 Task: Buy 5 Basting Brushes from Grilling & Barbecue Utensils section under best seller category for shipping address: Karina Martinez, 1477 Vineyard Drive, Independence, Ohio 44131, Cell Number 4403901431. Pay from credit card ending with 9757, CVV 798
Action: Mouse moved to (159, 78)
Screenshot: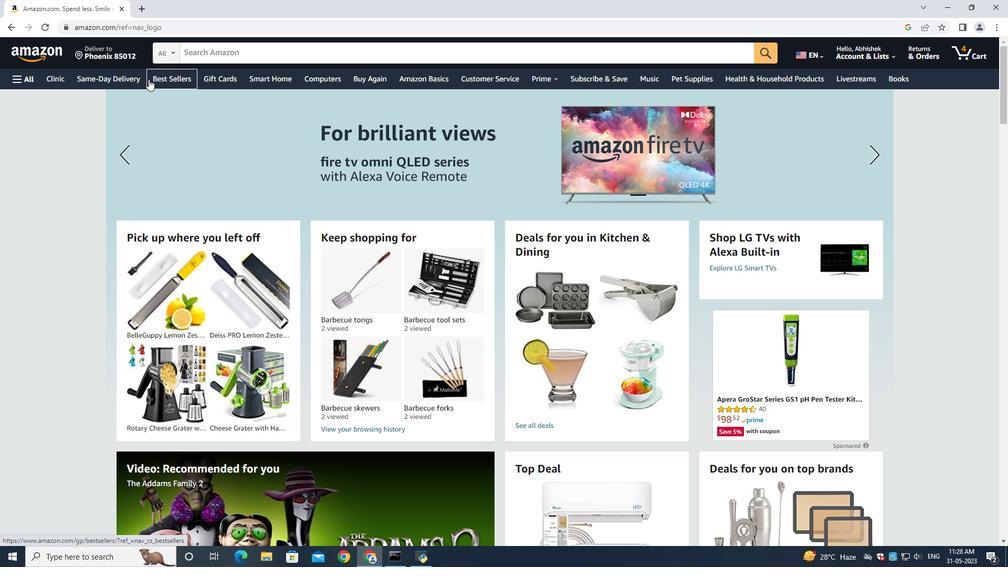 
Action: Mouse pressed left at (159, 78)
Screenshot: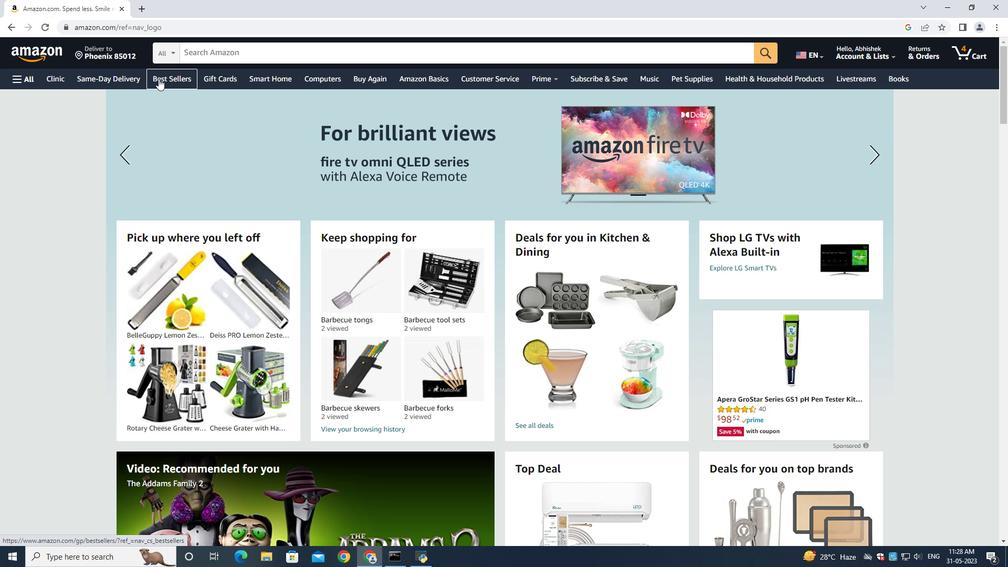 
Action: Mouse moved to (225, 55)
Screenshot: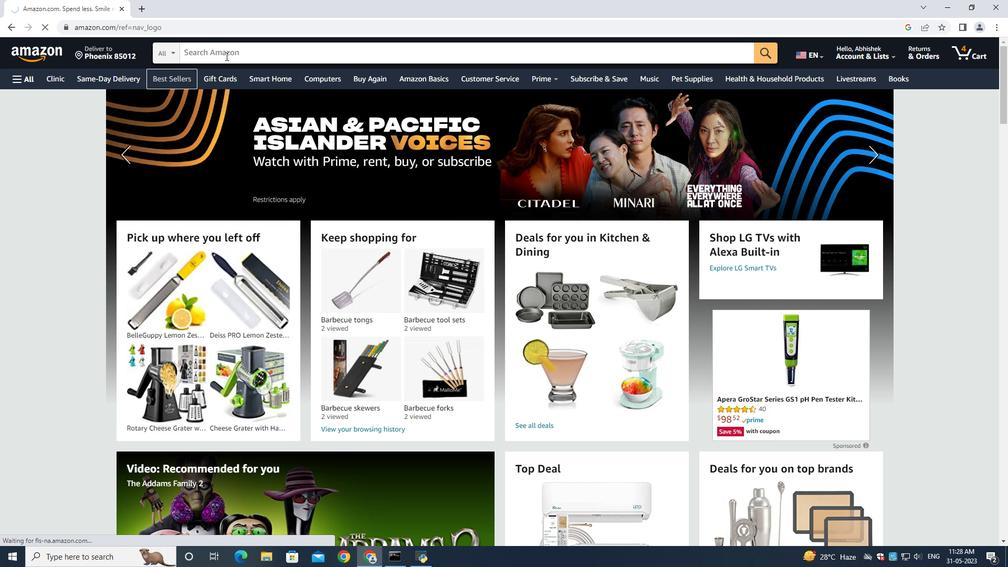 
Action: Mouse pressed left at (225, 55)
Screenshot: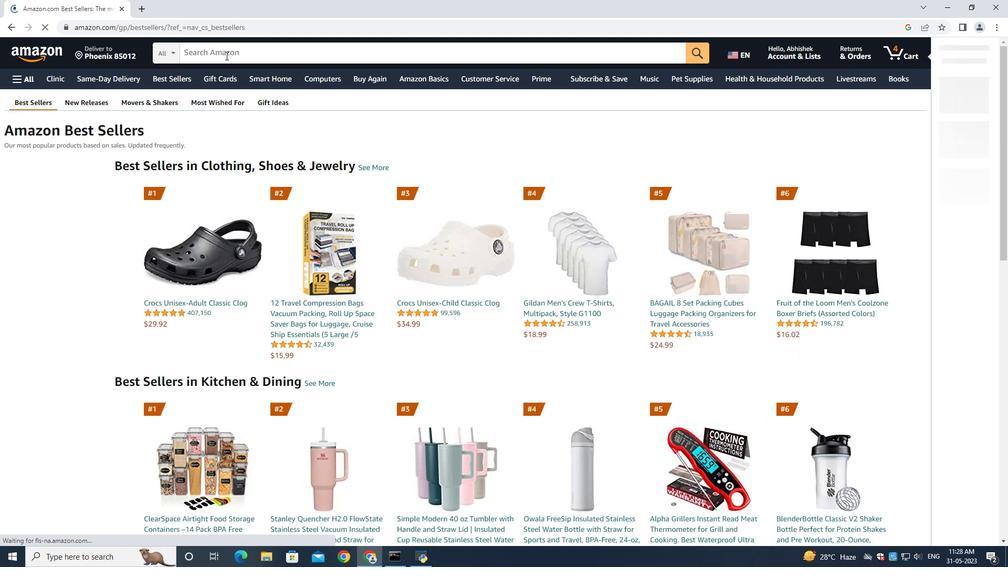 
Action: Key pressed <Key.shift>Basting<Key.space><Key.shift>Brushes<Key.enter>
Screenshot: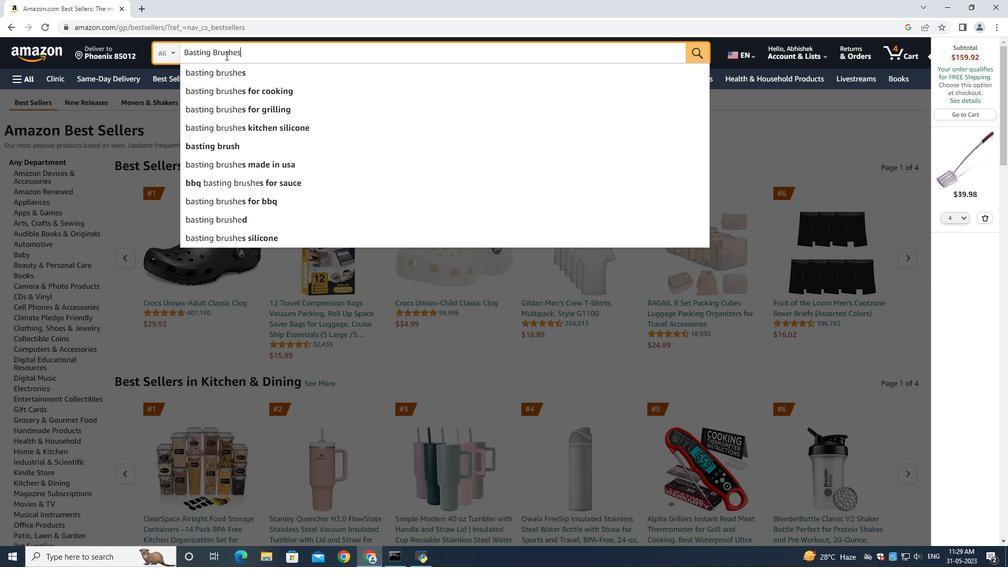 
Action: Mouse moved to (980, 218)
Screenshot: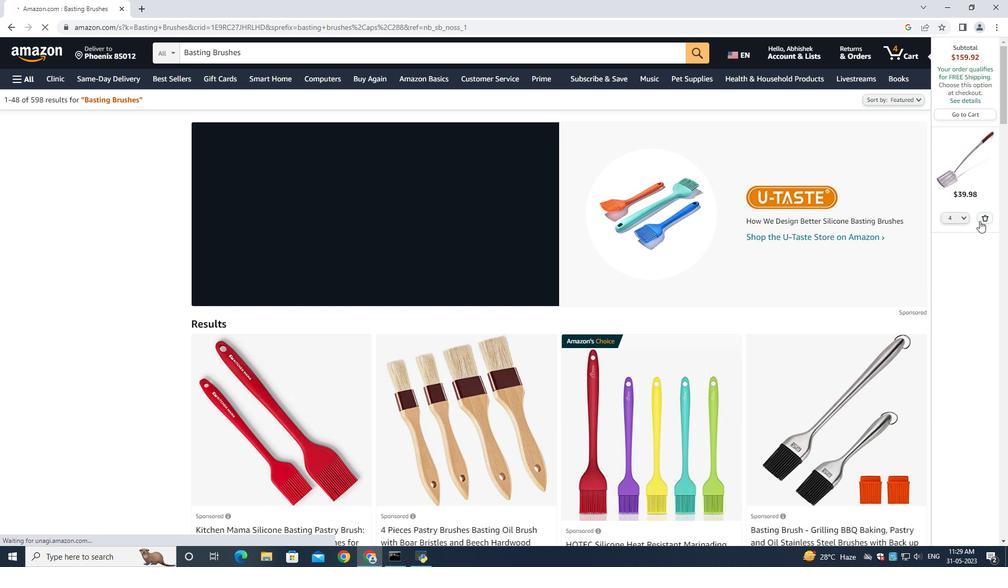 
Action: Mouse pressed left at (980, 218)
Screenshot: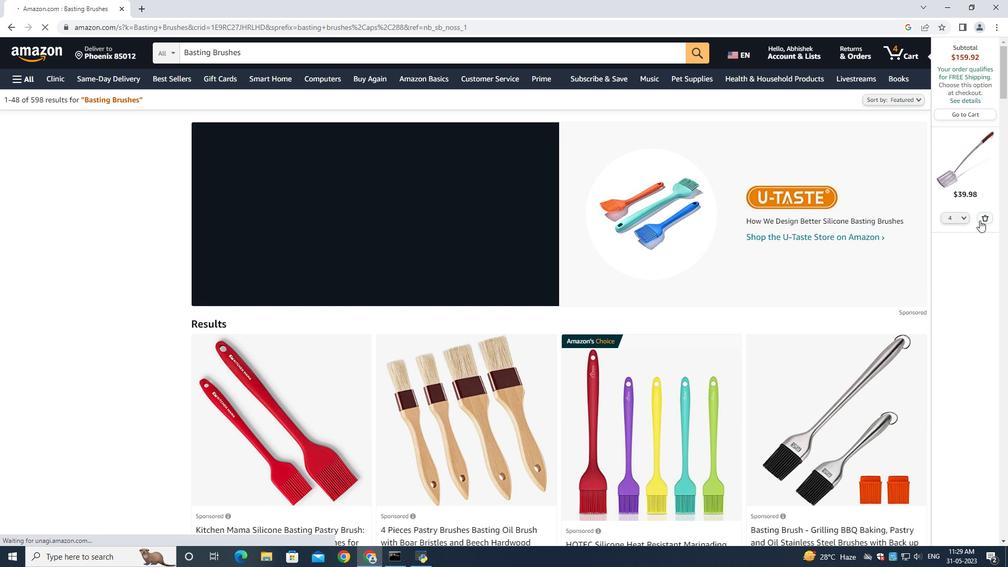 
Action: Mouse moved to (69, 249)
Screenshot: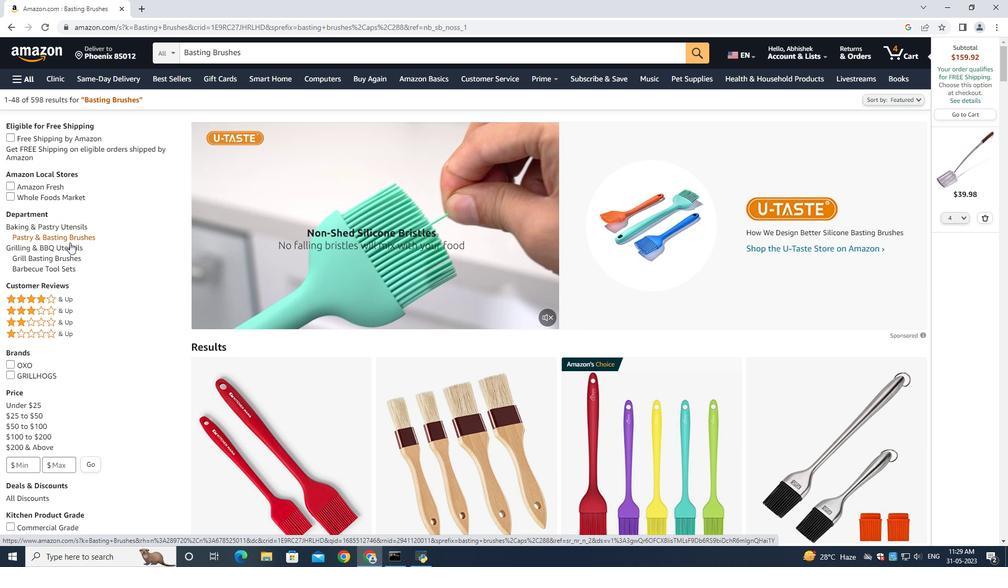 
Action: Mouse pressed left at (69, 249)
Screenshot: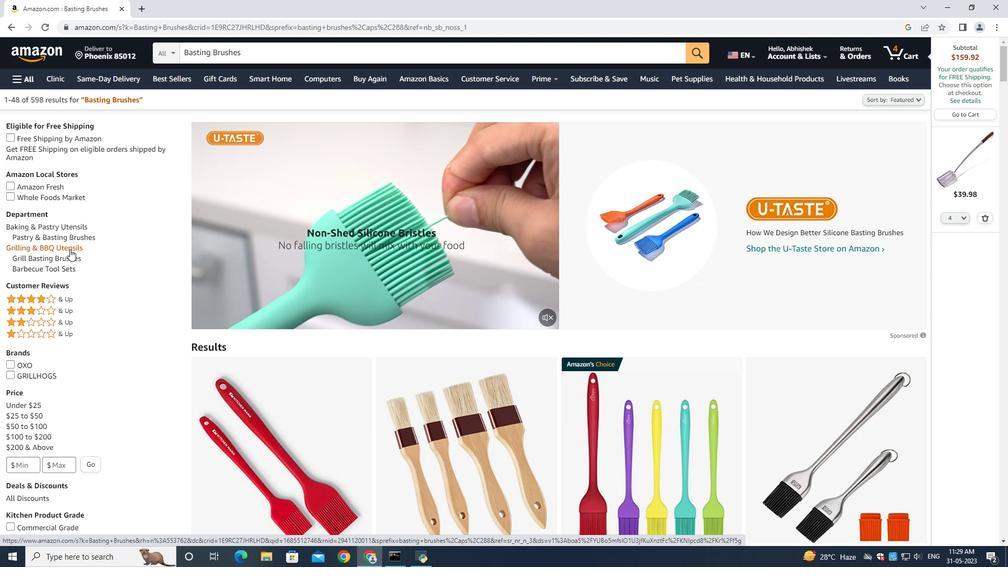 
Action: Mouse moved to (989, 211)
Screenshot: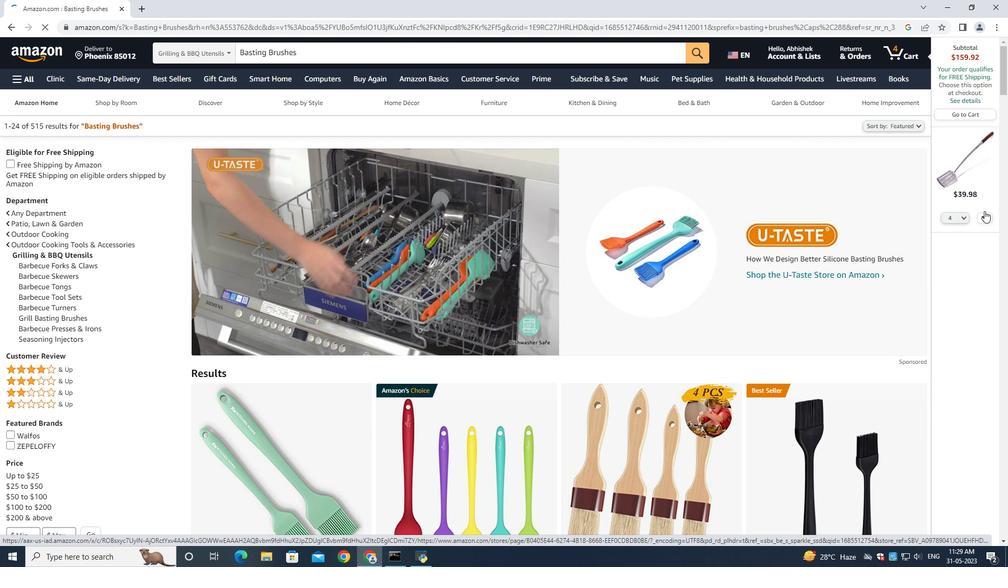 
Action: Mouse pressed left at (989, 211)
Screenshot: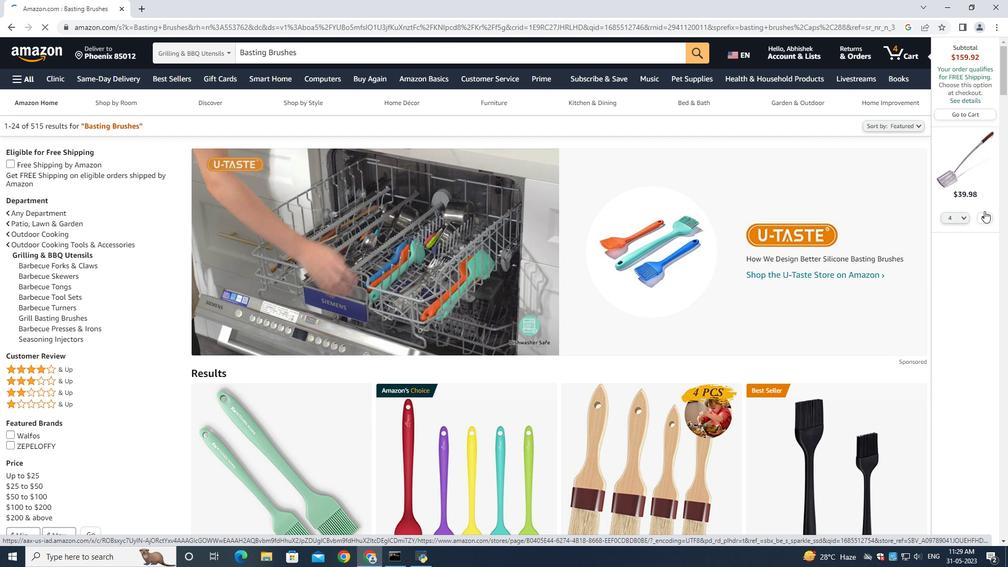 
Action: Mouse moved to (987, 217)
Screenshot: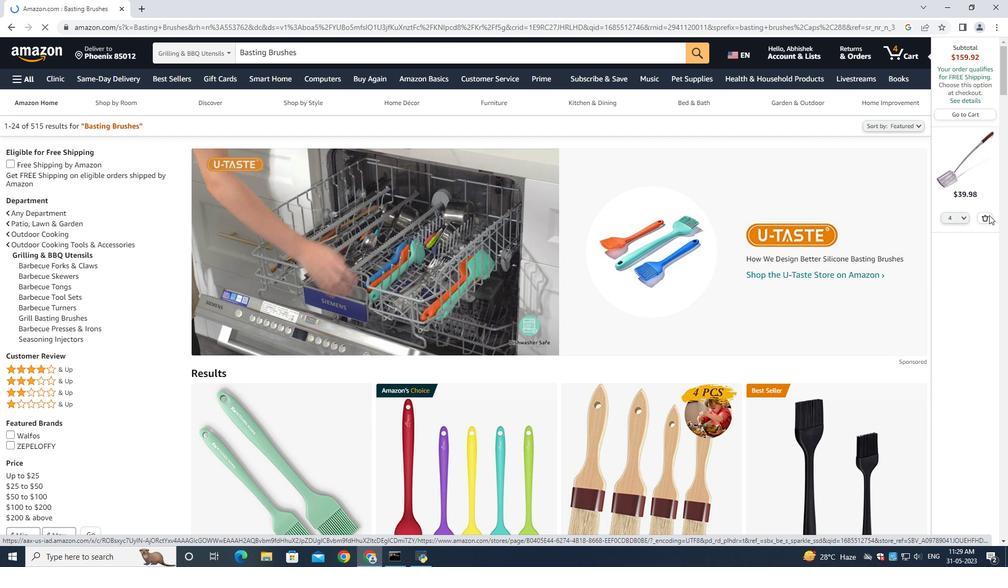 
Action: Mouse pressed left at (987, 217)
Screenshot: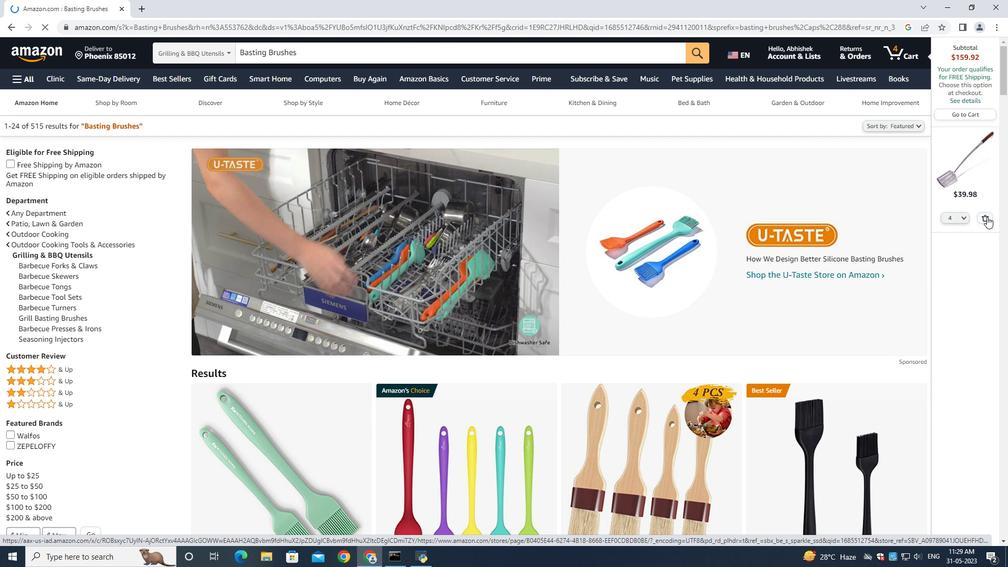 
Action: Mouse moved to (603, 359)
Screenshot: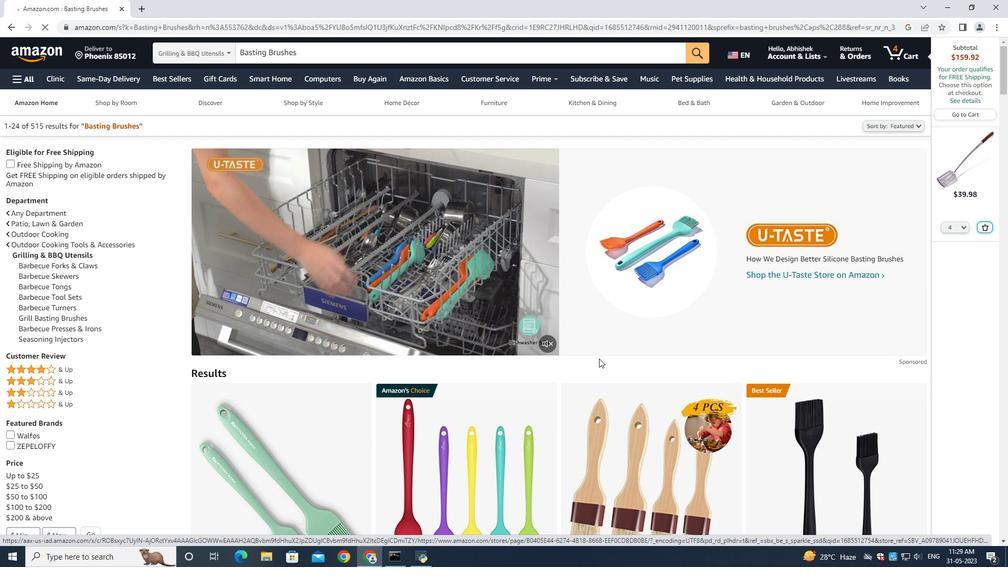 
Action: Mouse scrolled (603, 358) with delta (0, 0)
Screenshot: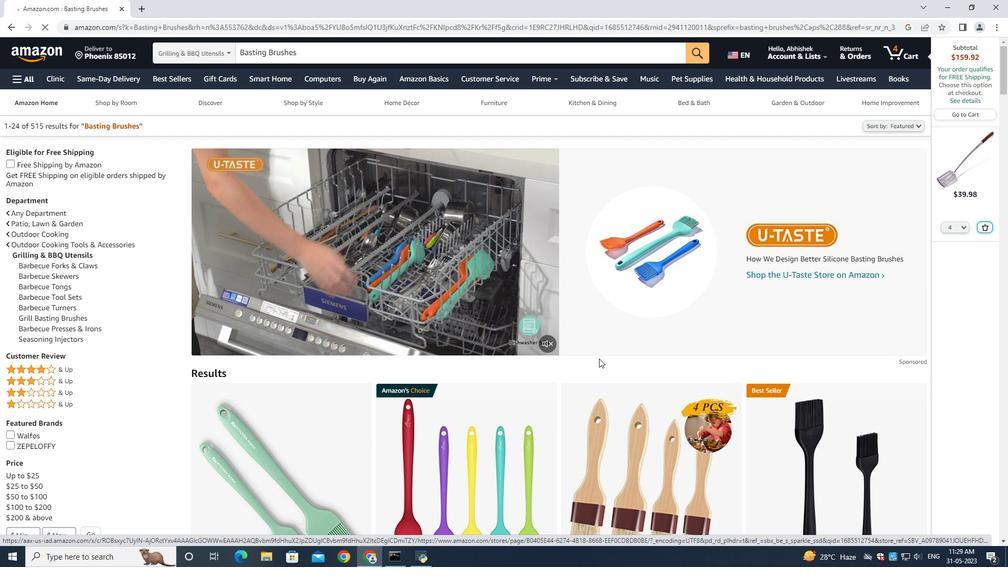
Action: Mouse moved to (606, 362)
Screenshot: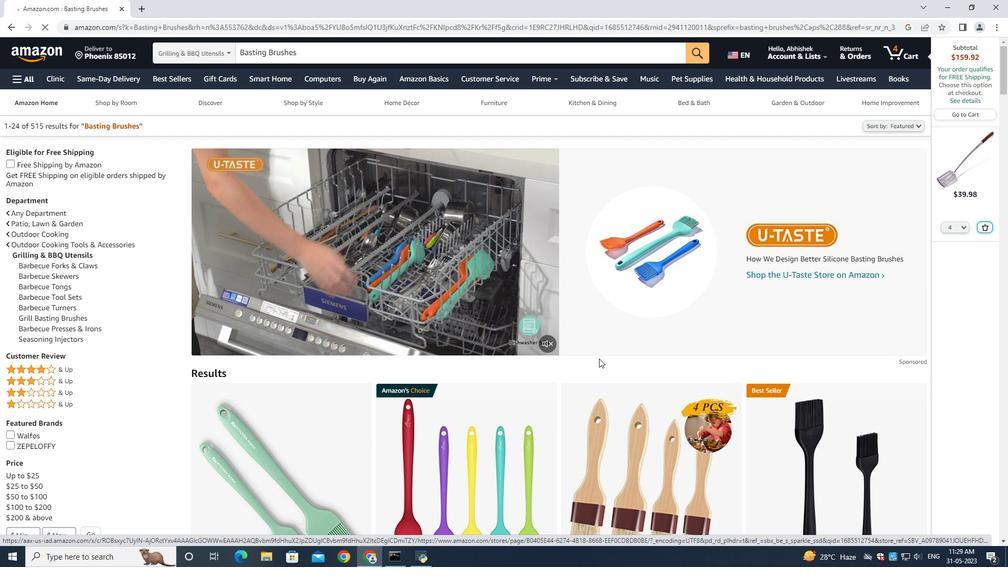 
Action: Mouse scrolled (606, 361) with delta (0, 0)
Screenshot: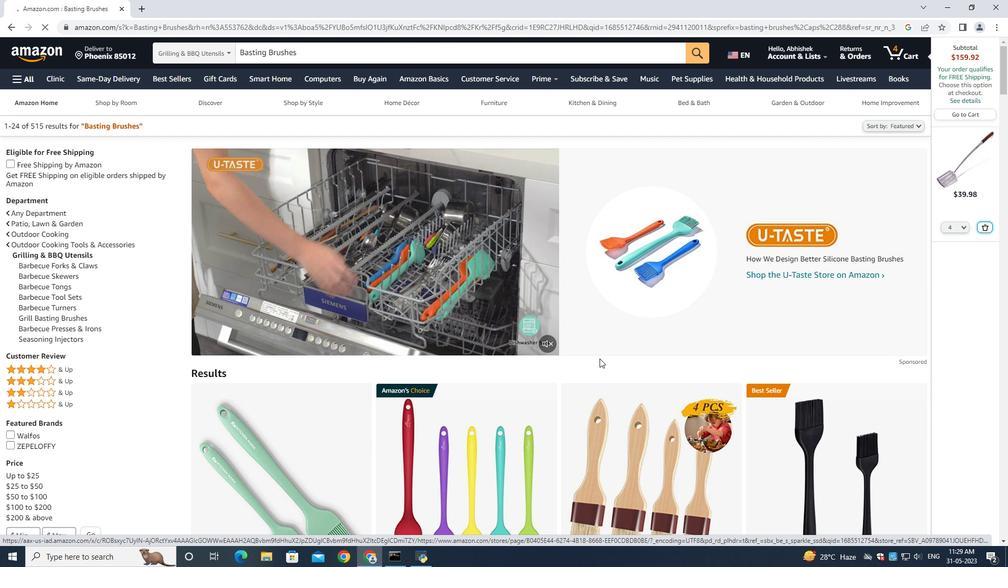 
Action: Mouse scrolled (606, 362) with delta (0, 0)
Screenshot: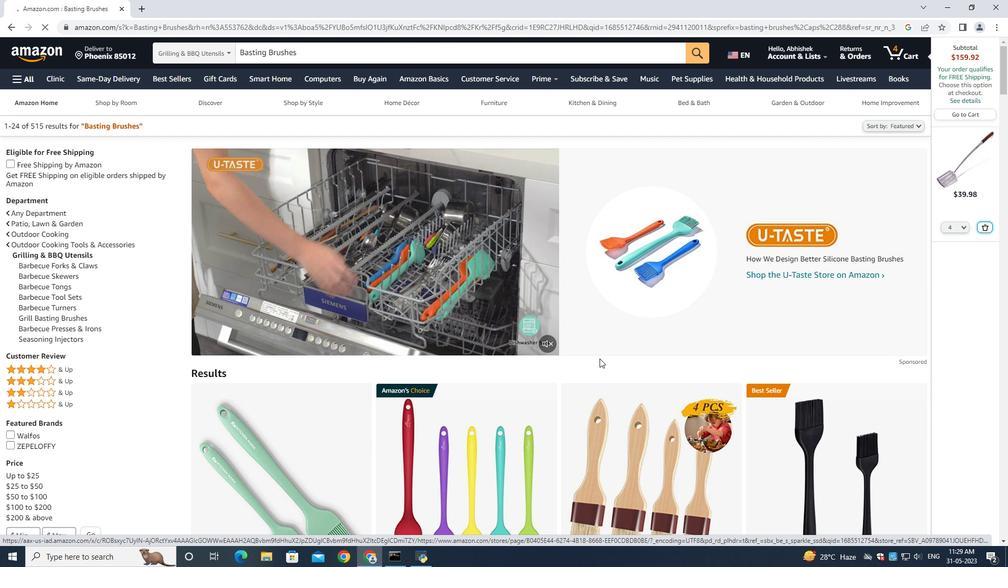 
Action: Mouse scrolled (606, 362) with delta (0, 0)
Screenshot: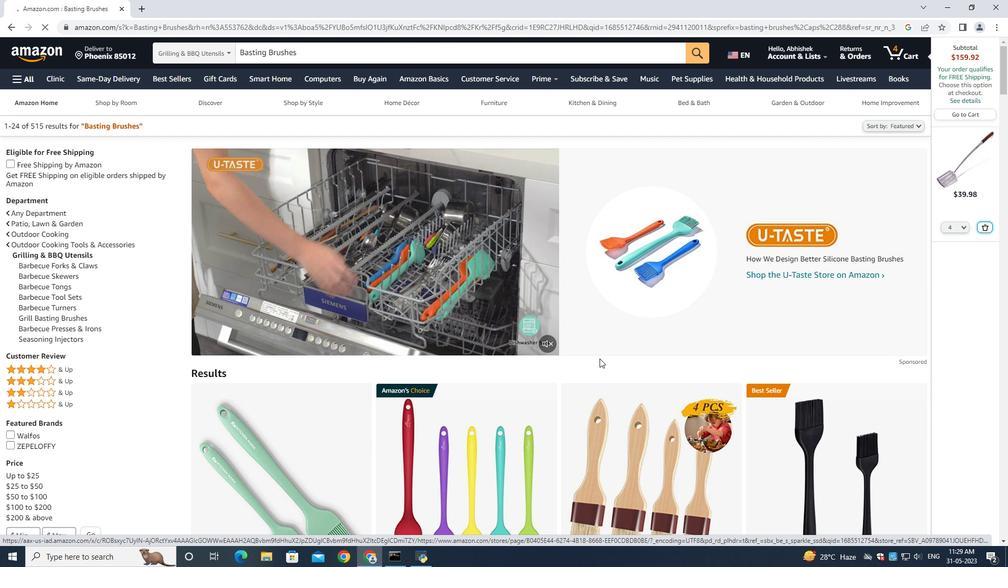 
Action: Mouse moved to (606, 363)
Screenshot: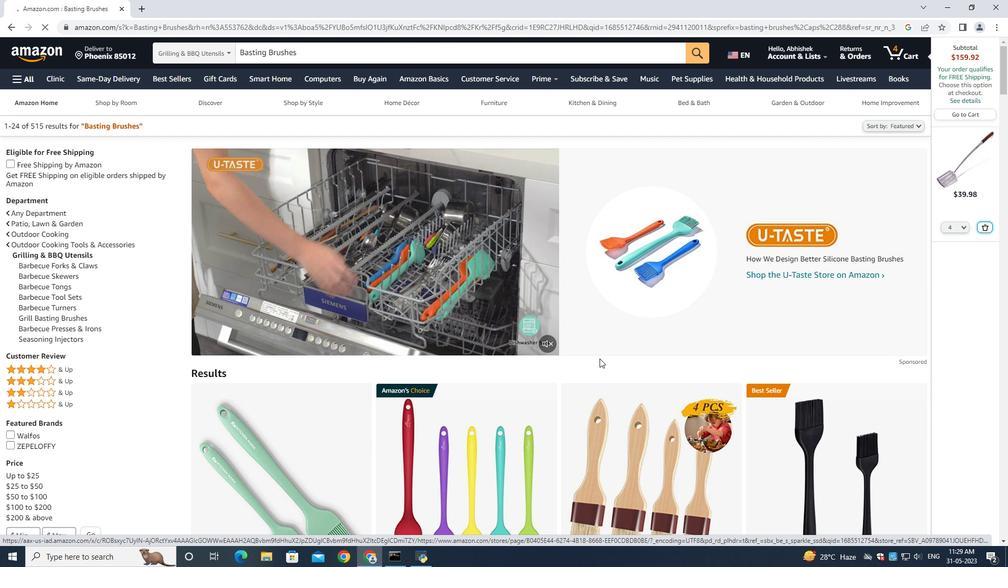 
Action: Mouse scrolled (606, 362) with delta (0, 0)
Screenshot: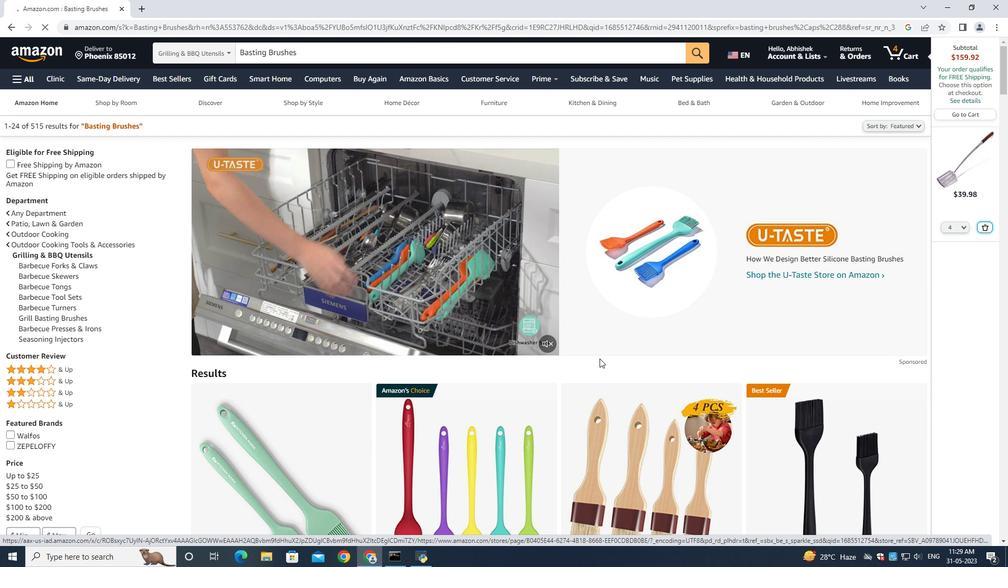 
Action: Mouse moved to (628, 343)
Screenshot: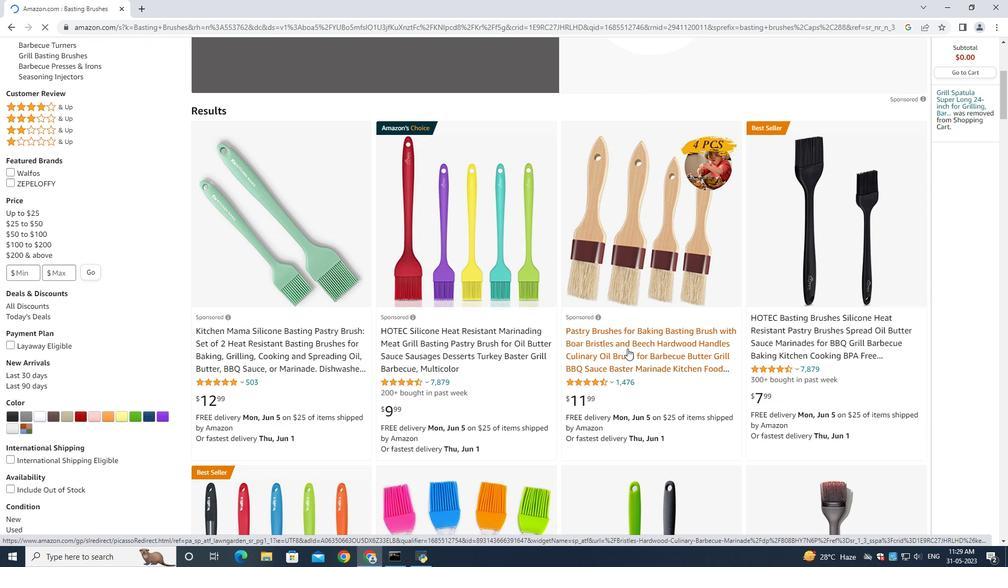 
Action: Mouse pressed left at (628, 343)
Screenshot: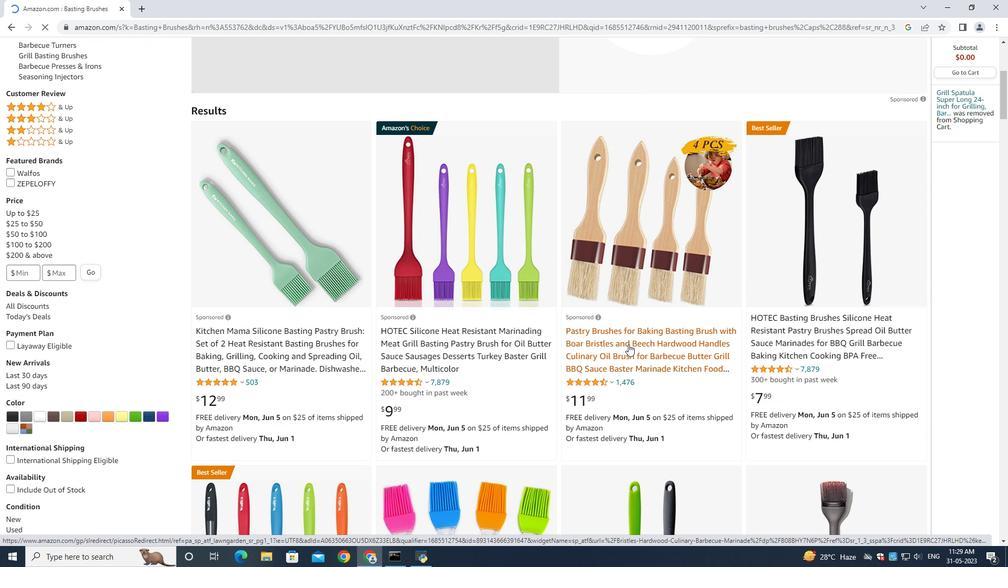 
Action: Mouse moved to (372, 467)
Screenshot: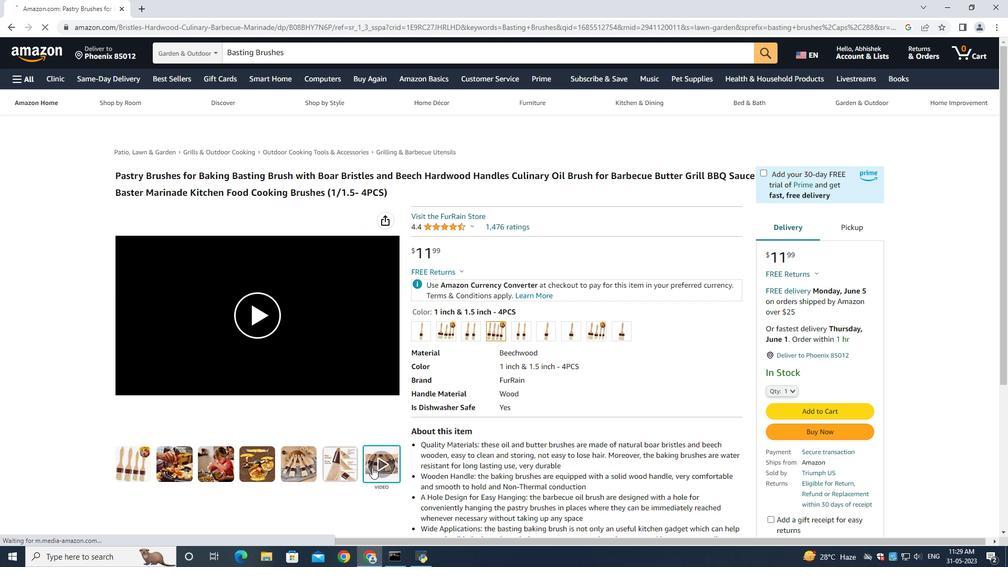 
Action: Mouse pressed left at (372, 467)
Screenshot: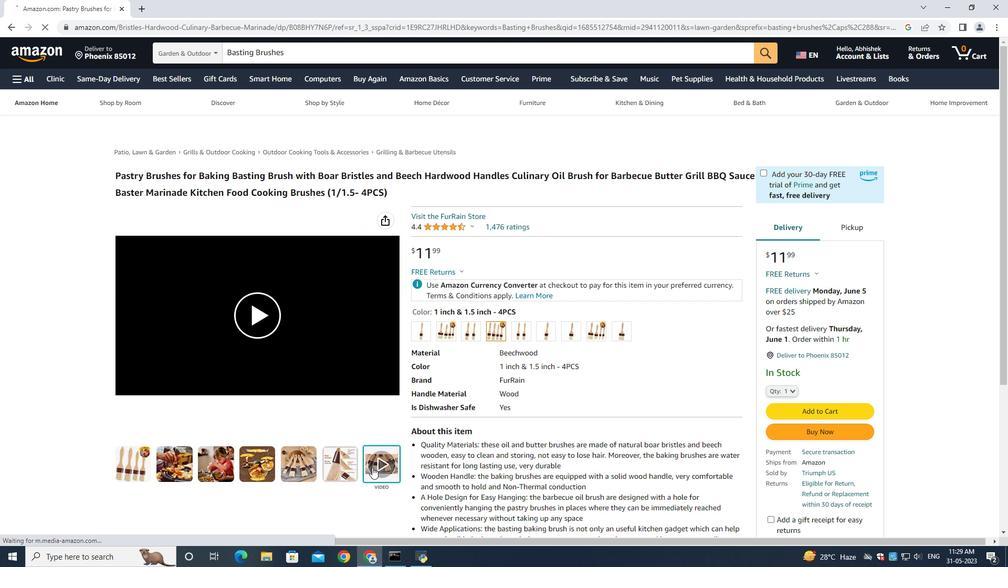 
Action: Mouse moved to (972, 95)
Screenshot: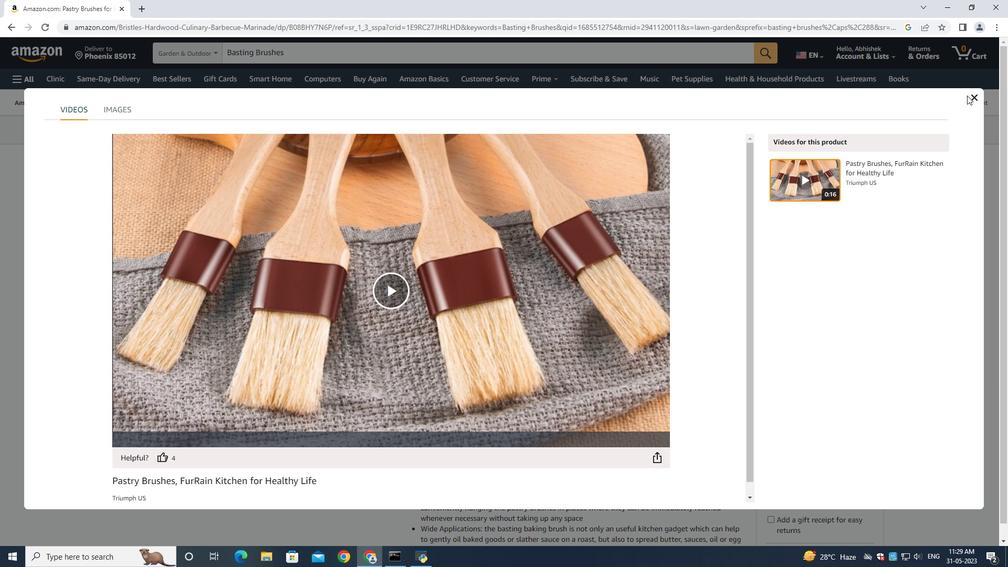 
Action: Mouse pressed left at (972, 95)
Screenshot: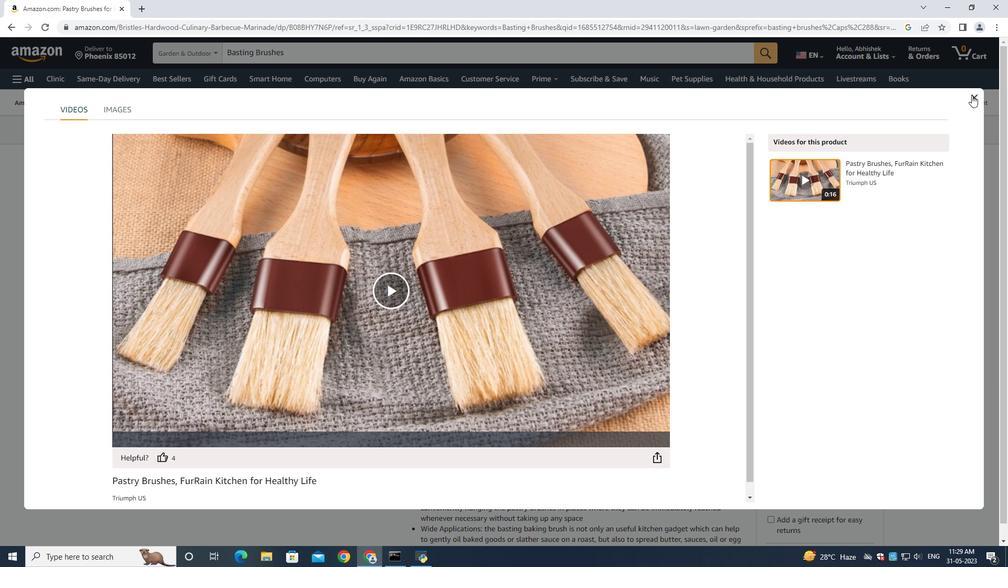 
Action: Mouse moved to (785, 389)
Screenshot: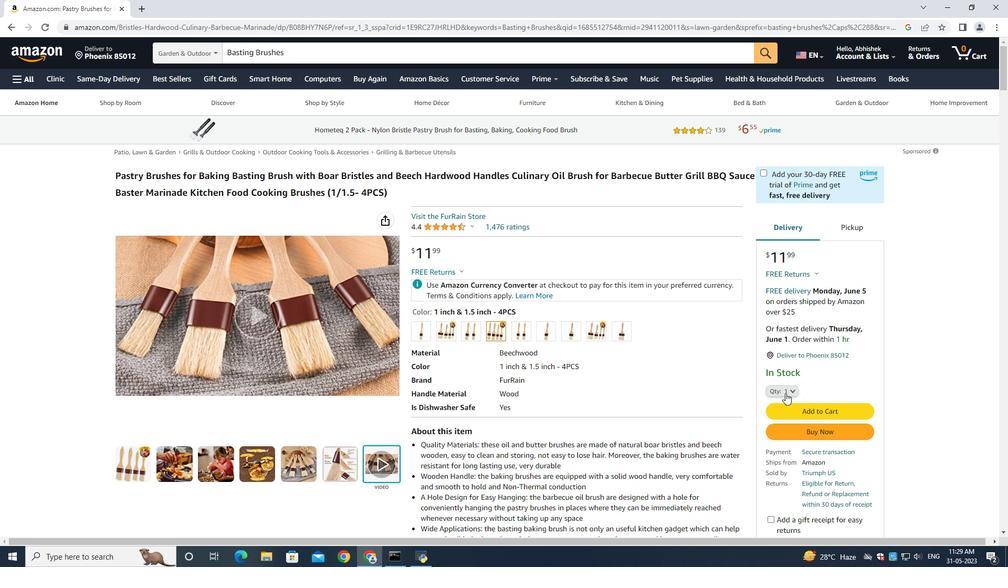 
Action: Mouse pressed left at (785, 389)
Screenshot: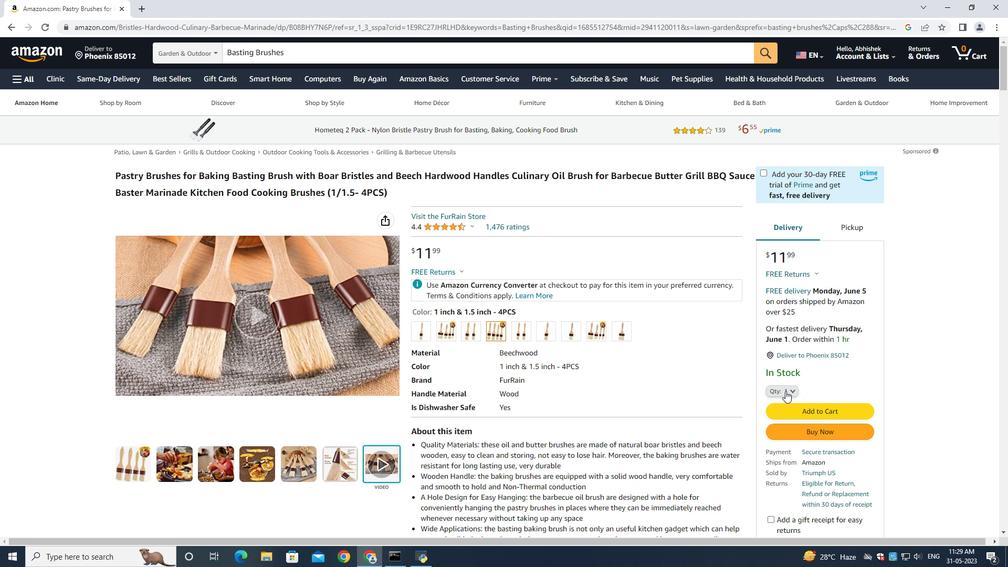 
Action: Mouse moved to (776, 117)
Screenshot: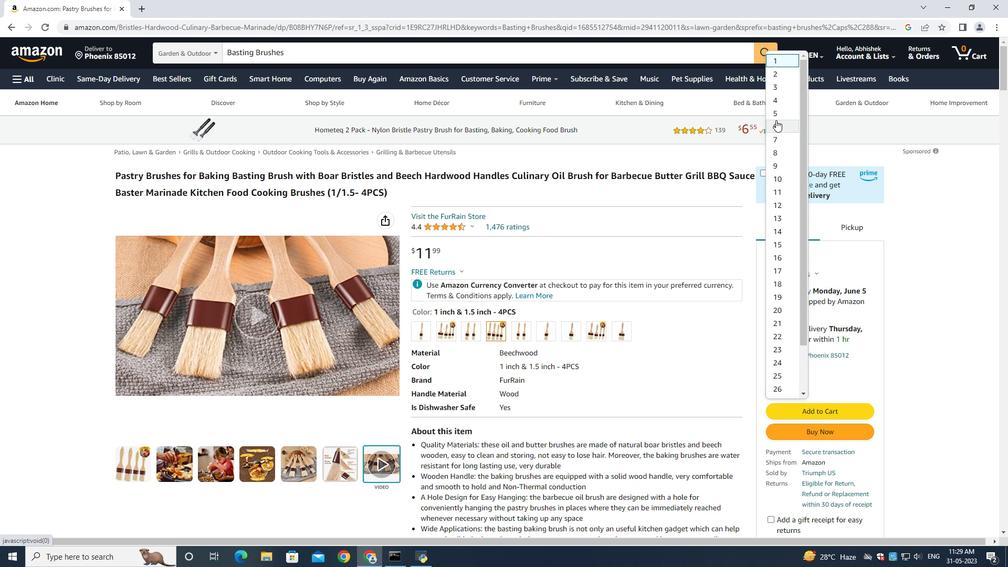 
Action: Mouse pressed left at (776, 117)
Screenshot: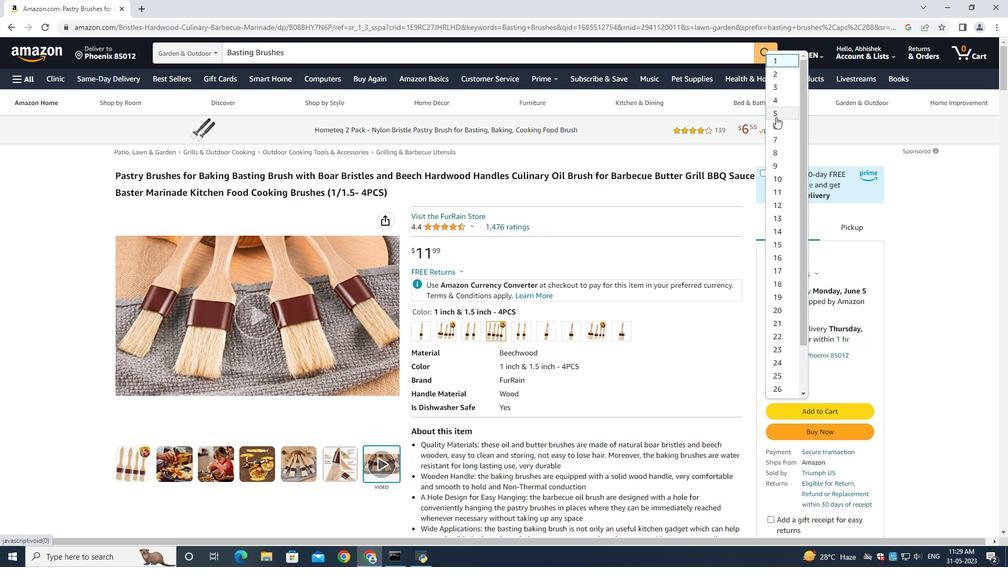 
Action: Mouse moved to (816, 408)
Screenshot: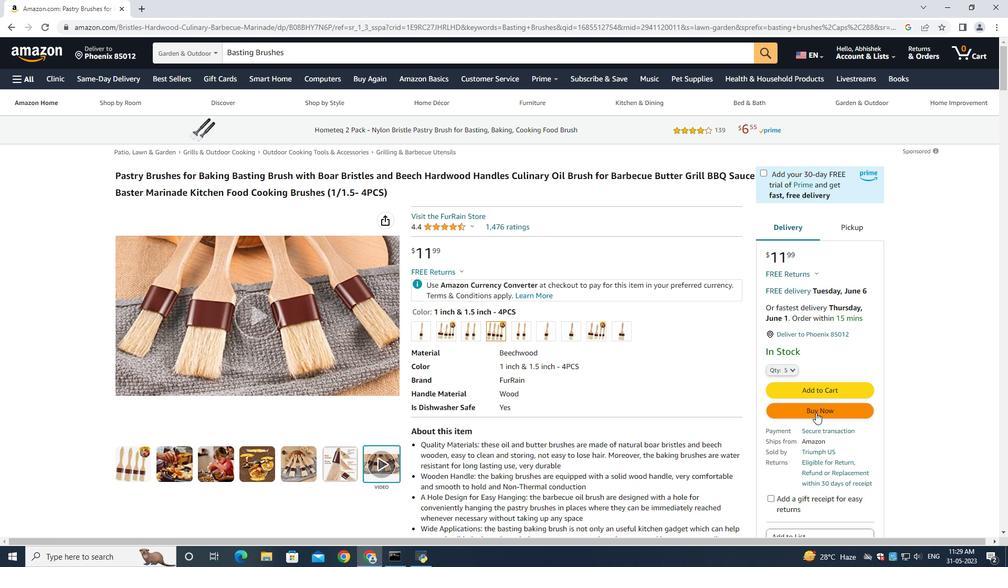 
Action: Mouse pressed left at (816, 408)
Screenshot: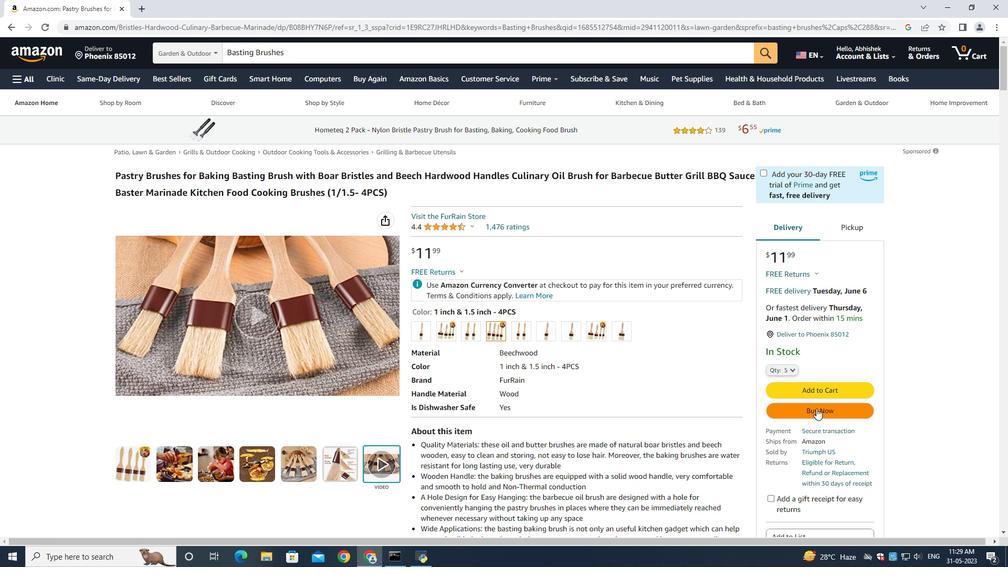 
Action: Mouse moved to (371, 291)
Screenshot: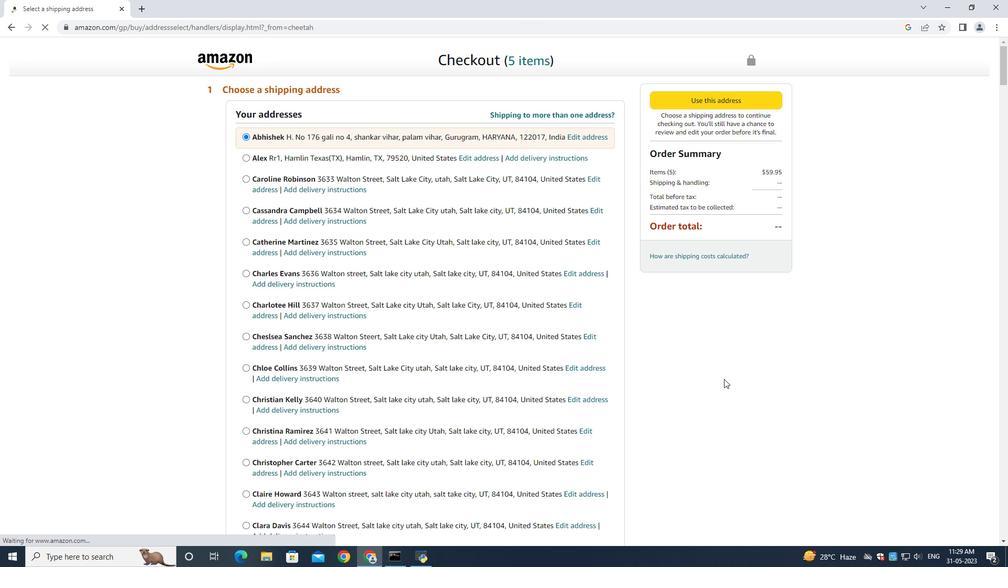 
Action: Mouse scrolled (371, 291) with delta (0, 0)
Screenshot: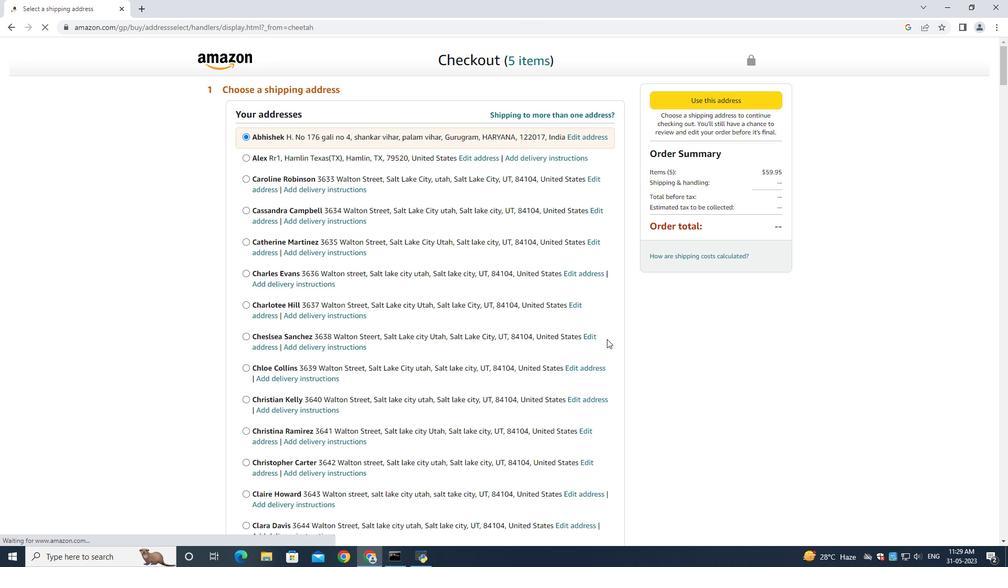 
Action: Mouse scrolled (371, 291) with delta (0, 0)
Screenshot: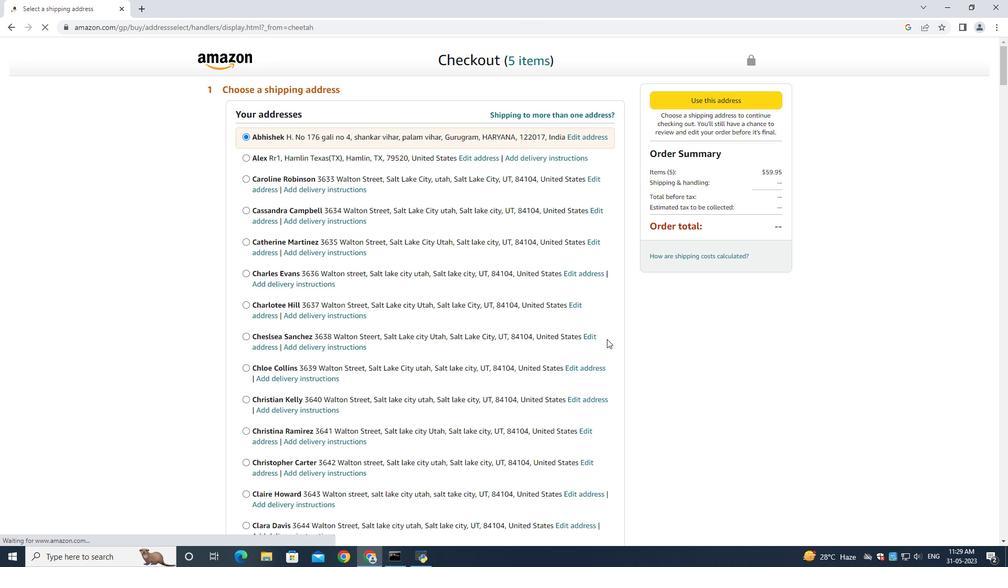 
Action: Mouse scrolled (371, 291) with delta (0, 0)
Screenshot: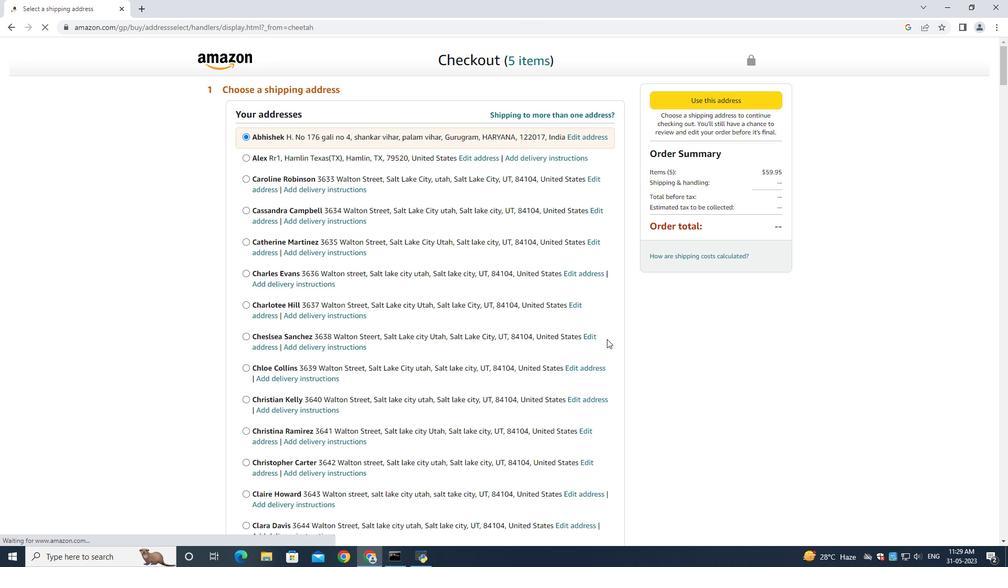
Action: Mouse scrolled (371, 291) with delta (0, 0)
Screenshot: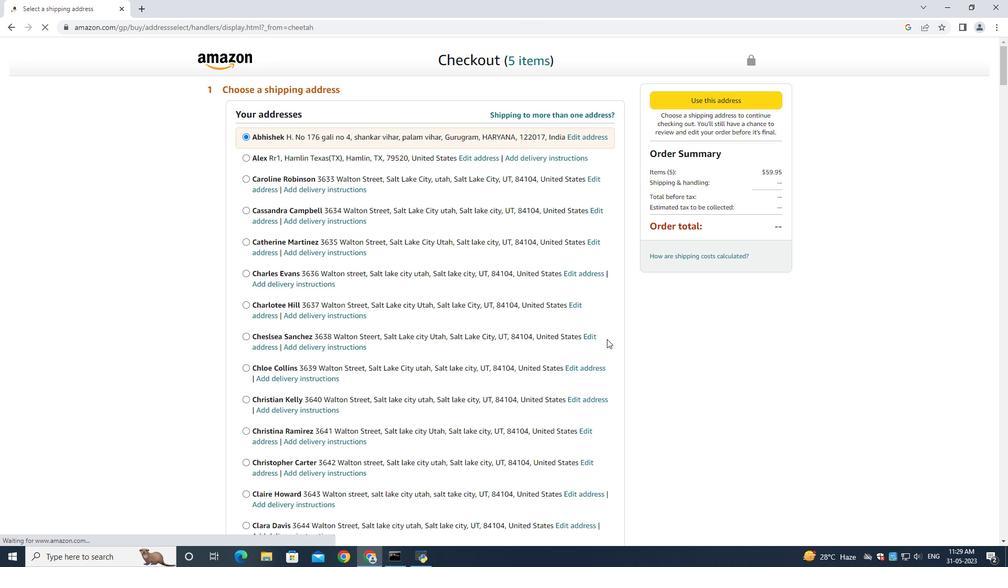 
Action: Mouse moved to (371, 290)
Screenshot: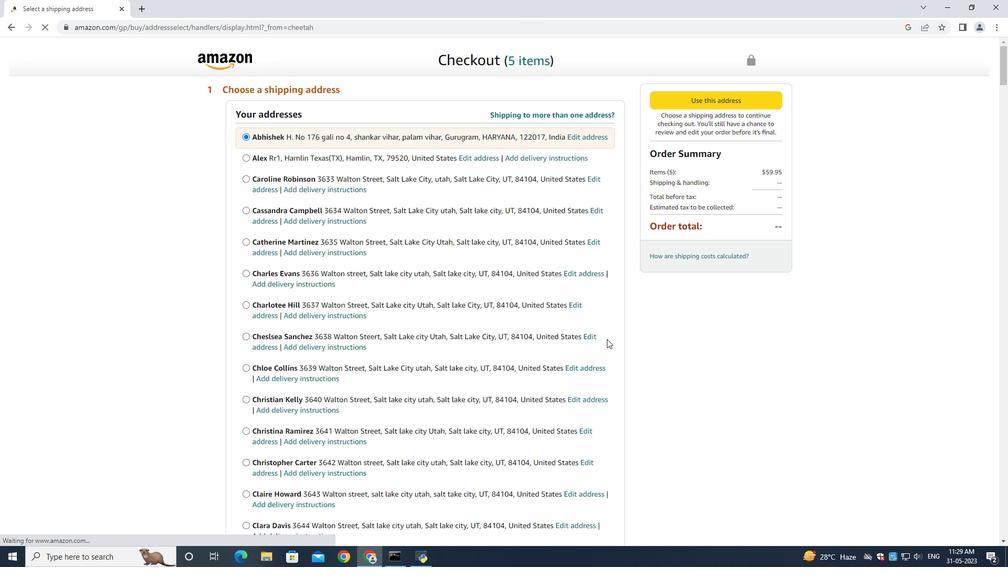 
Action: Mouse scrolled (371, 291) with delta (0, 0)
Screenshot: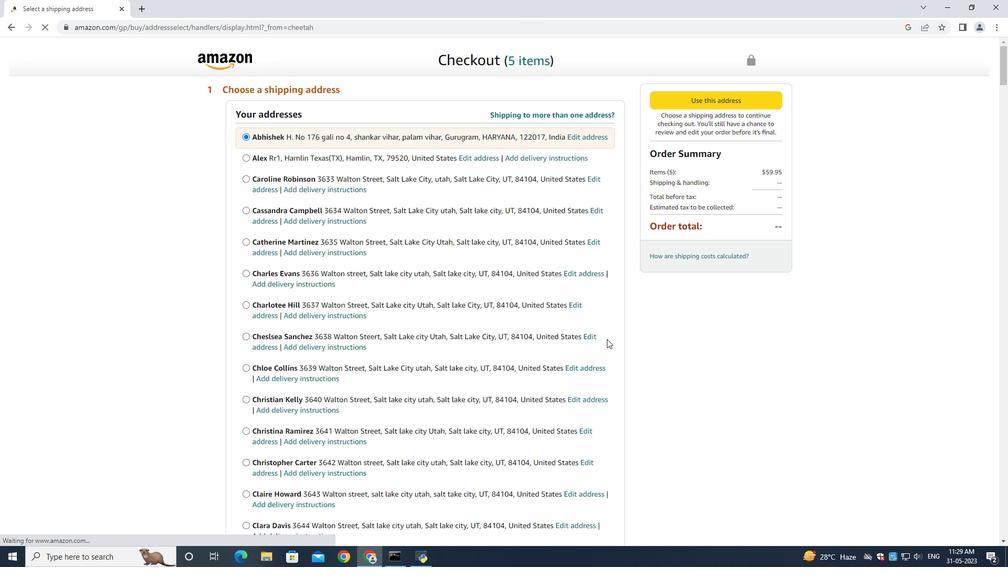 
Action: Mouse moved to (371, 288)
Screenshot: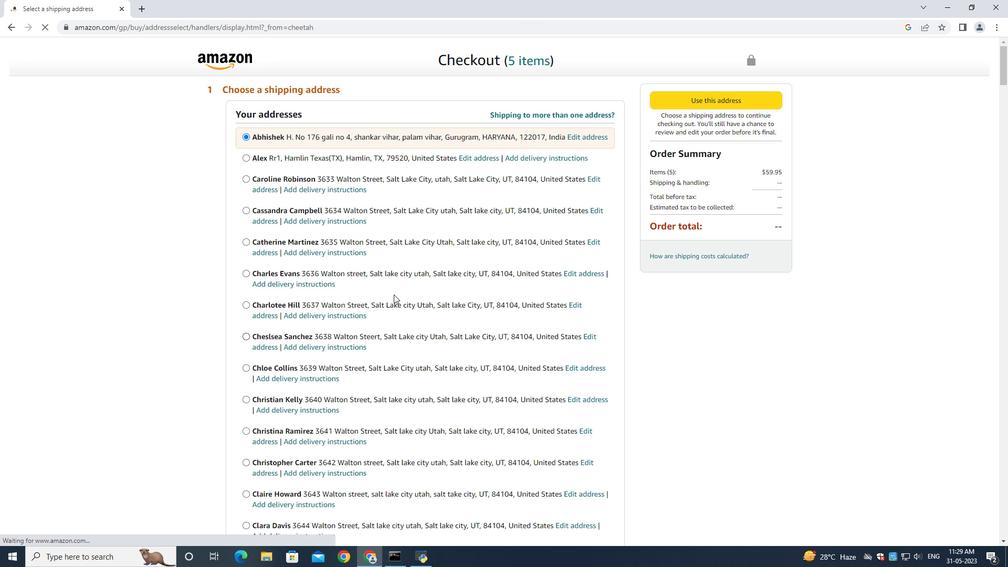 
Action: Mouse scrolled (371, 289) with delta (0, 0)
Screenshot: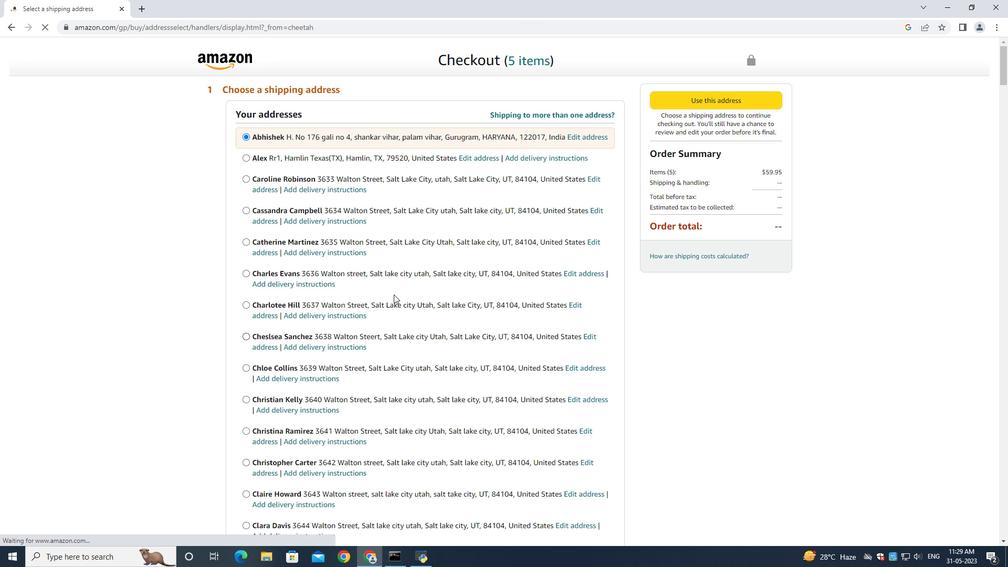 
Action: Mouse moved to (371, 287)
Screenshot: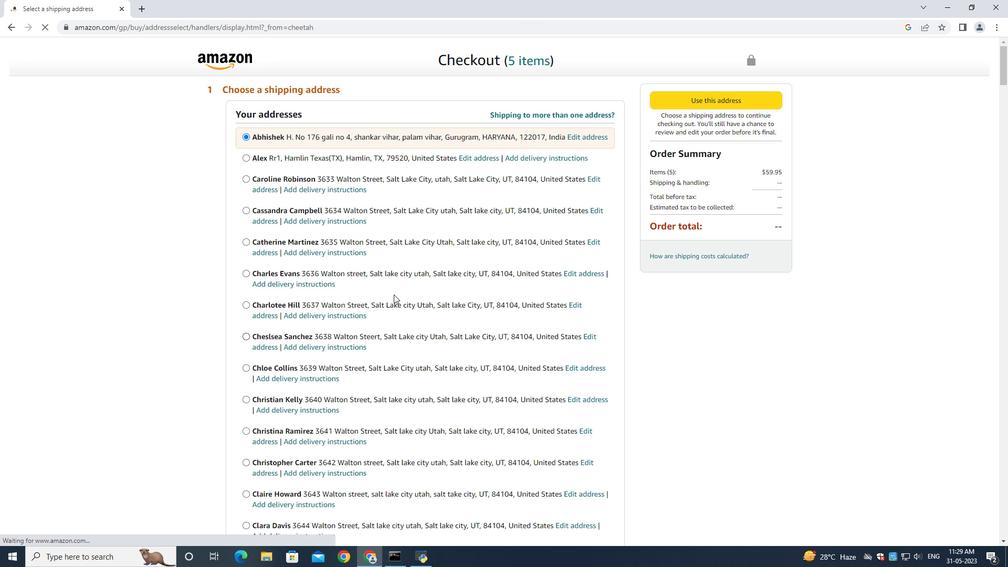 
Action: Mouse scrolled (371, 287) with delta (0, 0)
Screenshot: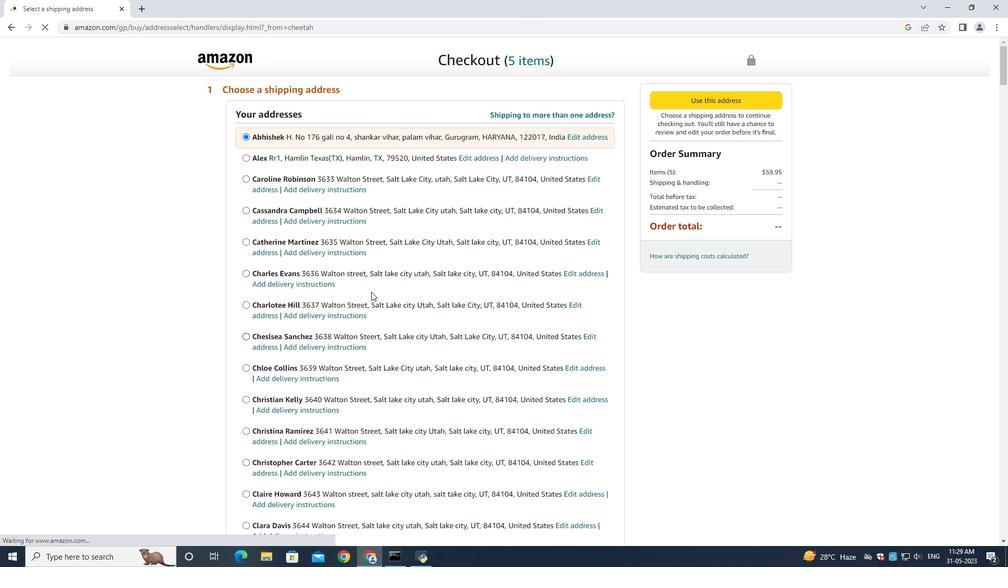 
Action: Mouse moved to (371, 287)
Screenshot: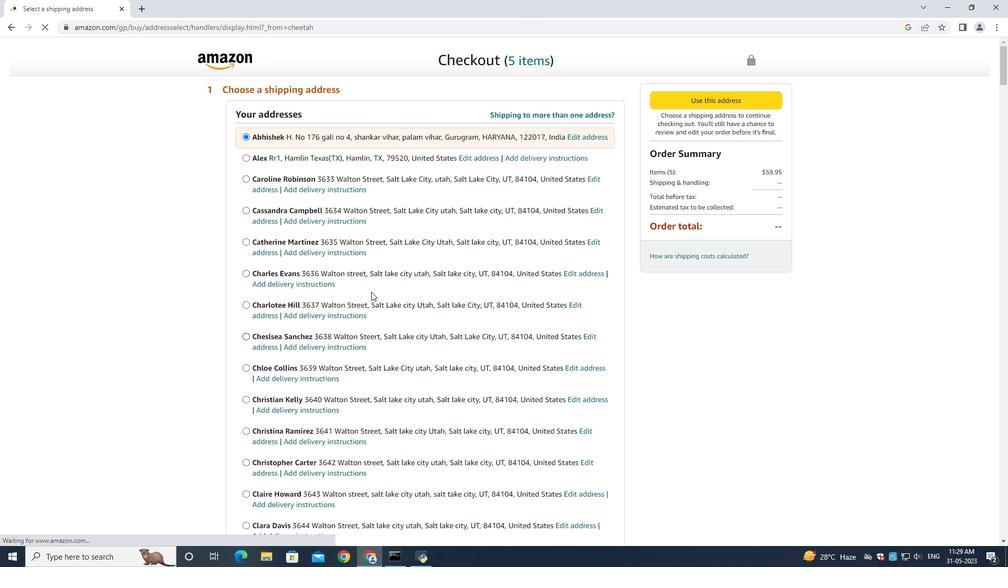 
Action: Mouse scrolled (371, 287) with delta (0, 0)
Screenshot: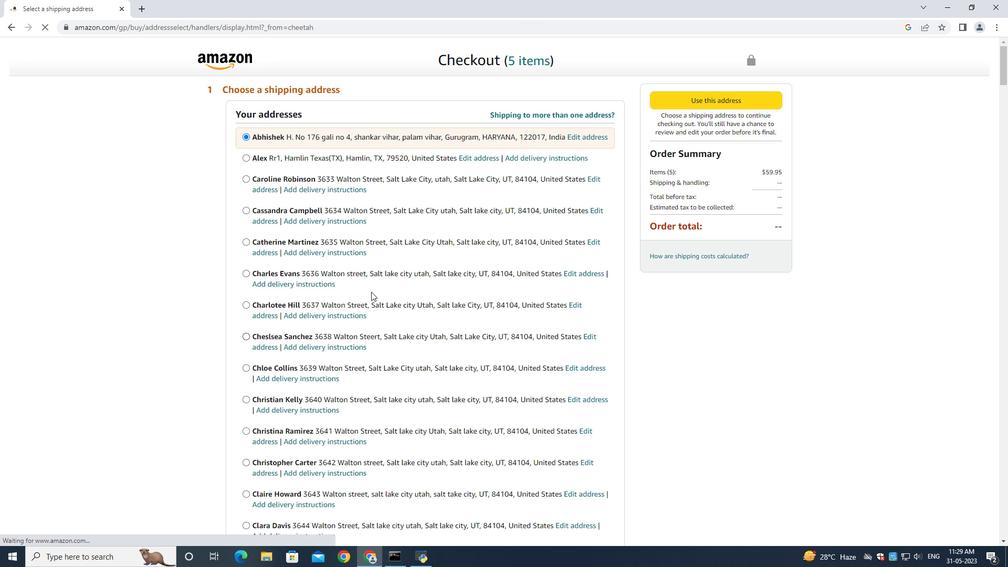 
Action: Mouse moved to (372, 284)
Screenshot: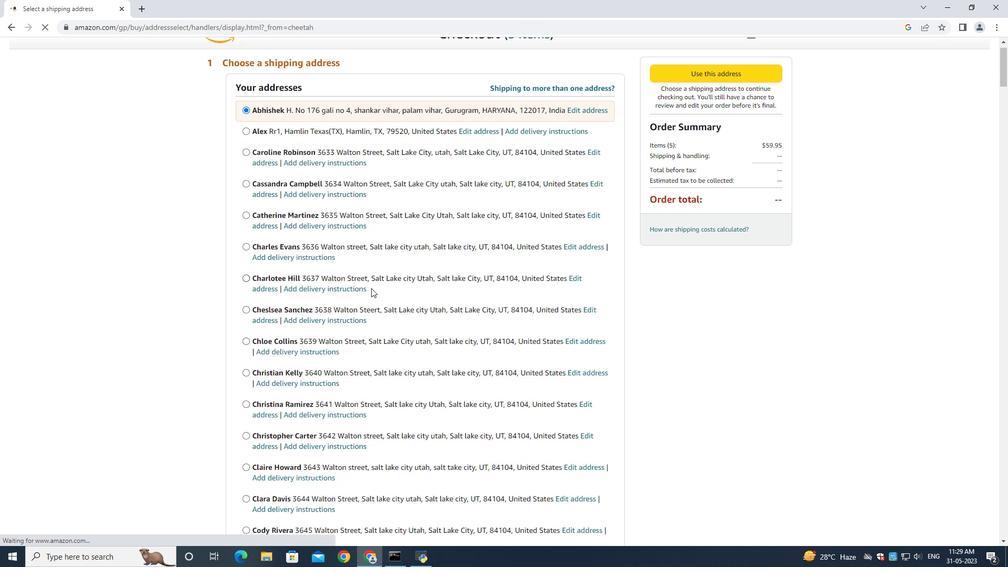 
Action: Mouse scrolled (372, 284) with delta (0, 0)
Screenshot: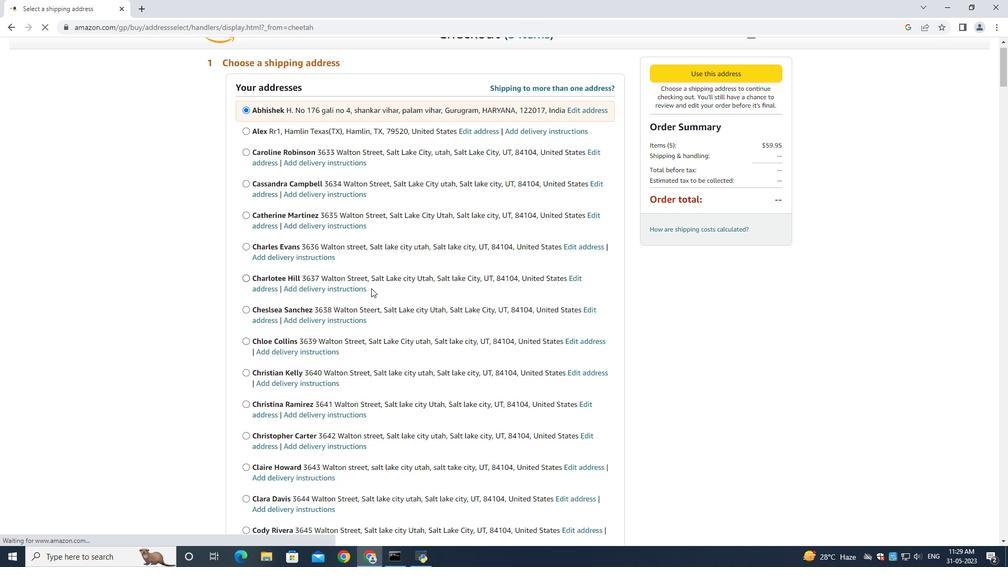 
Action: Mouse moved to (372, 284)
Screenshot: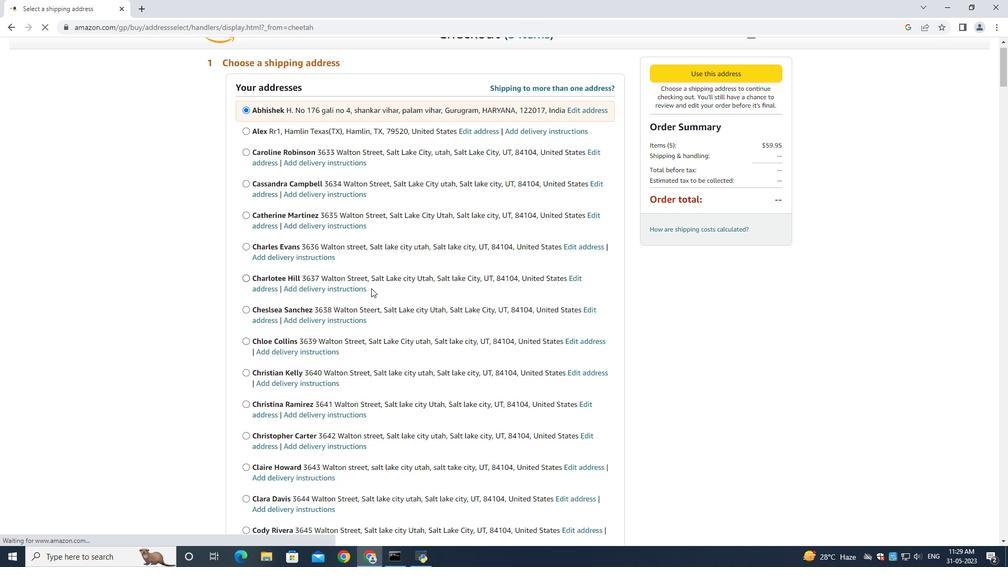 
Action: Mouse scrolled (372, 284) with delta (0, 0)
Screenshot: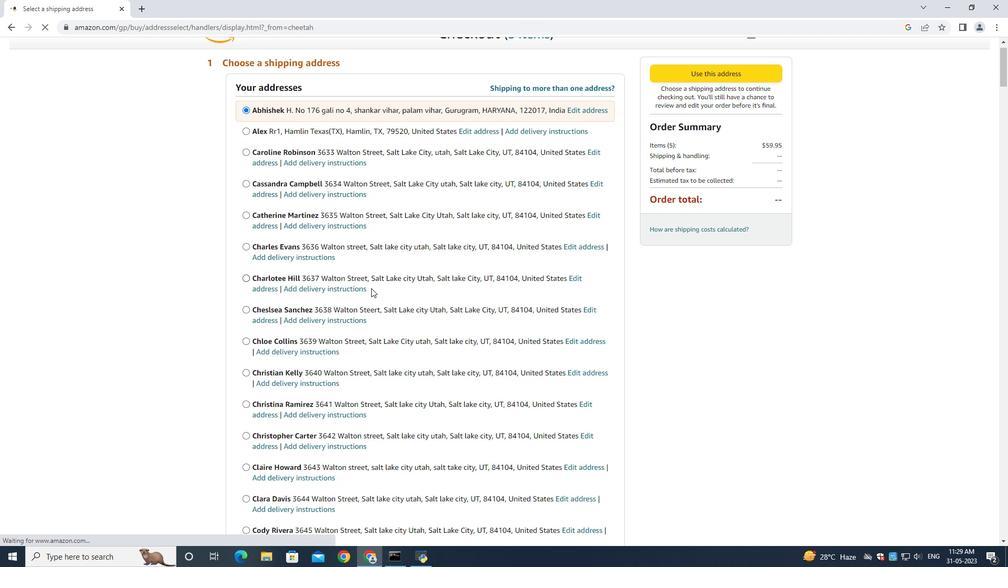 
Action: Mouse moved to (372, 284)
Screenshot: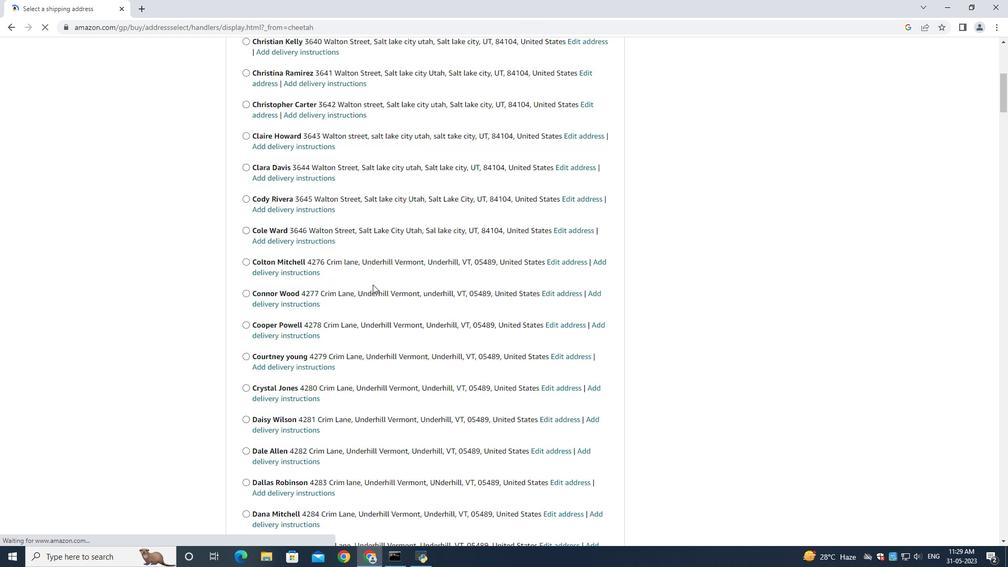 
Action: Mouse scrolled (372, 283) with delta (0, -1)
Screenshot: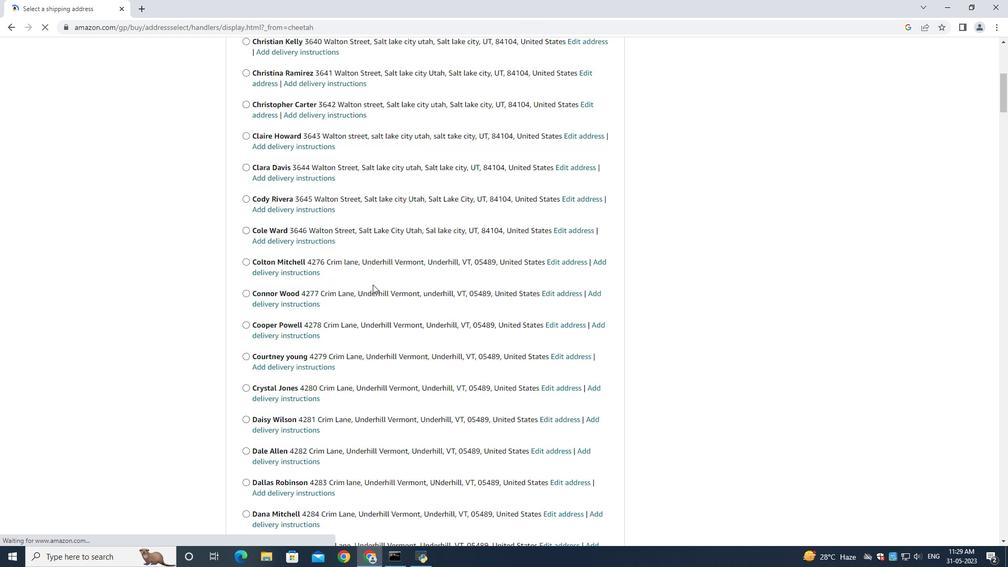 
Action: Mouse moved to (372, 282)
Screenshot: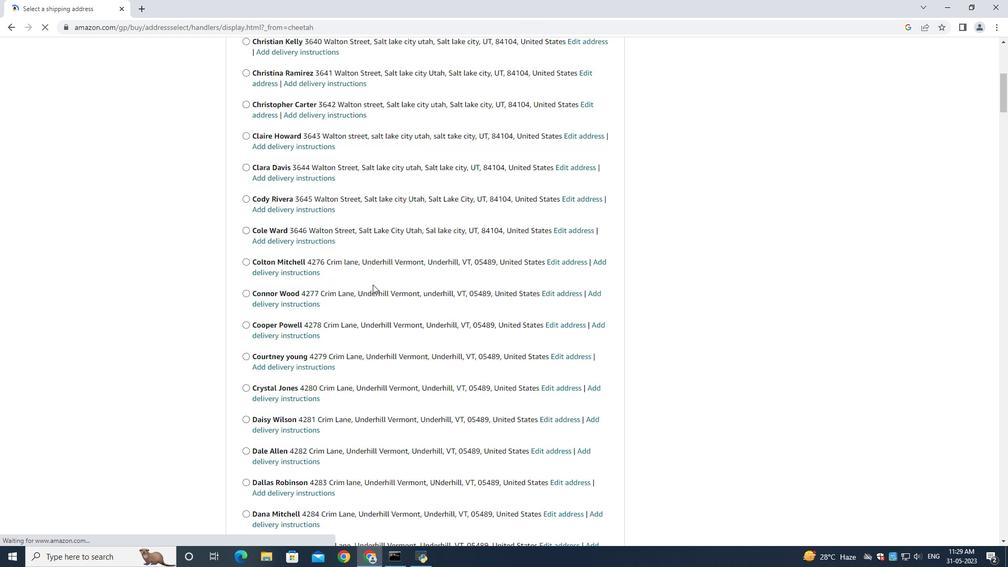 
Action: Mouse scrolled (372, 284) with delta (0, 0)
Screenshot: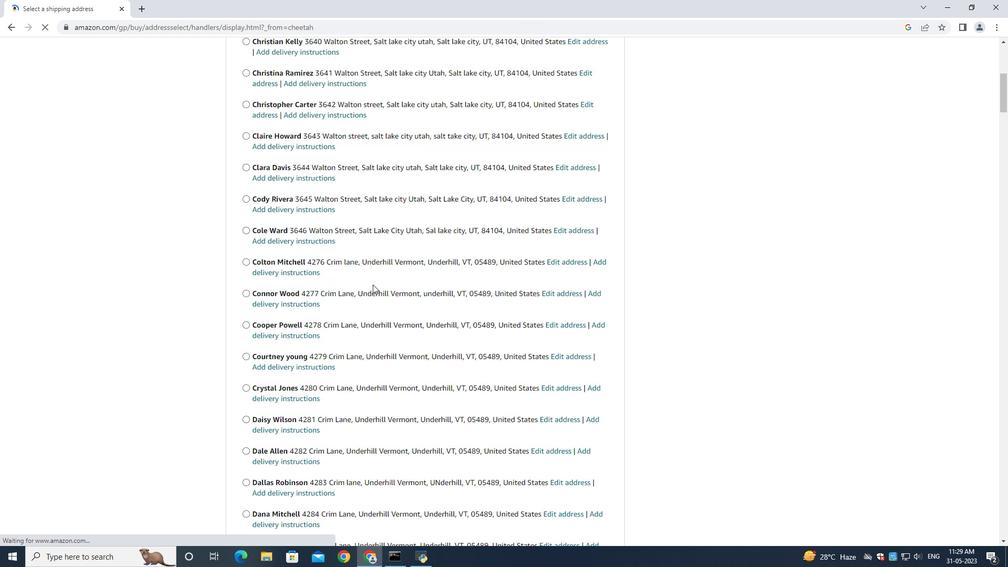 
Action: Mouse scrolled (372, 284) with delta (0, 0)
Screenshot: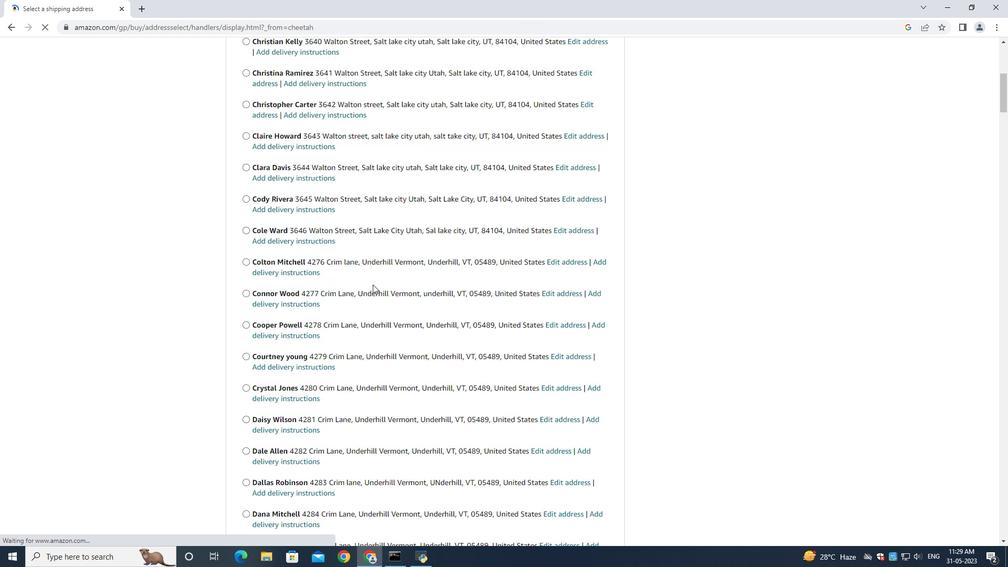 
Action: Mouse scrolled (372, 284) with delta (0, 0)
Screenshot: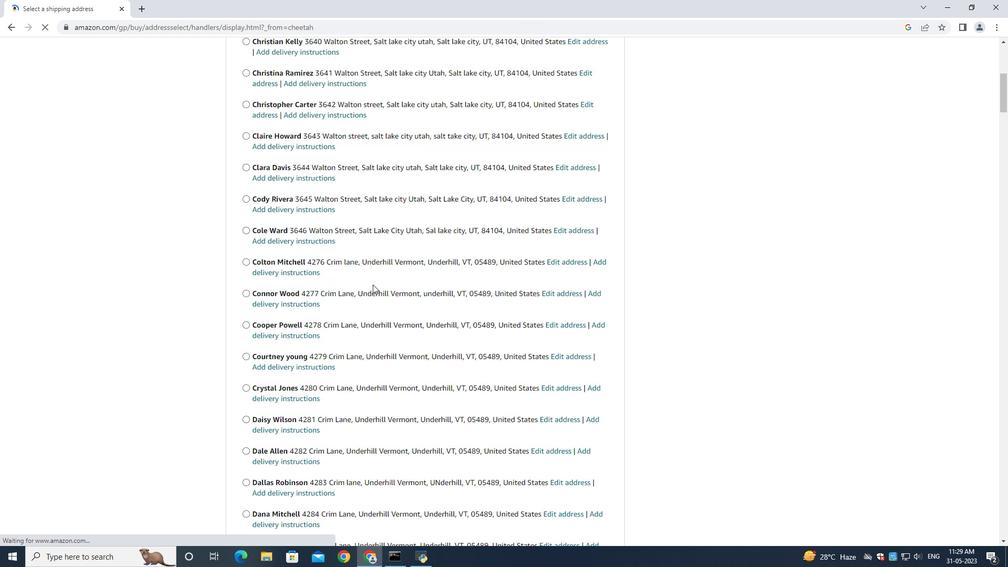 
Action: Mouse scrolled (372, 281) with delta (0, 0)
Screenshot: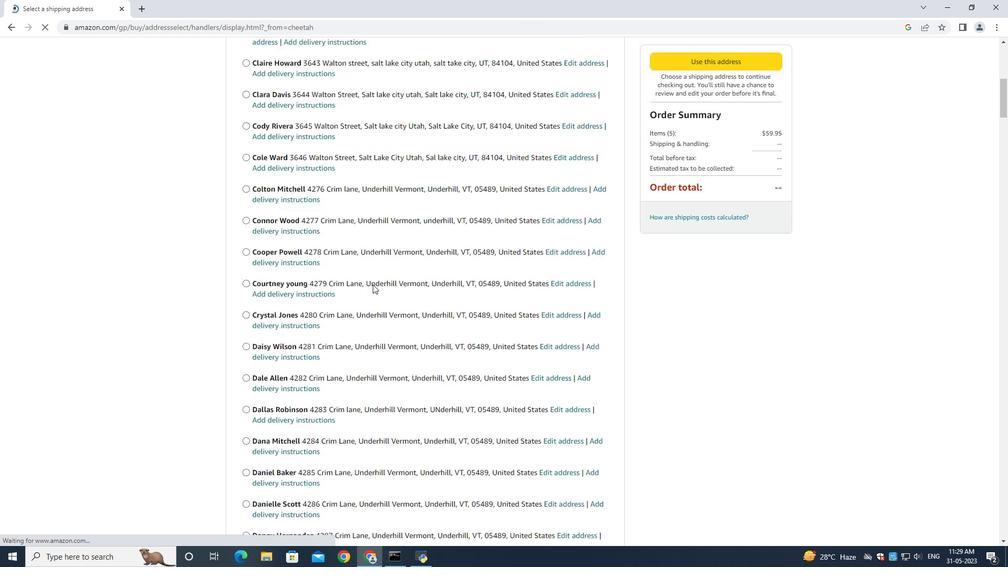 
Action: Mouse scrolled (372, 281) with delta (0, 0)
Screenshot: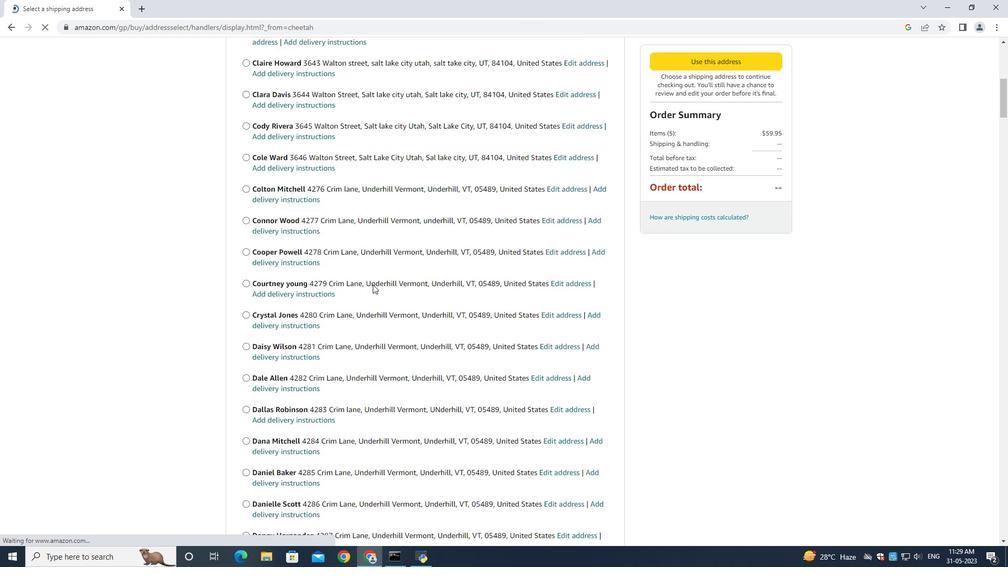 
Action: Mouse scrolled (372, 281) with delta (0, 0)
Screenshot: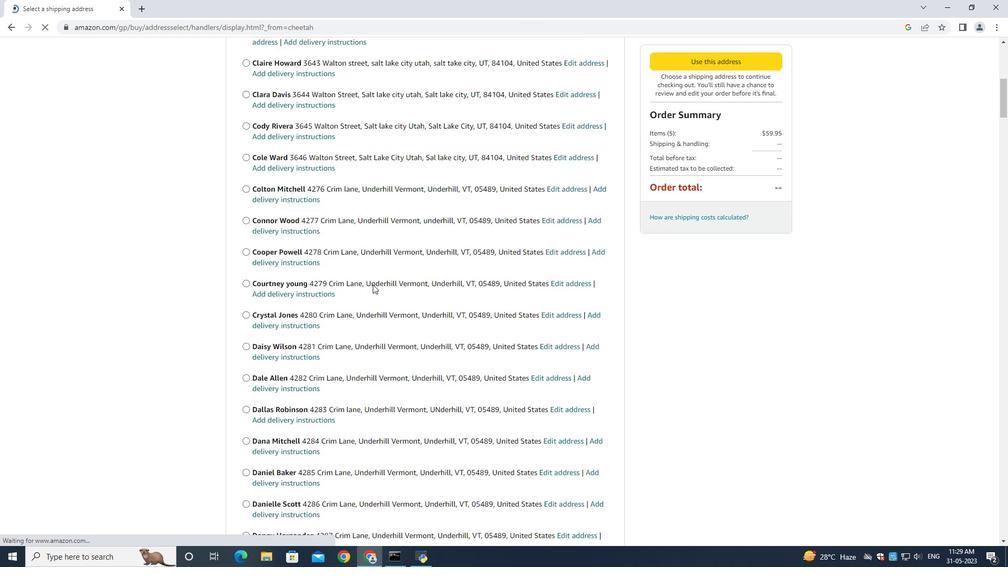 
Action: Mouse scrolled (372, 281) with delta (0, 0)
Screenshot: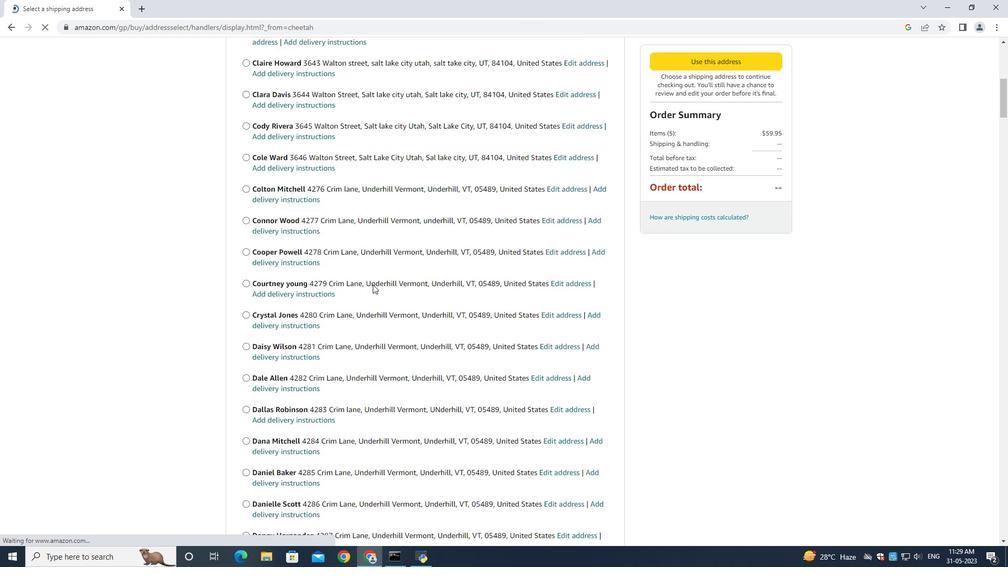 
Action: Mouse scrolled (372, 281) with delta (0, 0)
Screenshot: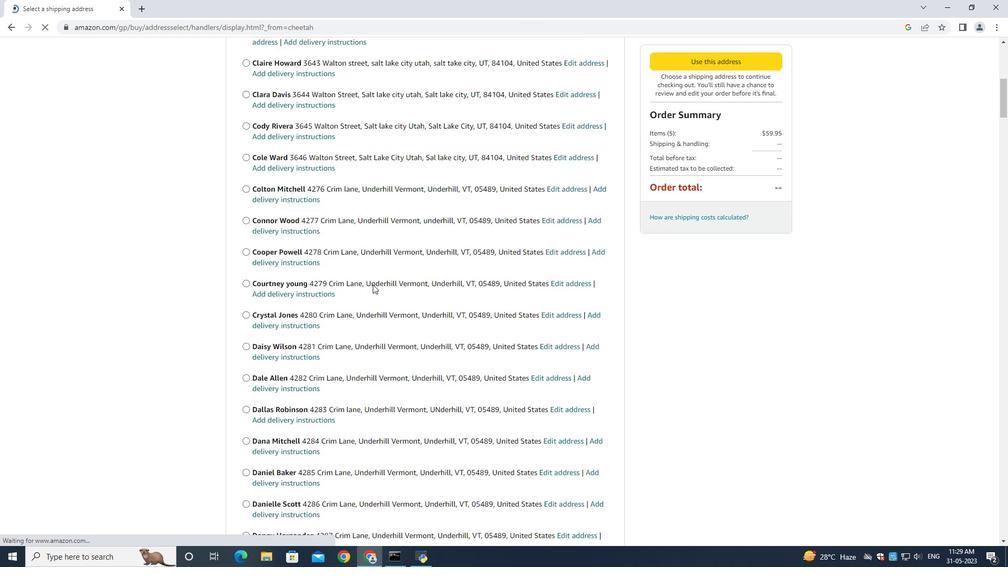 
Action: Mouse scrolled (372, 281) with delta (0, 0)
Screenshot: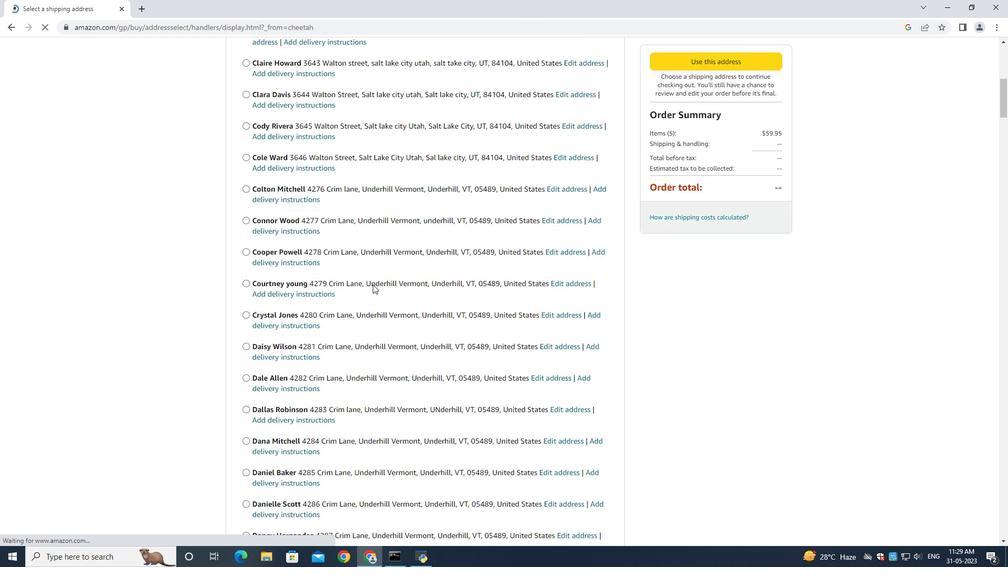 
Action: Mouse moved to (372, 280)
Screenshot: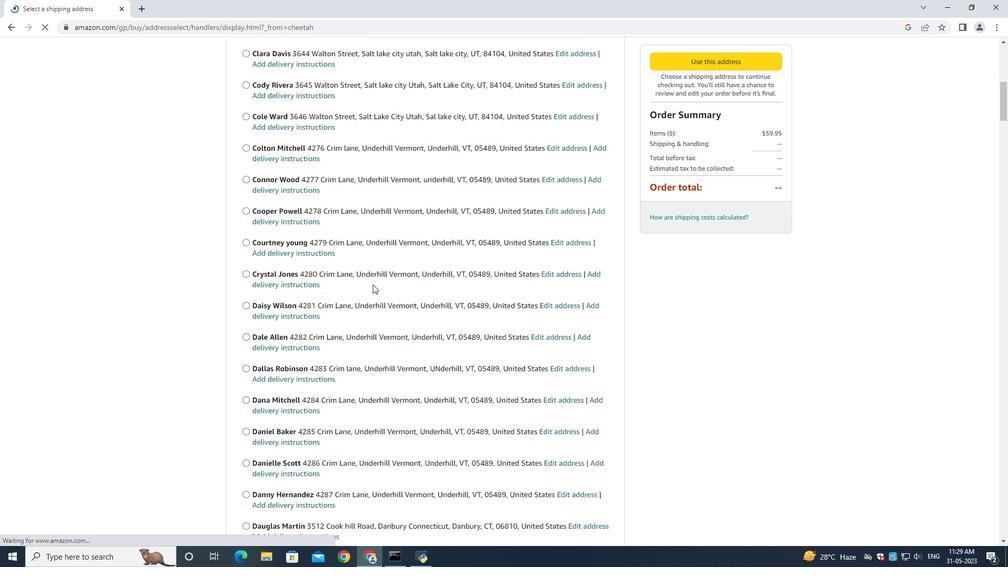 
Action: Mouse scrolled (372, 281) with delta (0, 0)
Screenshot: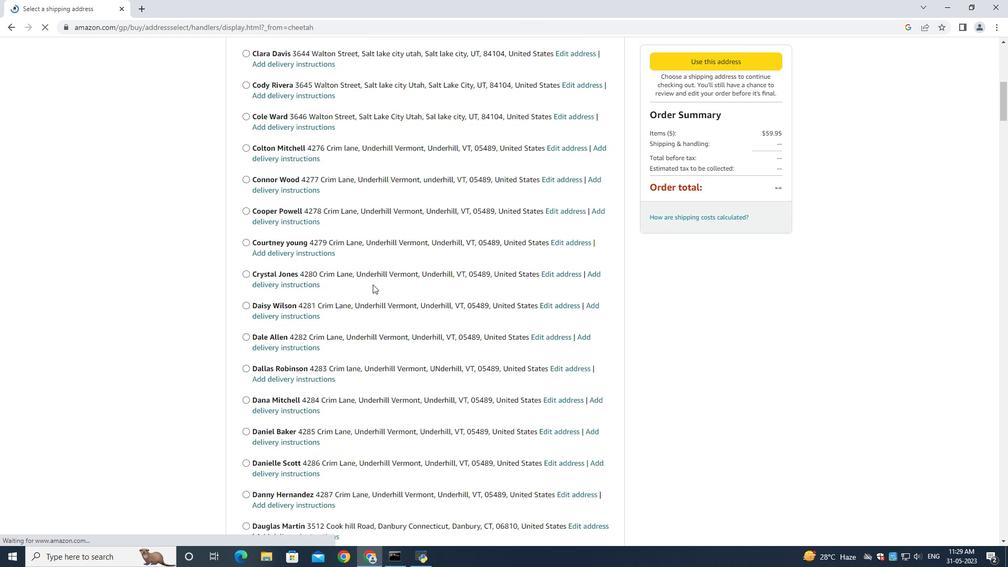 
Action: Mouse moved to (372, 280)
Screenshot: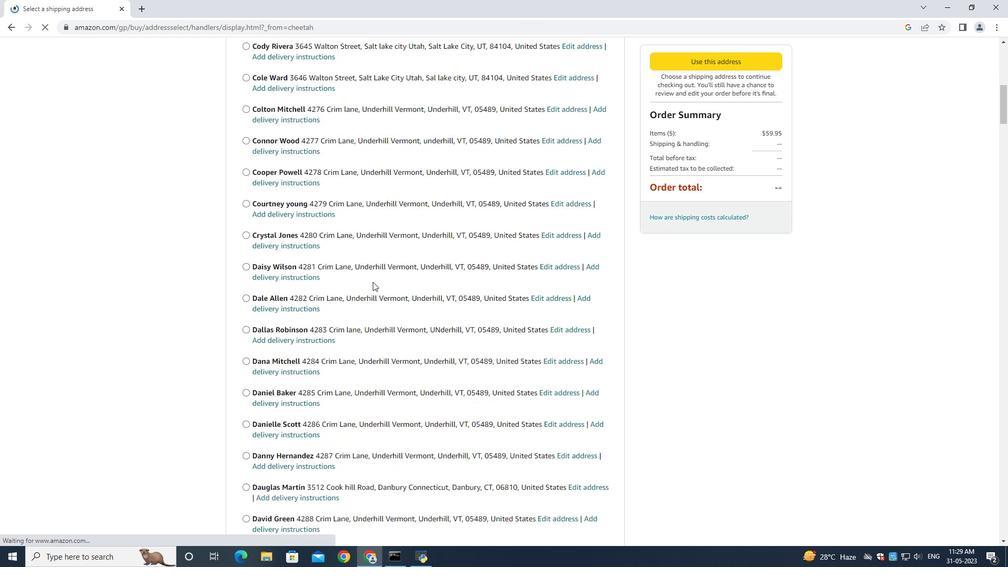 
Action: Mouse scrolled (372, 279) with delta (0, 0)
Screenshot: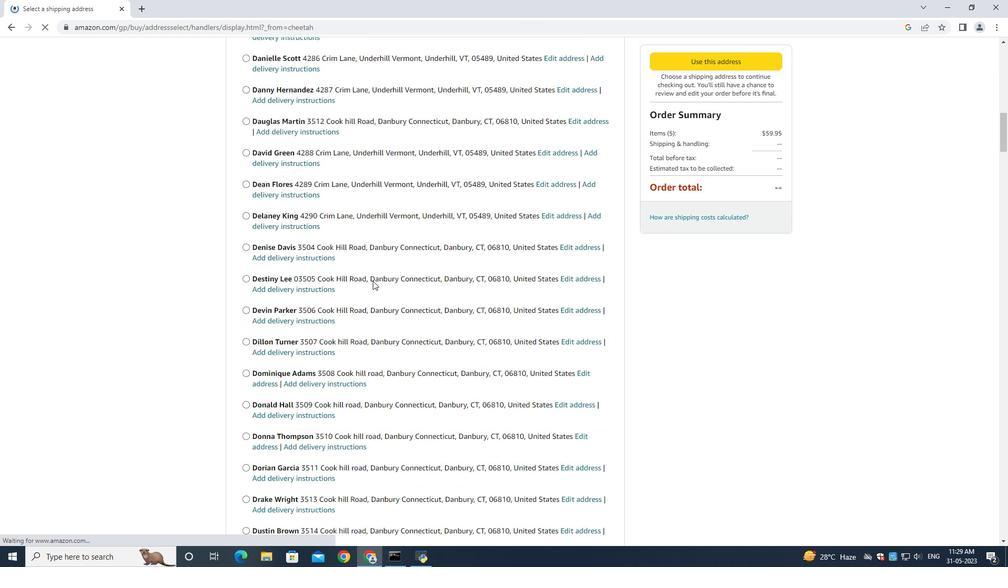 
Action: Mouse scrolled (372, 279) with delta (0, 0)
Screenshot: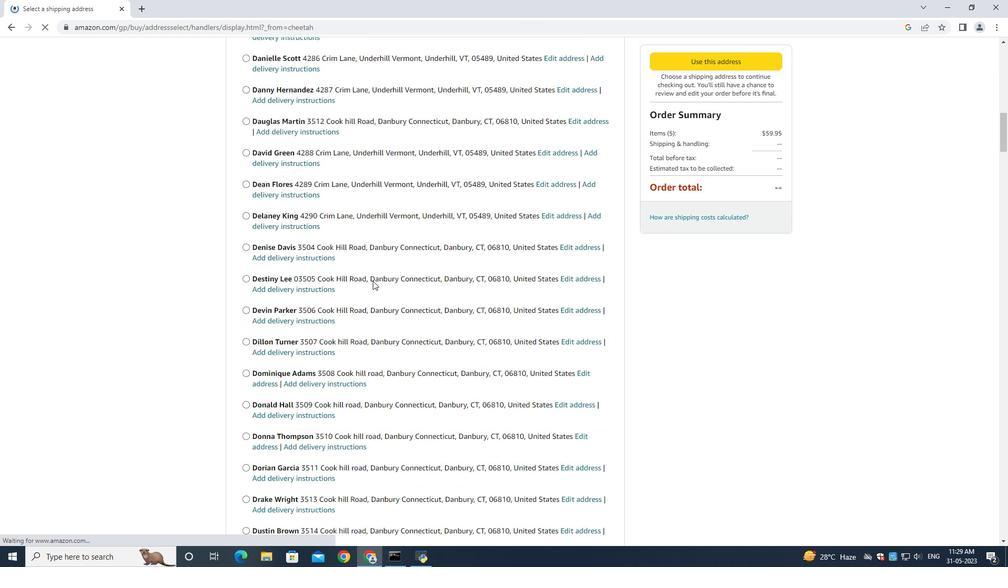 
Action: Mouse scrolled (372, 279) with delta (0, 0)
Screenshot: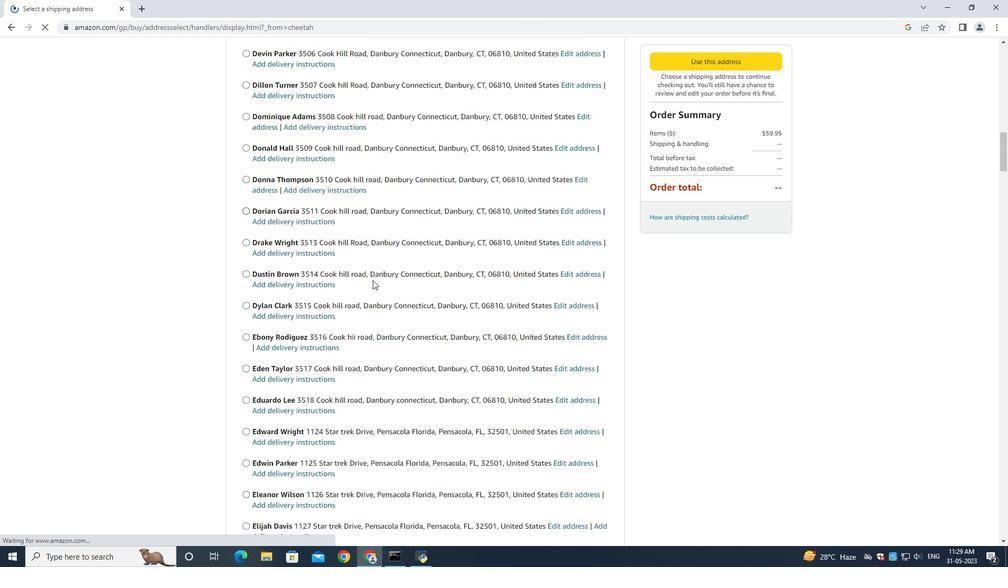 
Action: Mouse scrolled (372, 279) with delta (0, 0)
Screenshot: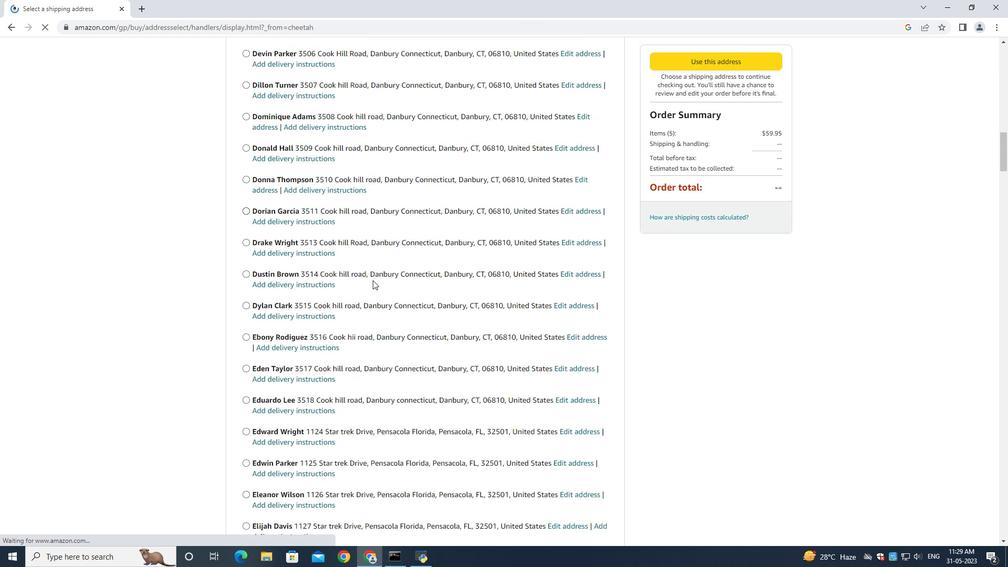 
Action: Mouse scrolled (372, 279) with delta (0, 0)
Screenshot: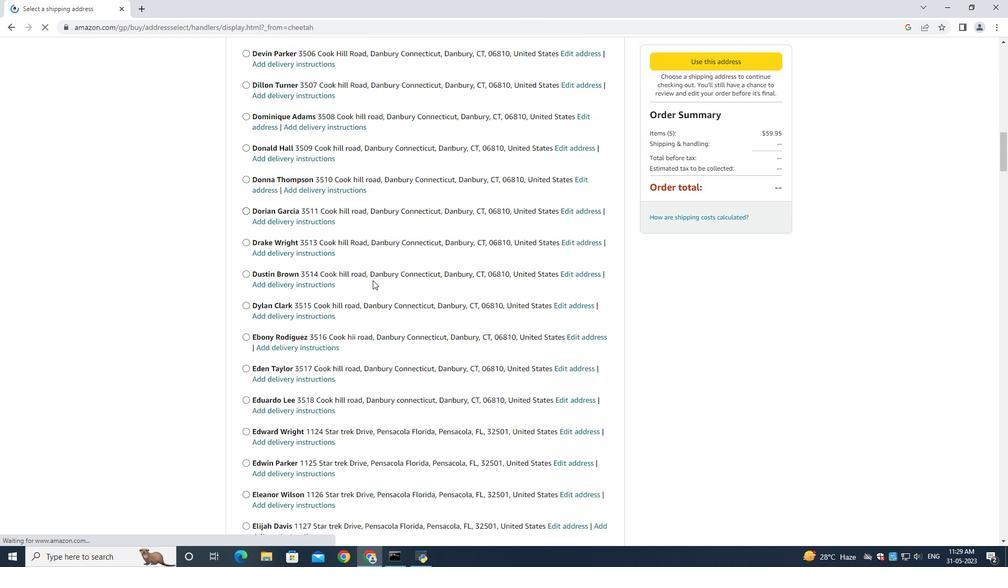 
Action: Mouse scrolled (372, 279) with delta (0, 0)
Screenshot: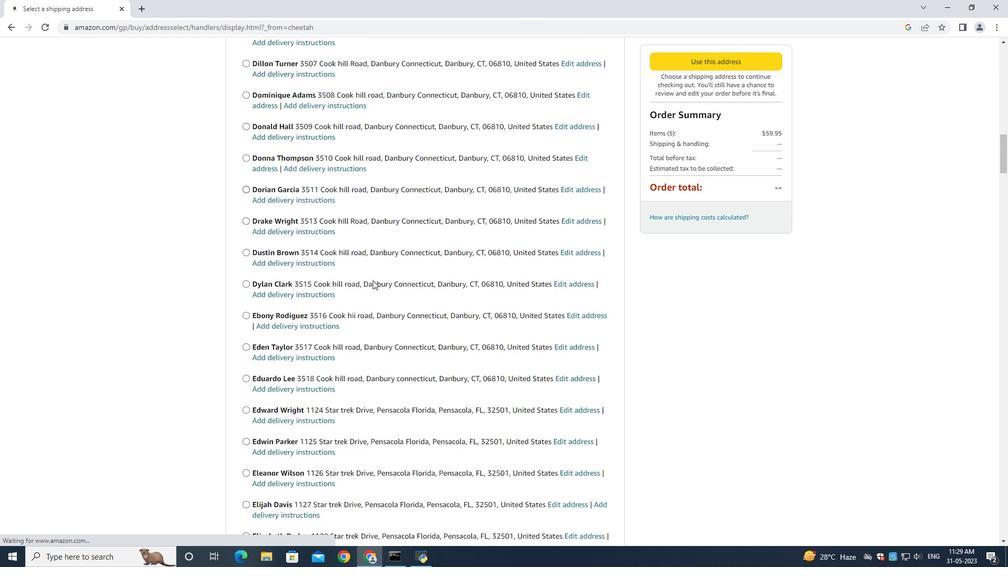 
Action: Mouse scrolled (372, 279) with delta (0, 0)
Screenshot: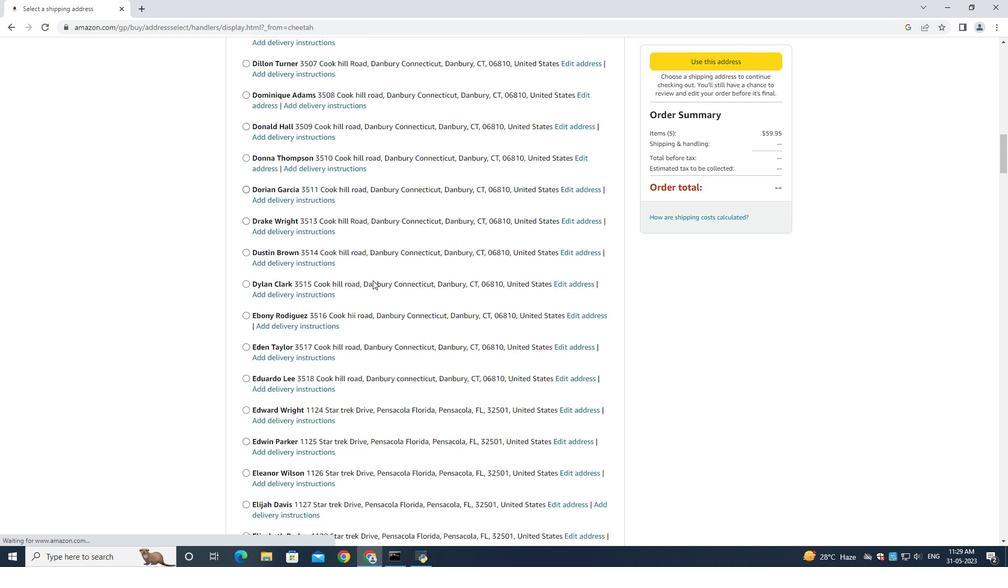 
Action: Mouse scrolled (372, 279) with delta (0, 0)
Screenshot: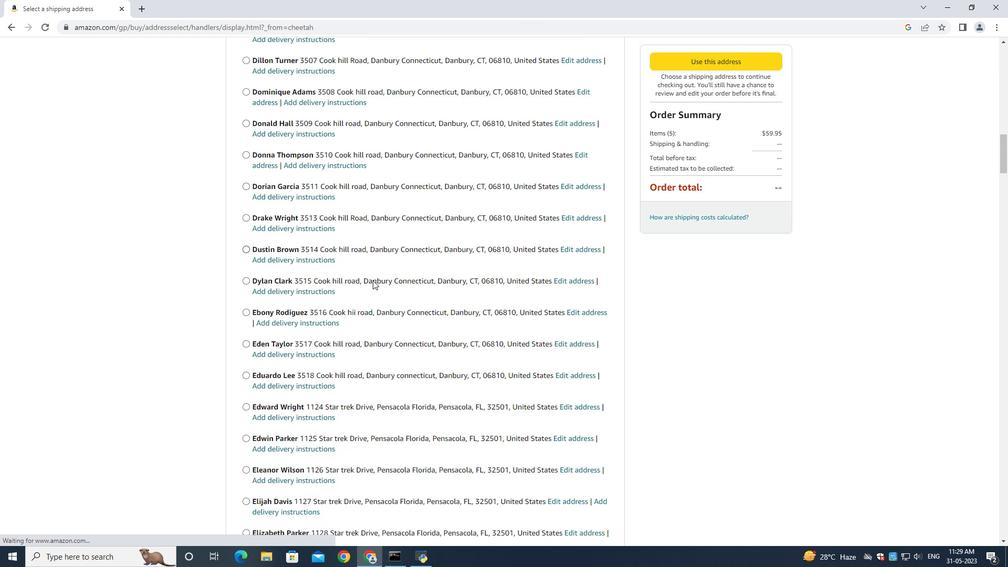 
Action: Mouse scrolled (372, 279) with delta (0, 0)
Screenshot: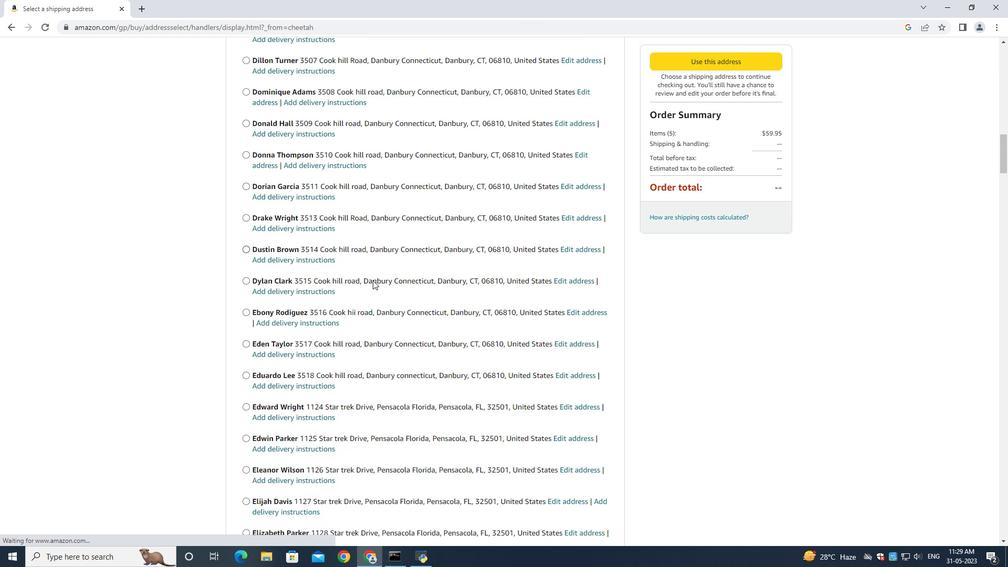 
Action: Mouse scrolled (372, 279) with delta (0, 0)
Screenshot: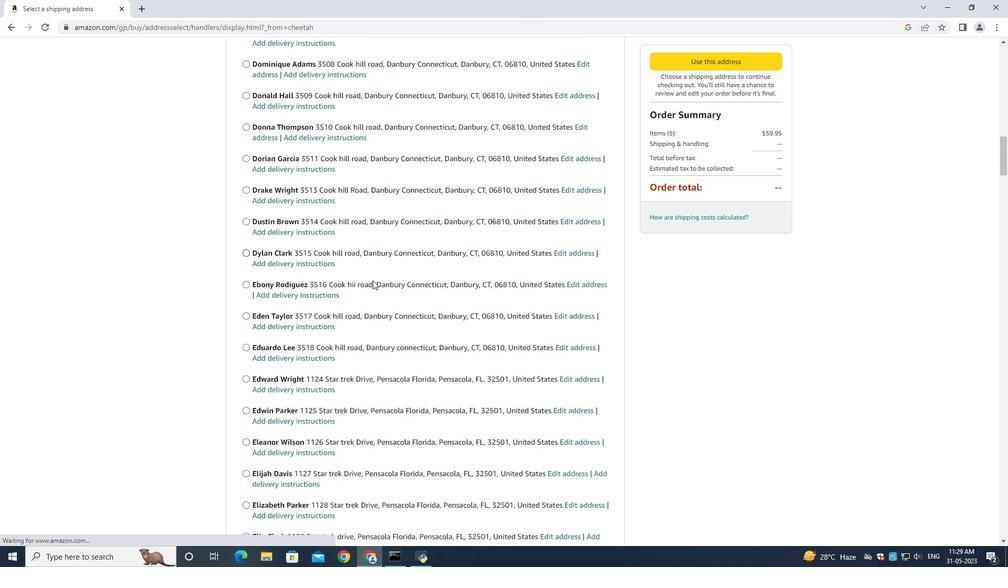
Action: Mouse scrolled (372, 279) with delta (0, 0)
Screenshot: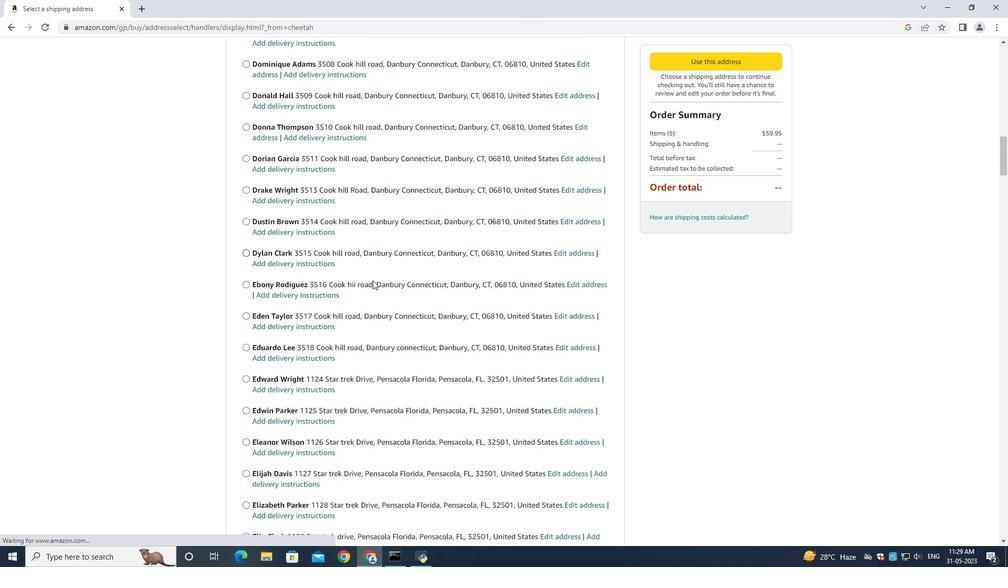
Action: Mouse scrolled (372, 279) with delta (0, 0)
Screenshot: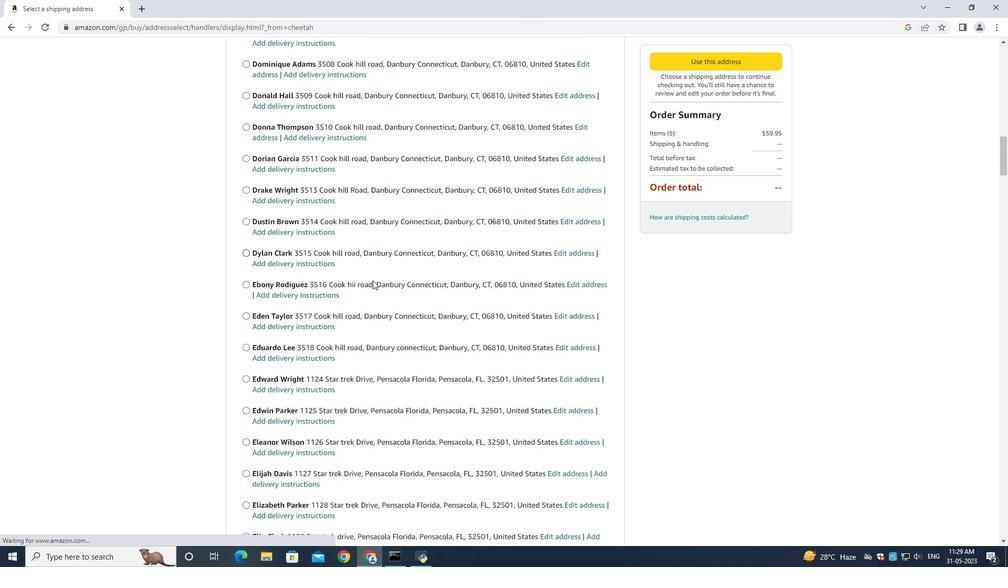 
Action: Mouse scrolled (372, 279) with delta (0, 0)
Screenshot: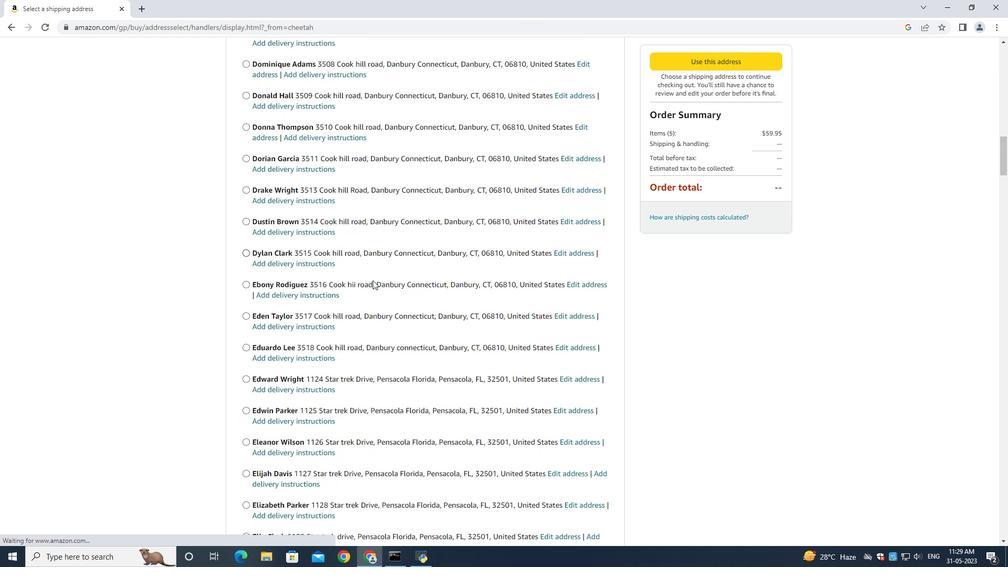 
Action: Mouse scrolled (372, 279) with delta (0, 0)
Screenshot: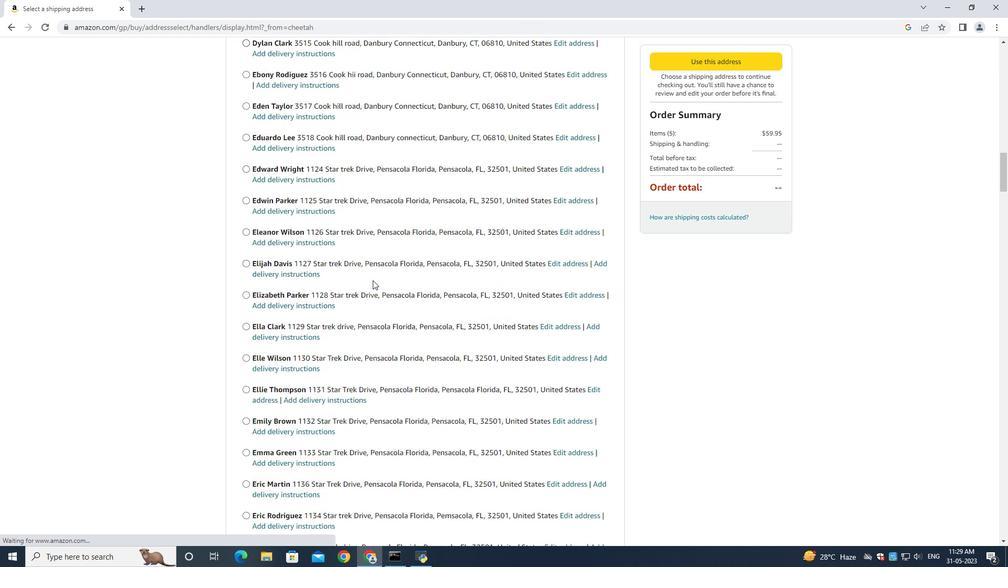
Action: Mouse scrolled (372, 279) with delta (0, 0)
Screenshot: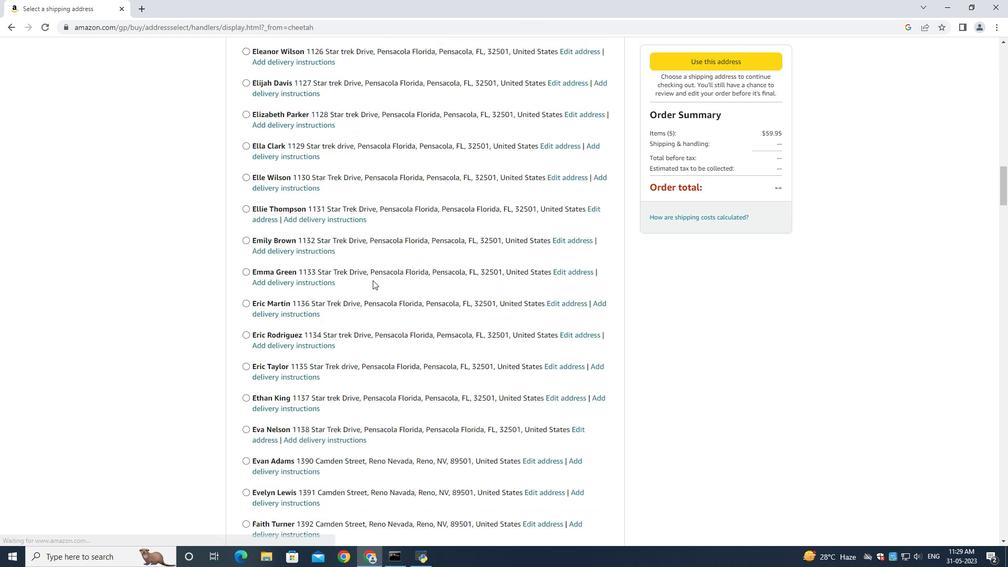
Action: Mouse scrolled (372, 279) with delta (0, 0)
Screenshot: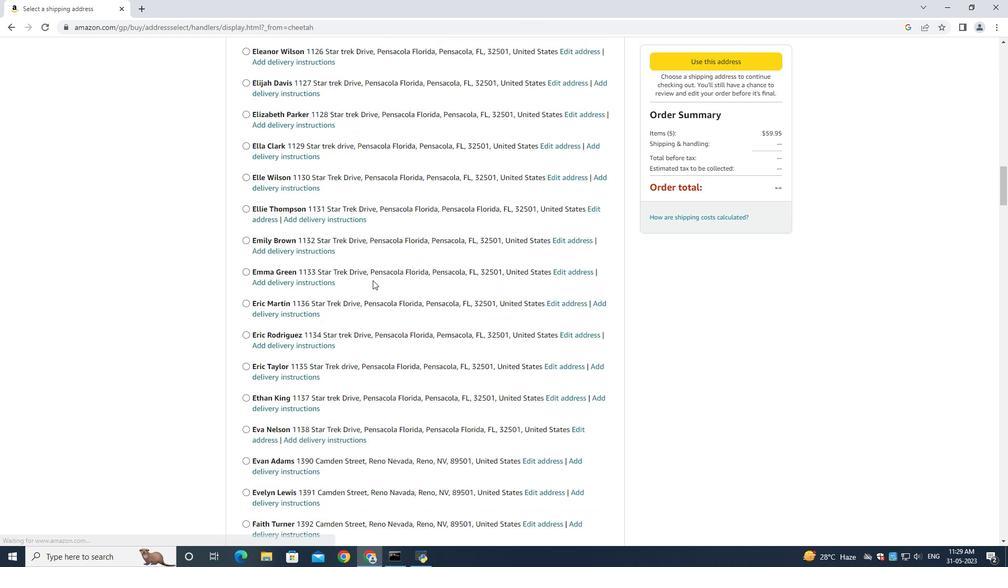 
Action: Mouse scrolled (372, 279) with delta (0, 0)
Screenshot: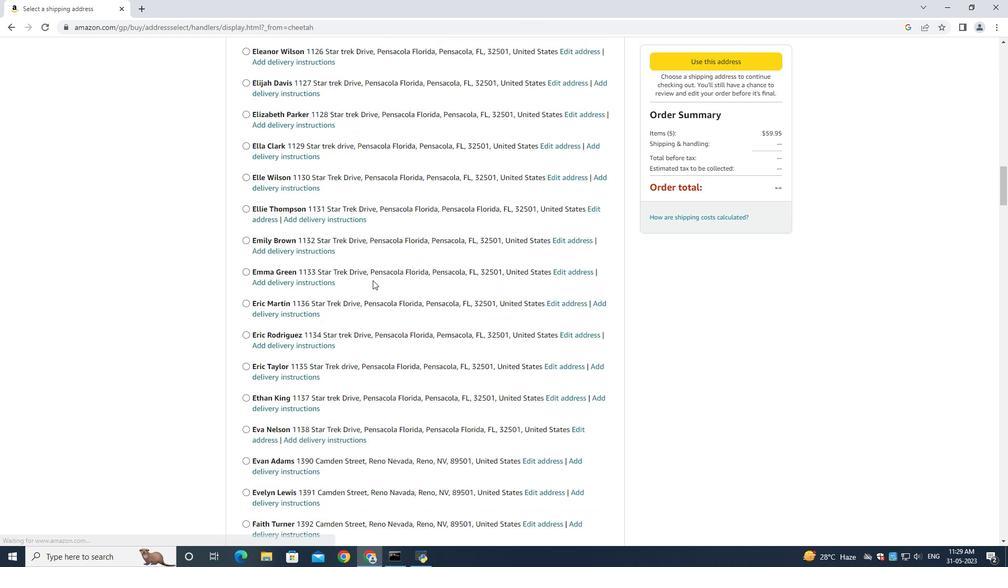 
Action: Mouse scrolled (372, 279) with delta (0, 0)
Screenshot: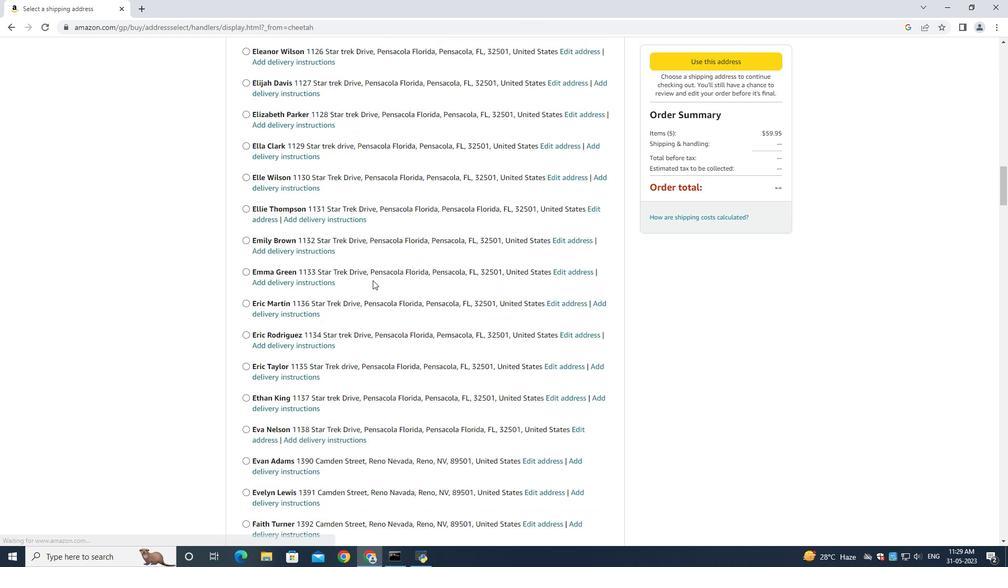 
Action: Mouse moved to (372, 278)
Screenshot: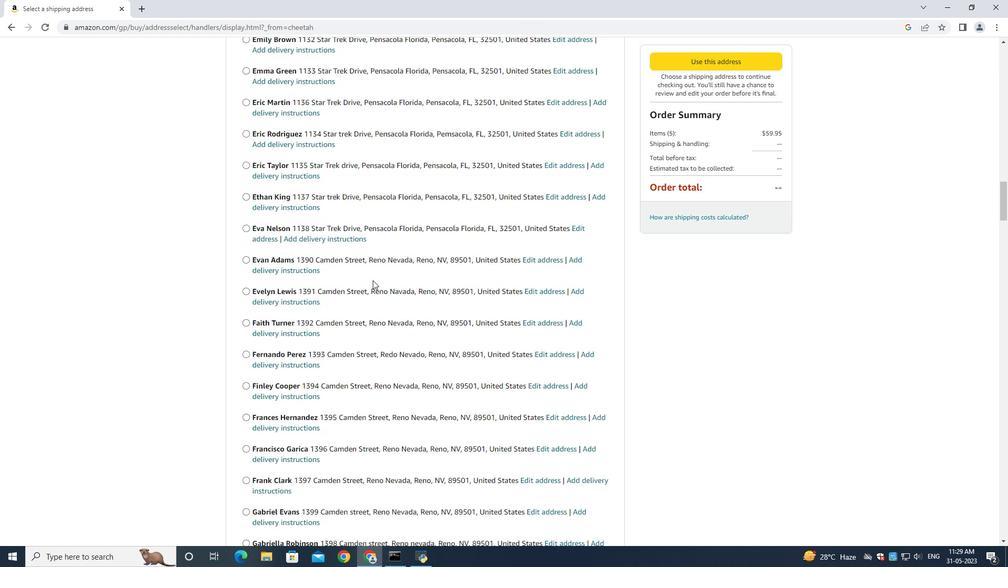 
Action: Mouse scrolled (372, 278) with delta (0, 0)
Screenshot: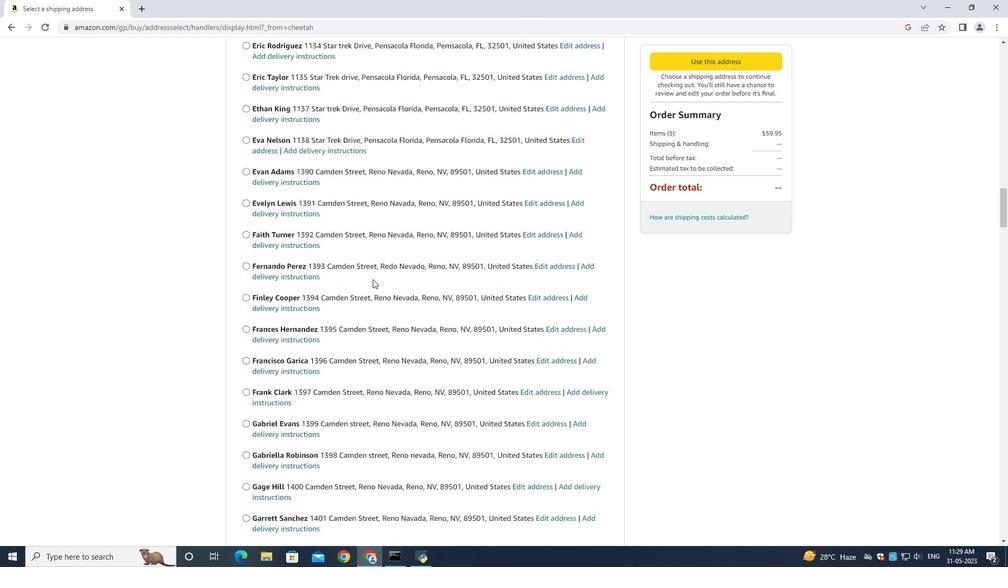 
Action: Mouse scrolled (372, 278) with delta (0, 0)
Screenshot: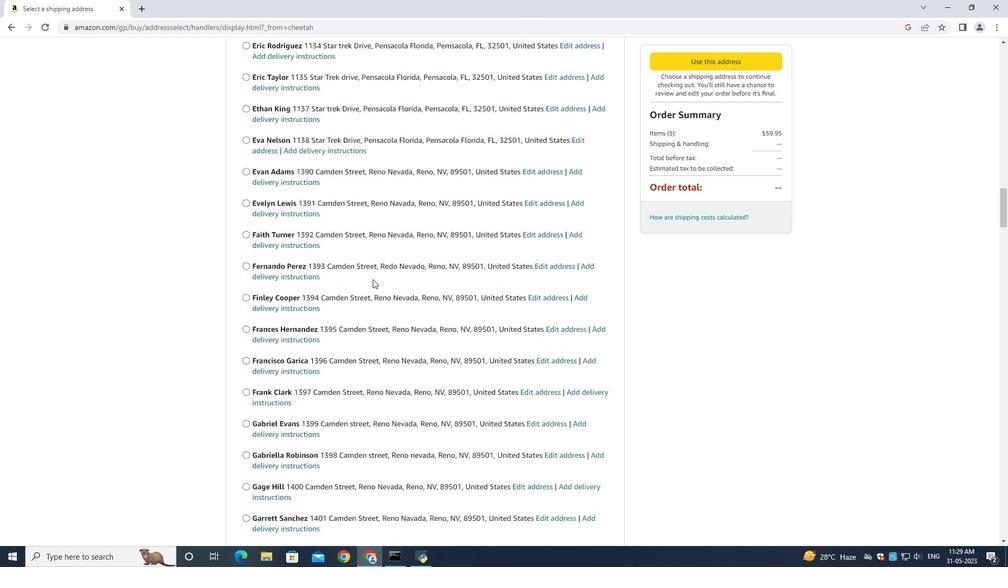 
Action: Mouse scrolled (372, 278) with delta (0, 0)
Screenshot: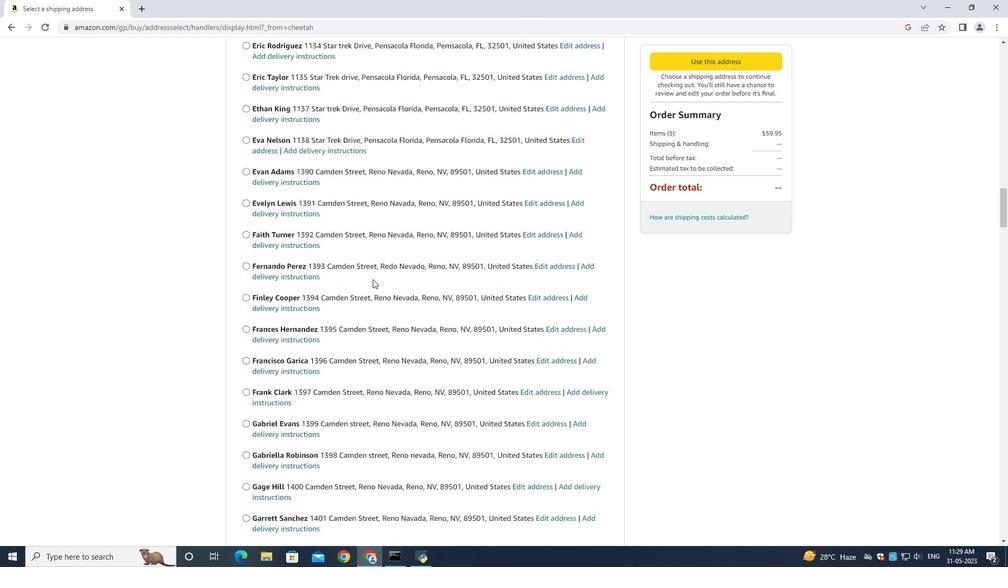 
Action: Mouse scrolled (372, 278) with delta (0, 0)
Screenshot: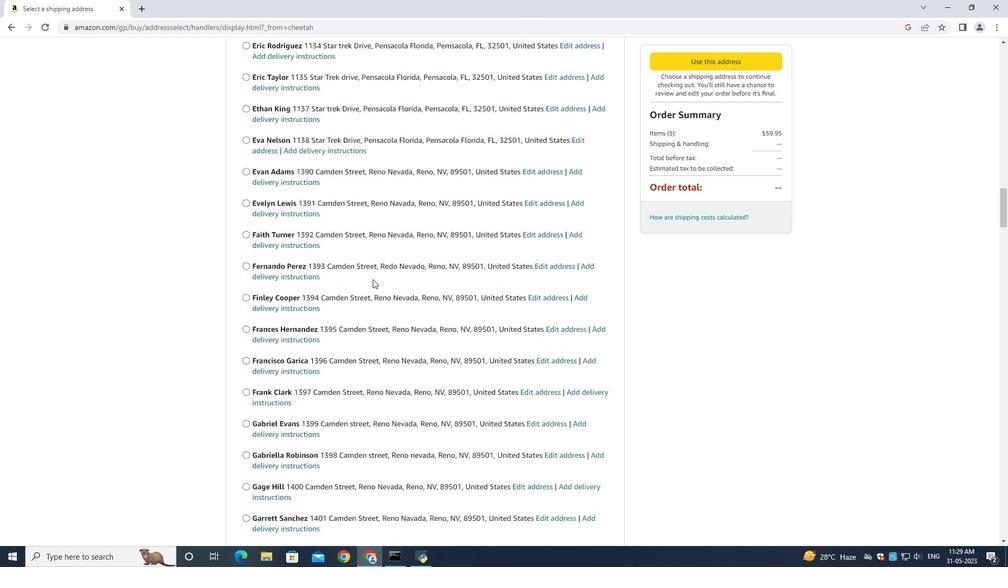 
Action: Mouse scrolled (372, 278) with delta (0, 0)
Screenshot: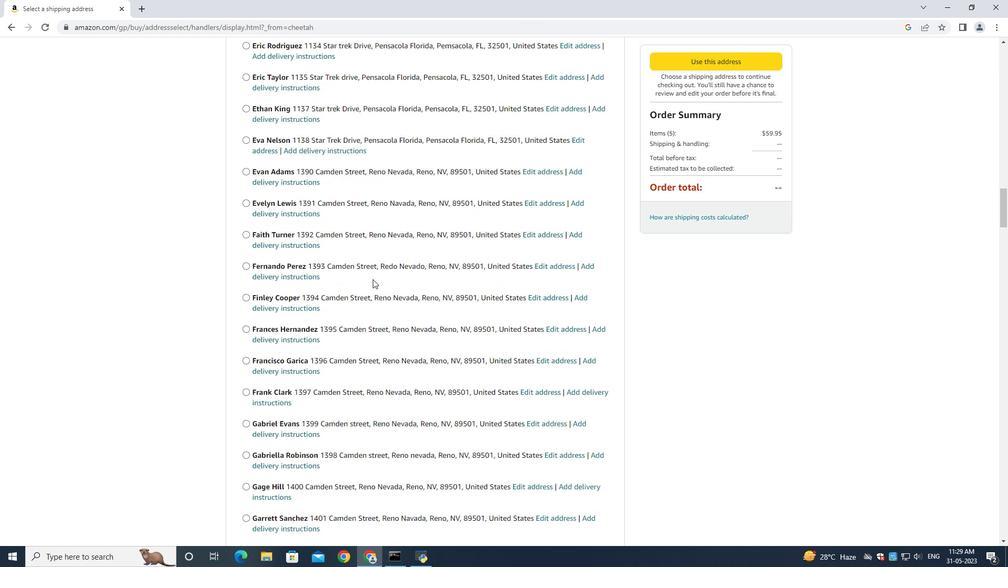 
Action: Mouse scrolled (372, 278) with delta (0, 0)
Screenshot: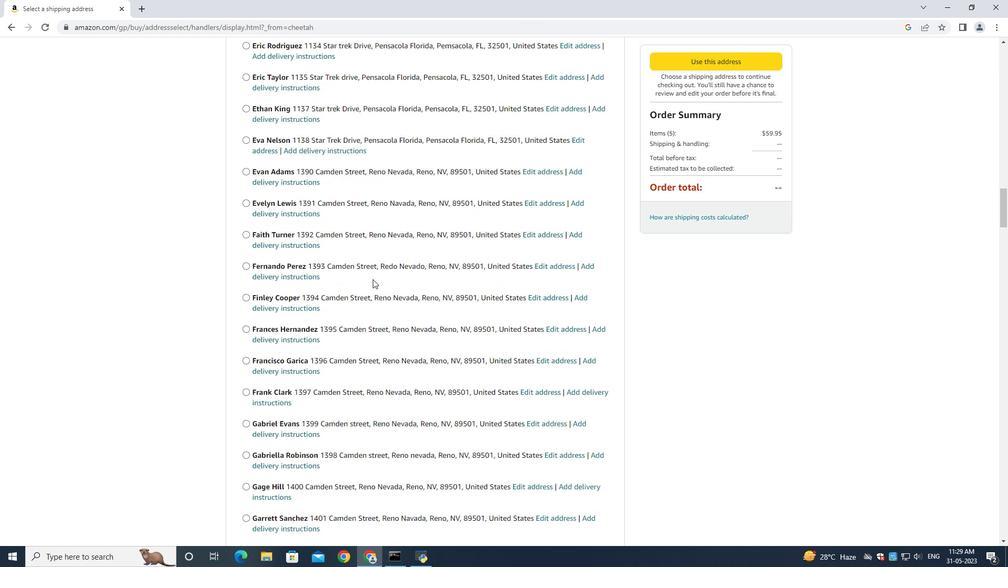 
Action: Mouse scrolled (372, 278) with delta (0, 0)
Screenshot: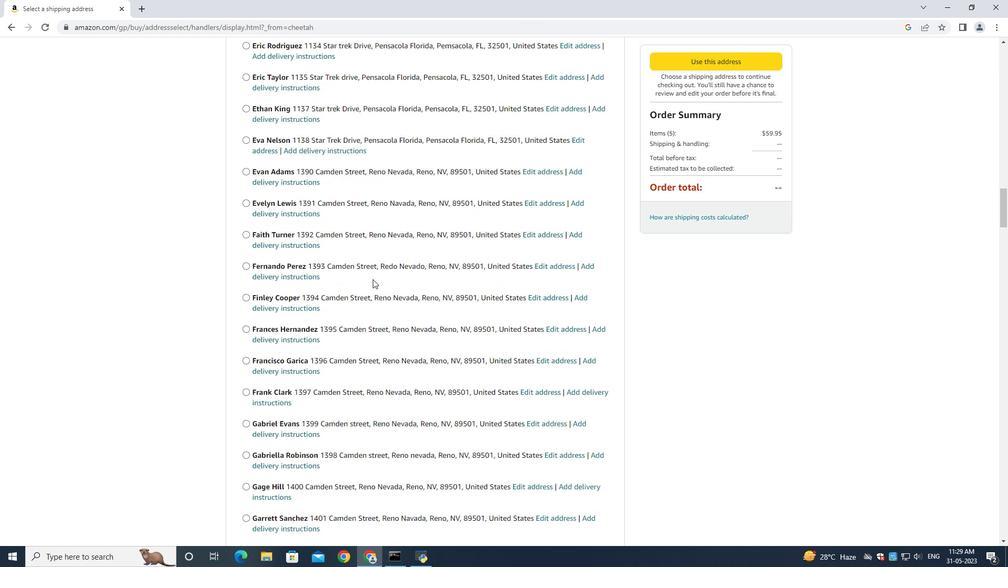 
Action: Mouse moved to (372, 282)
Screenshot: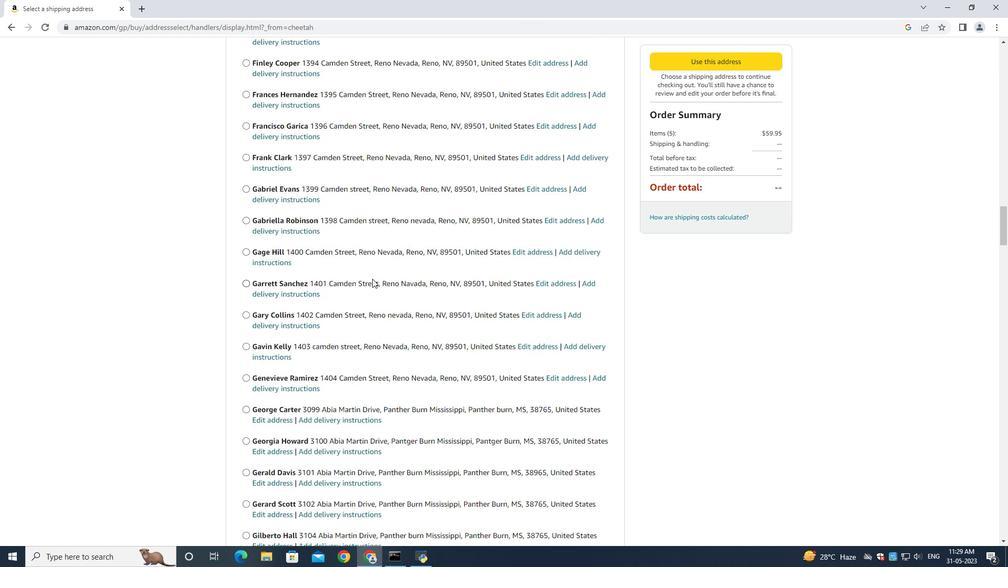 
Action: Mouse scrolled (372, 281) with delta (0, 0)
Screenshot: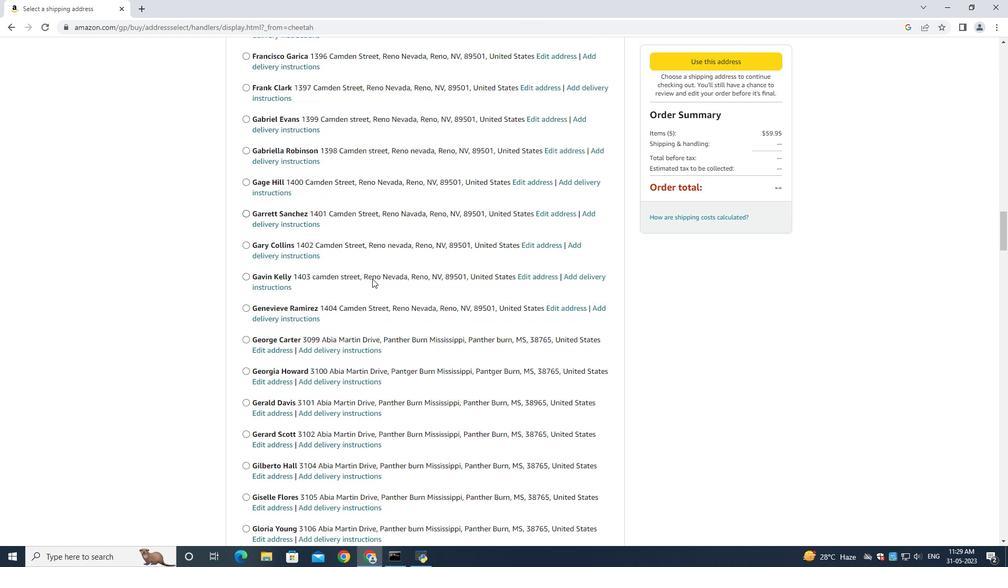 
Action: Mouse moved to (374, 286)
Screenshot: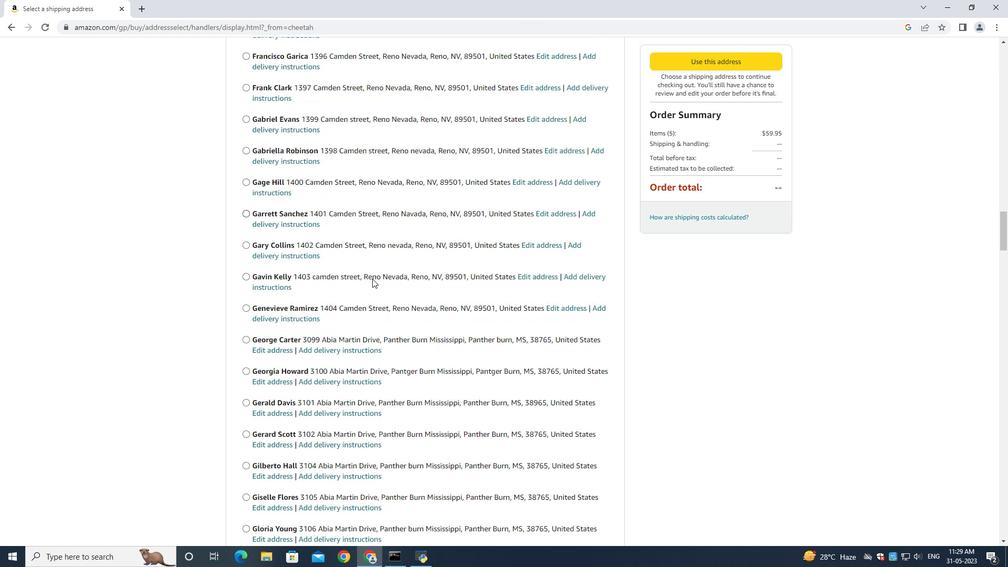 
Action: Mouse scrolled (373, 285) with delta (0, 0)
Screenshot: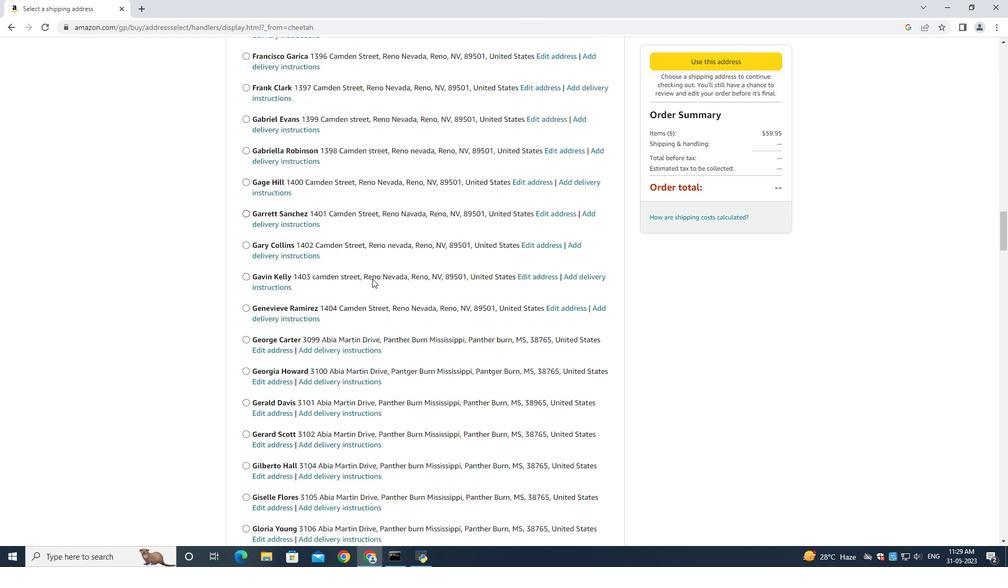 
Action: Mouse moved to (374, 286)
Screenshot: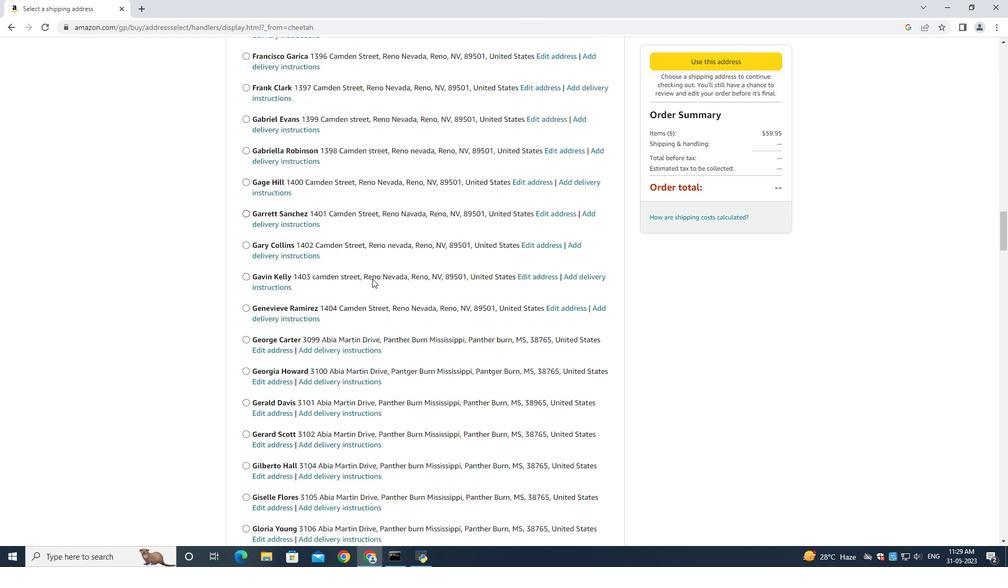 
Action: Mouse scrolled (374, 285) with delta (0, 0)
Screenshot: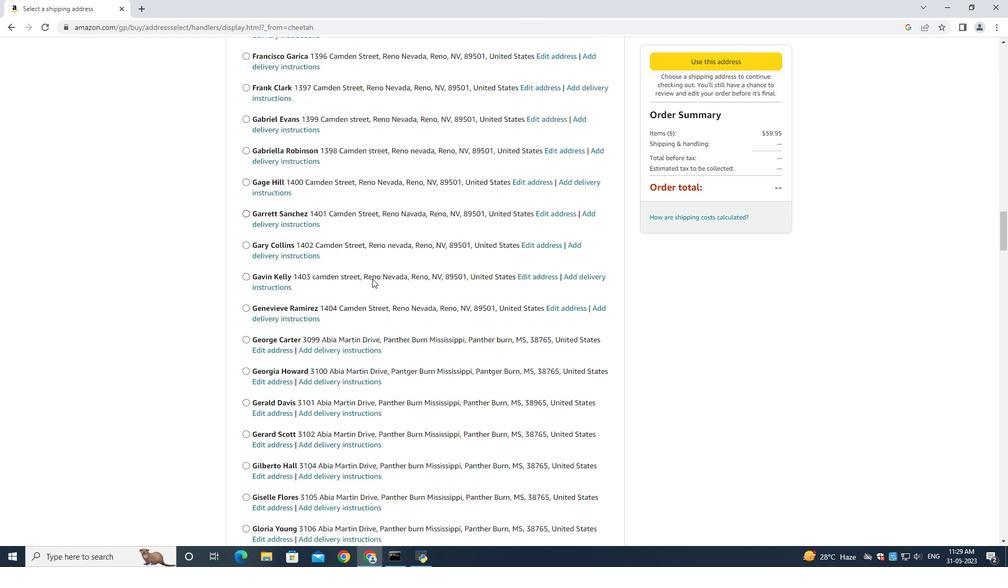 
Action: Mouse moved to (374, 287)
Screenshot: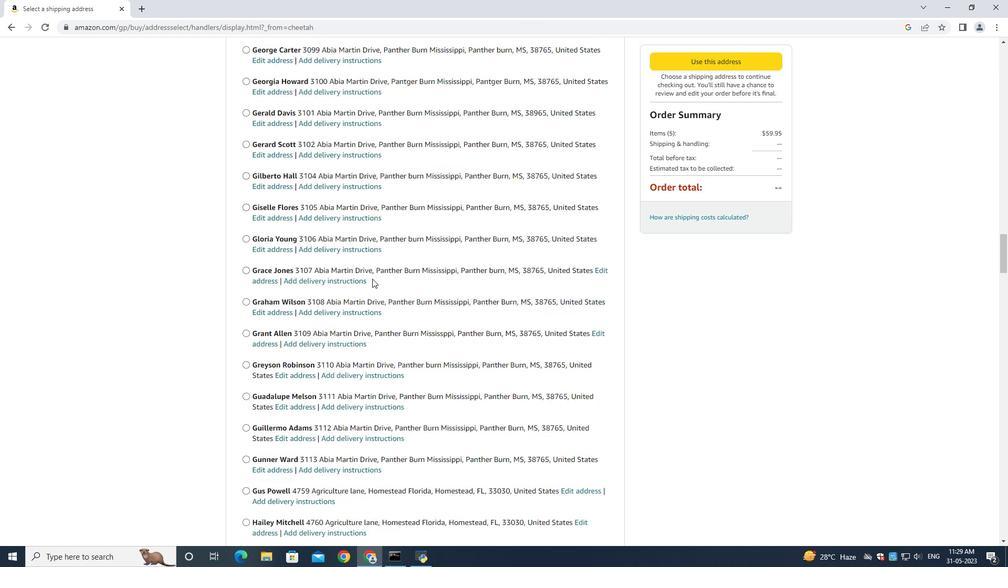 
Action: Mouse scrolled (374, 285) with delta (0, 0)
Screenshot: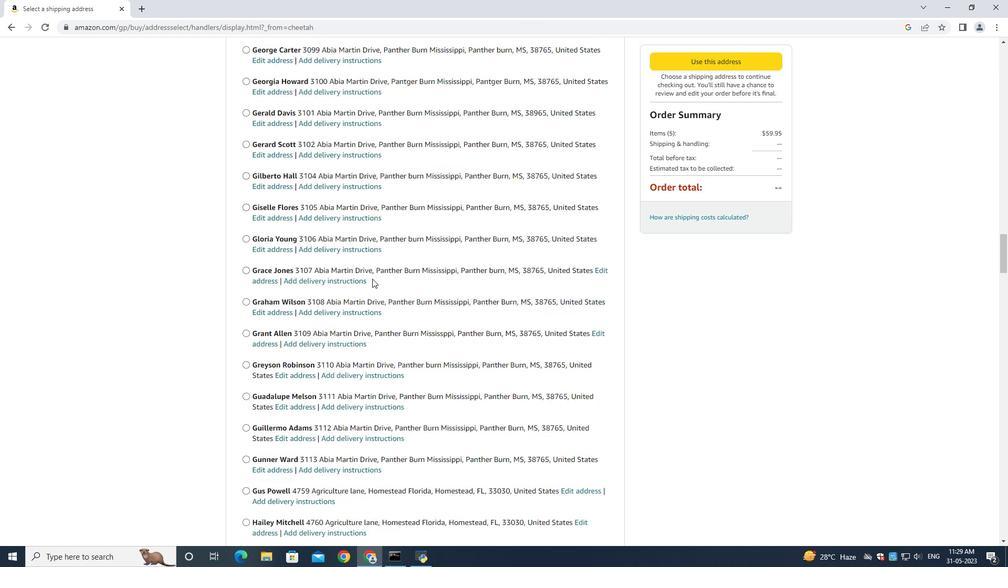 
Action: Mouse scrolled (374, 285) with delta (0, 0)
Screenshot: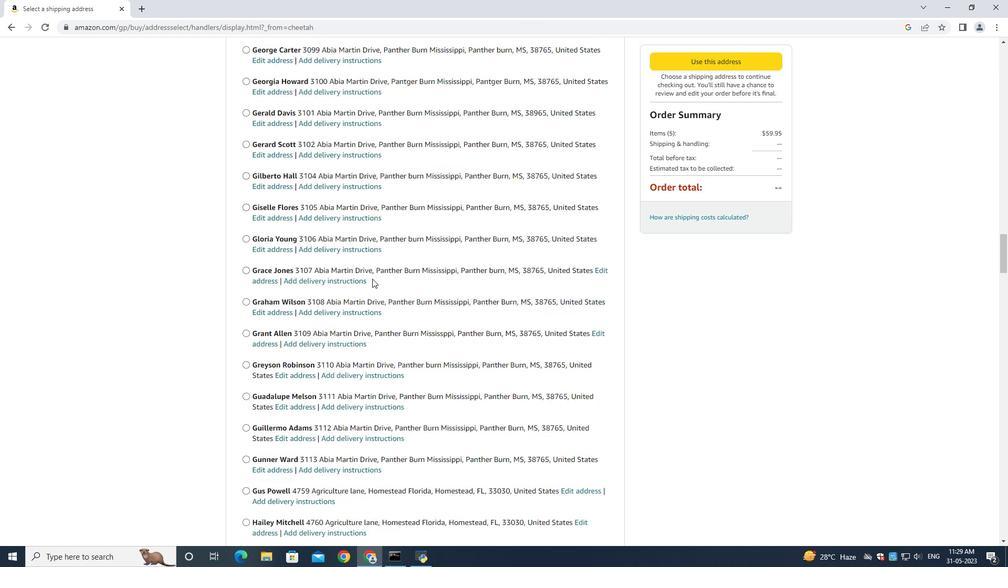 
Action: Mouse scrolled (374, 285) with delta (0, 0)
Screenshot: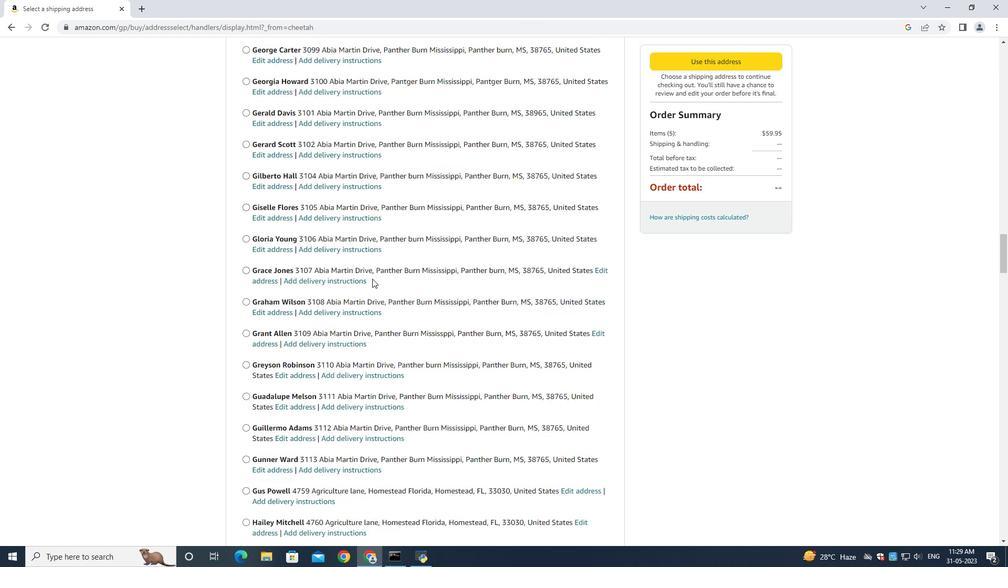 
Action: Mouse scrolled (374, 286) with delta (0, 0)
Screenshot: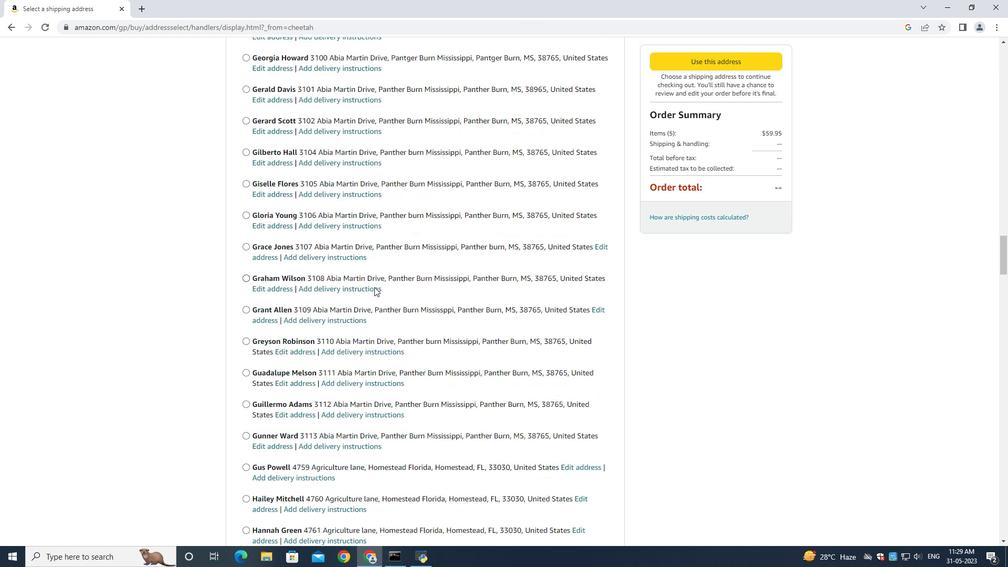 
Action: Mouse scrolled (374, 286) with delta (0, 0)
Screenshot: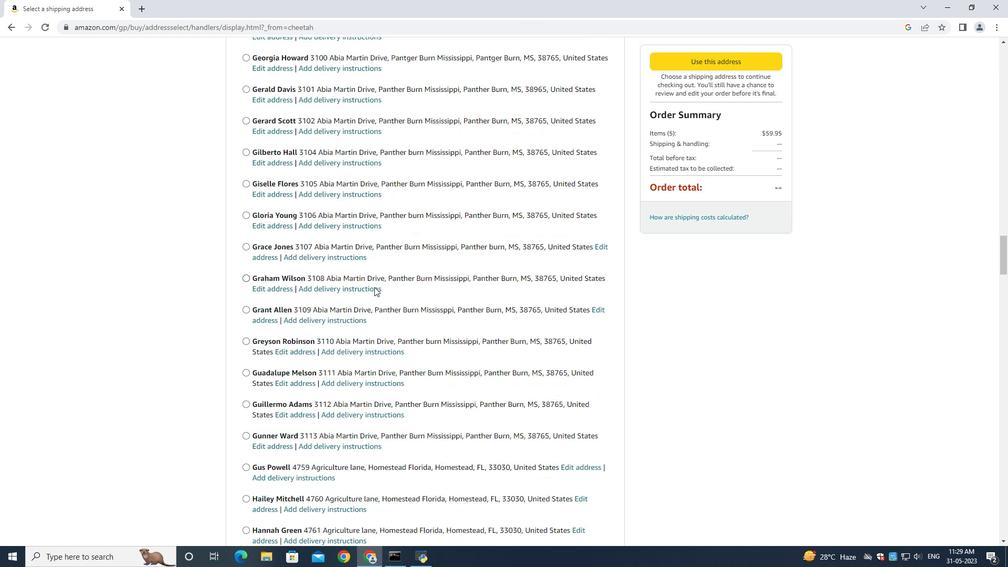 
Action: Mouse scrolled (374, 286) with delta (0, 0)
Screenshot: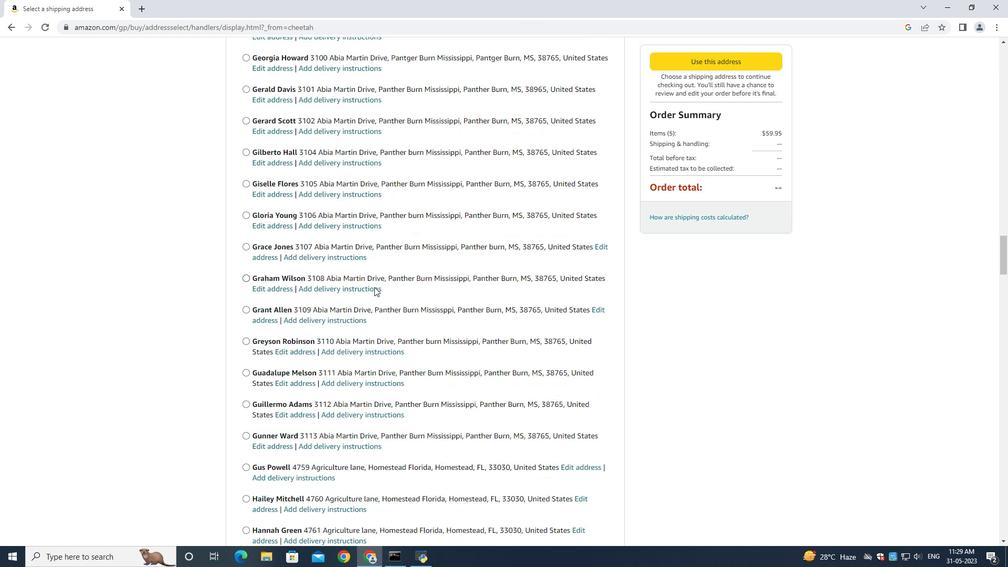 
Action: Mouse scrolled (374, 286) with delta (0, 0)
Screenshot: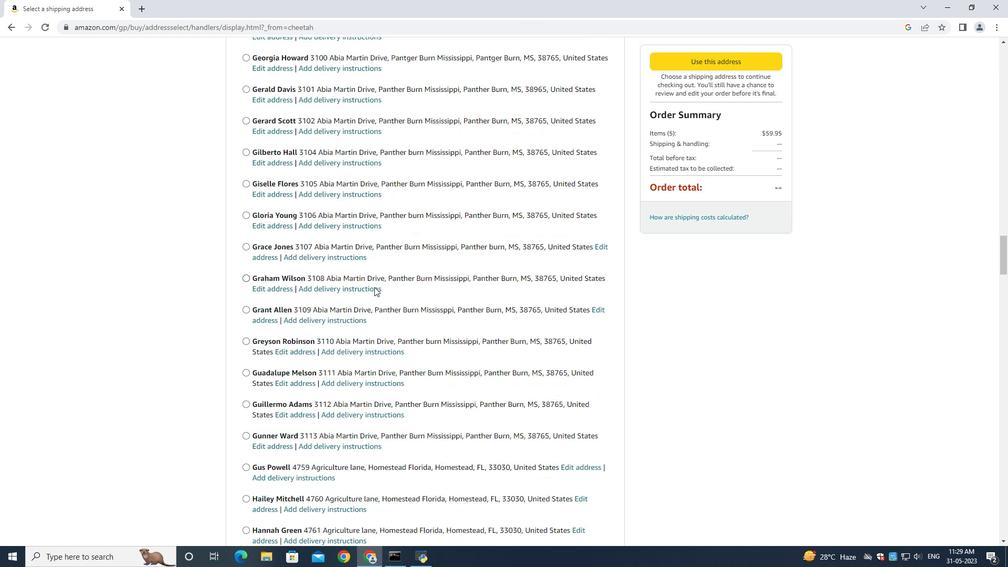 
Action: Mouse scrolled (374, 286) with delta (0, 0)
Screenshot: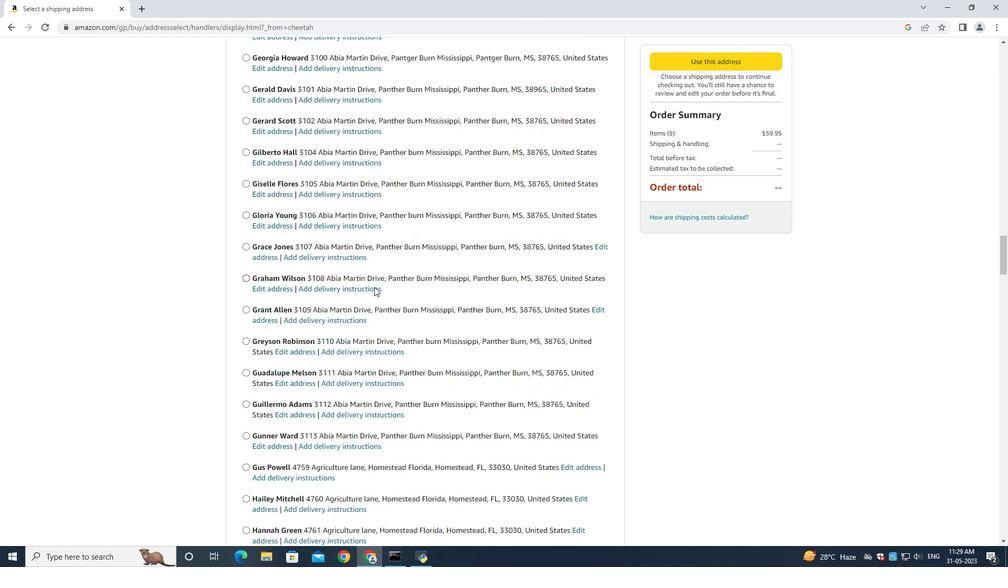 
Action: Mouse scrolled (374, 286) with delta (0, 0)
Screenshot: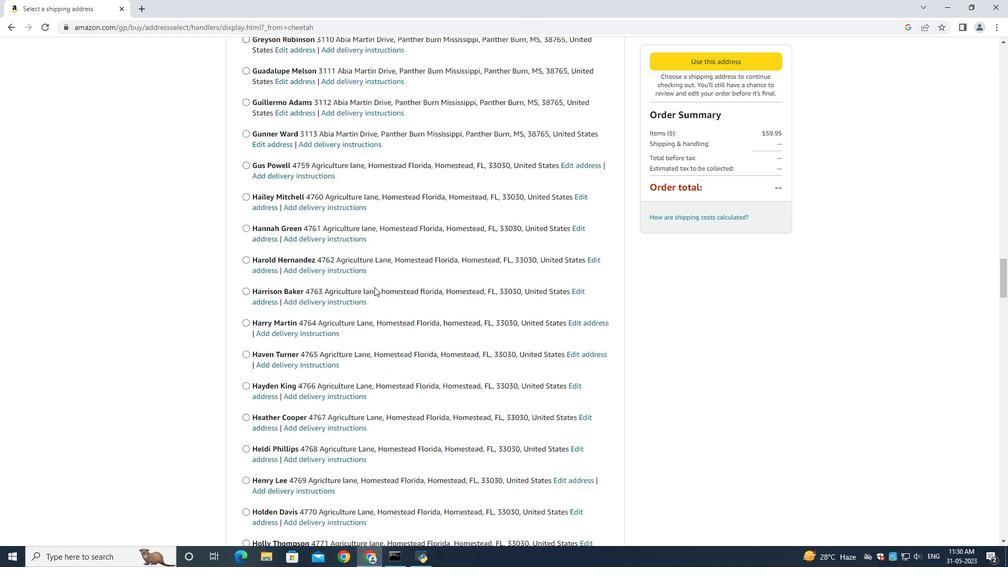 
Action: Mouse scrolled (374, 286) with delta (0, 0)
Screenshot: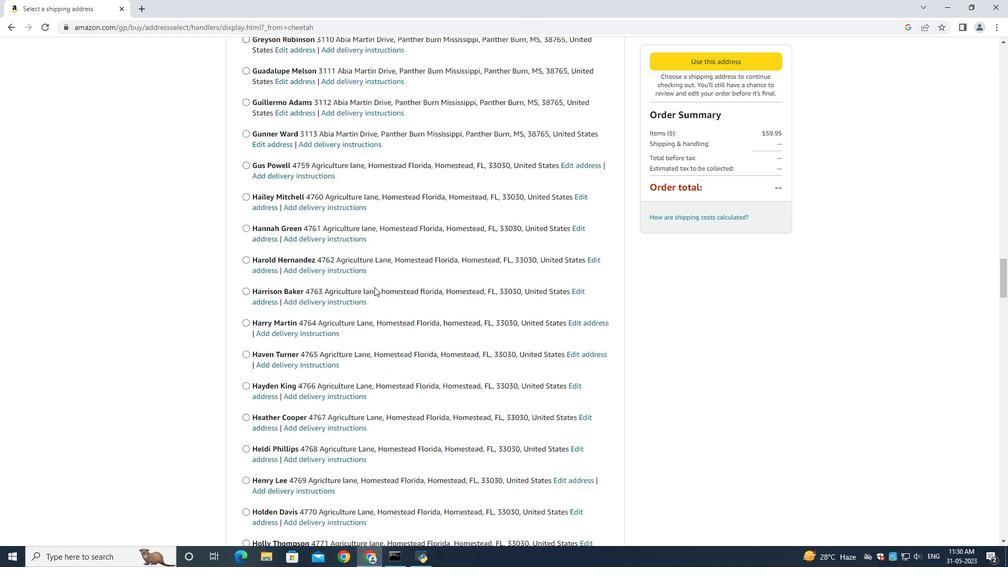 
Action: Mouse scrolled (374, 286) with delta (0, -1)
Screenshot: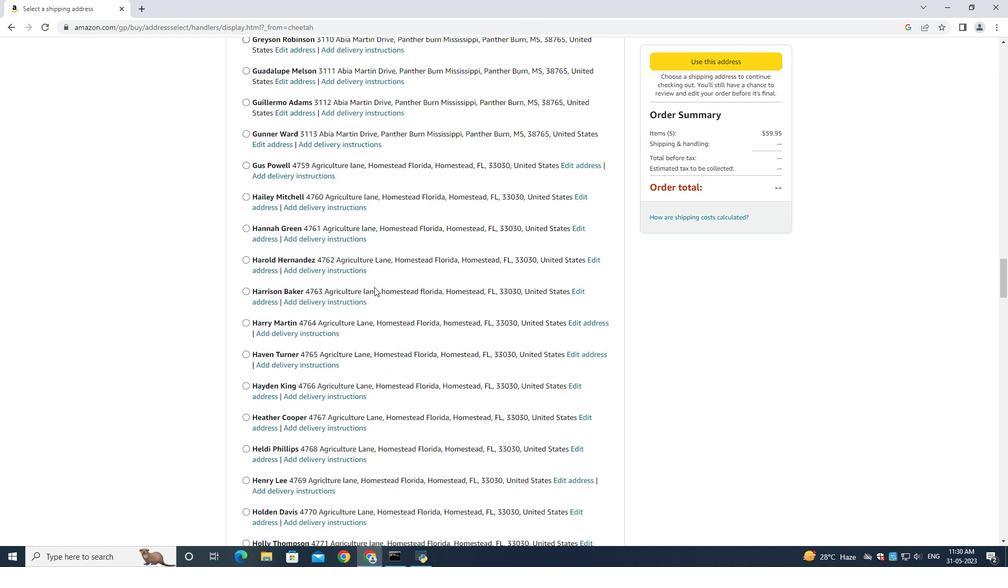 
Action: Mouse scrolled (374, 286) with delta (0, 0)
Screenshot: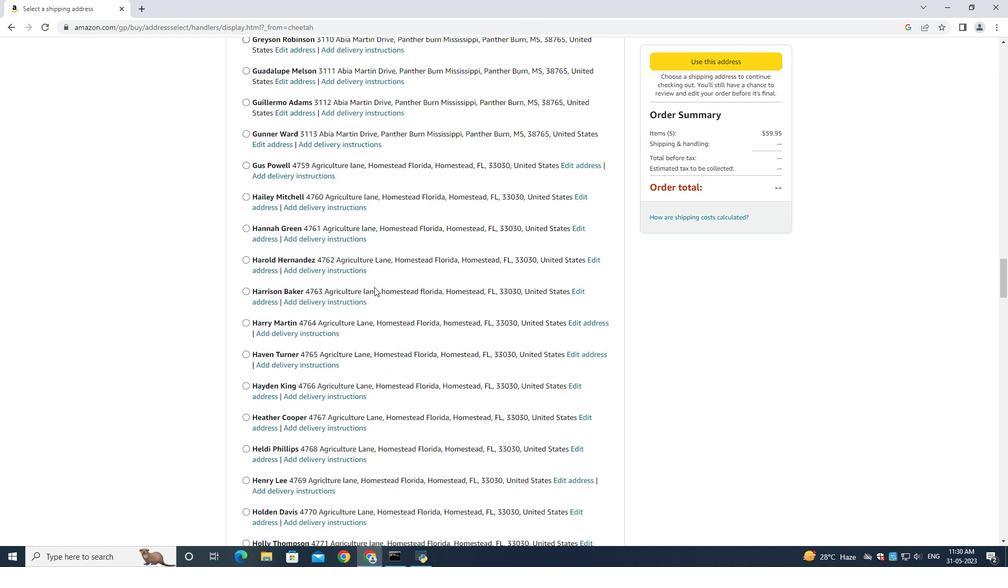 
Action: Mouse scrolled (374, 286) with delta (0, 0)
Screenshot: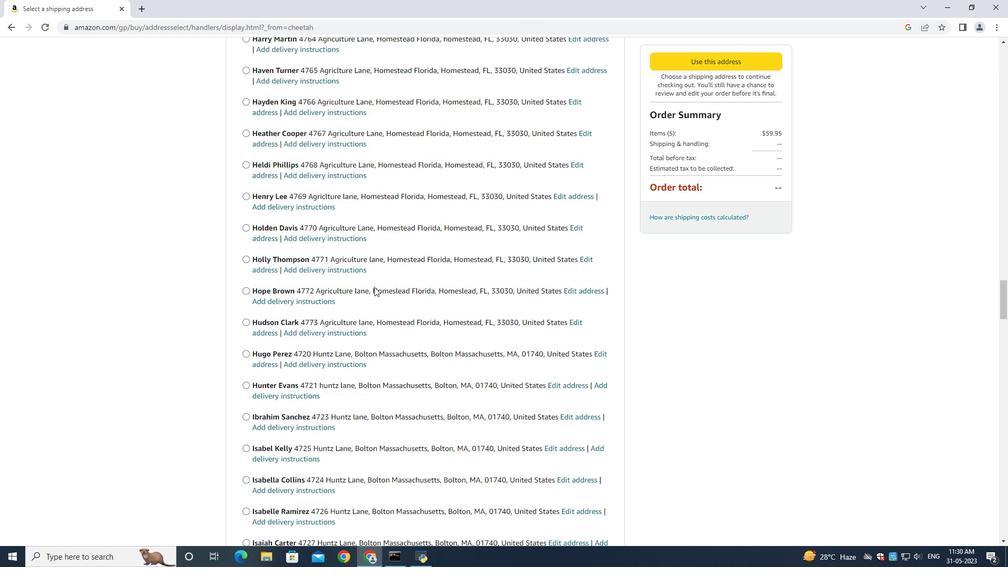 
Action: Mouse scrolled (374, 286) with delta (0, 0)
Screenshot: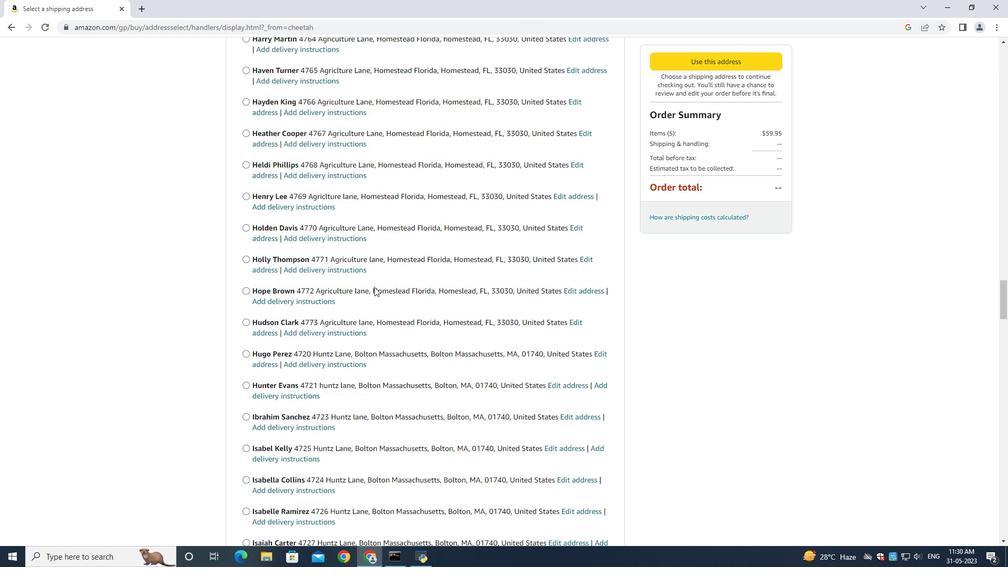 
Action: Mouse scrolled (374, 286) with delta (0, 0)
Screenshot: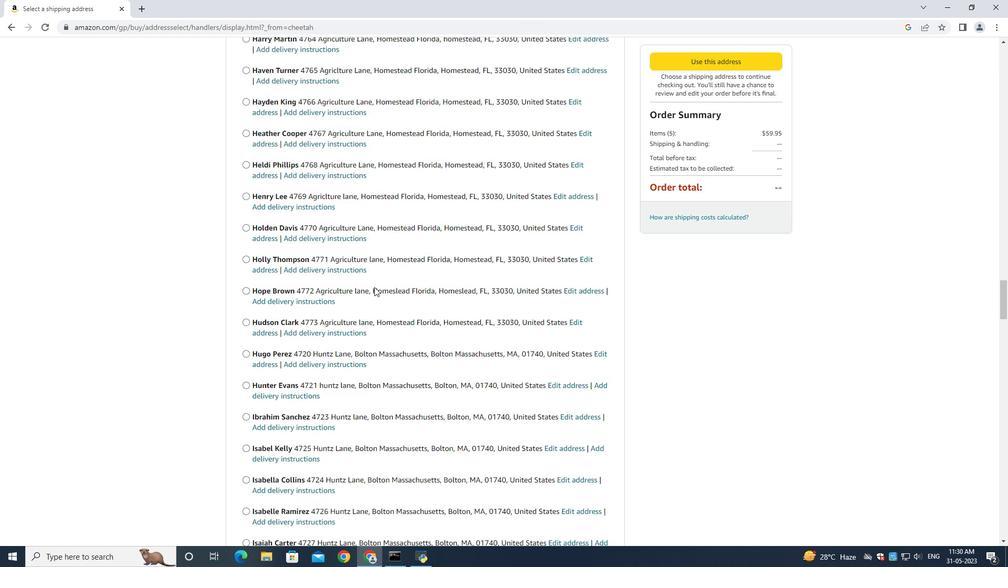 
Action: Mouse scrolled (374, 286) with delta (0, 0)
Screenshot: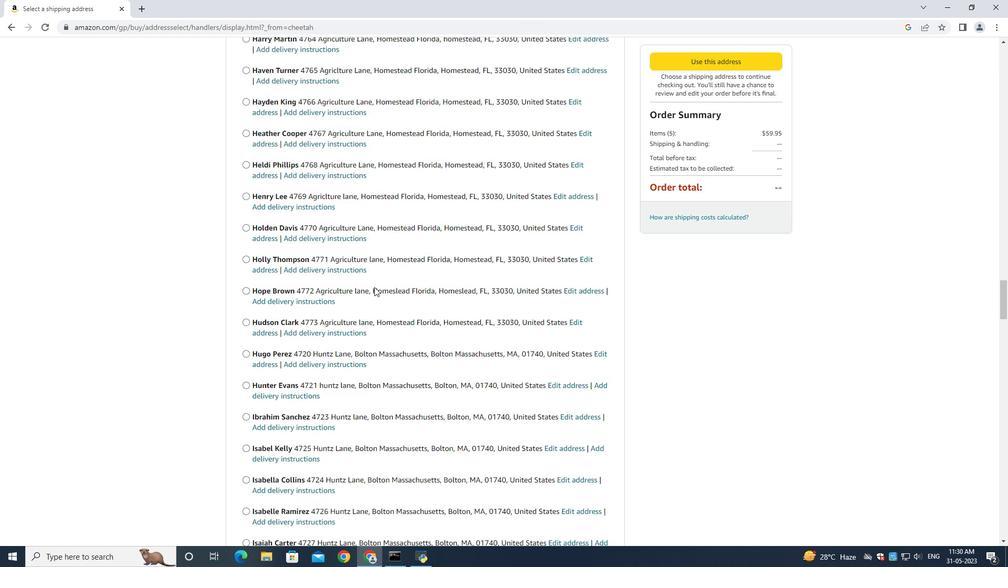 
Action: Mouse scrolled (374, 286) with delta (0, 0)
Screenshot: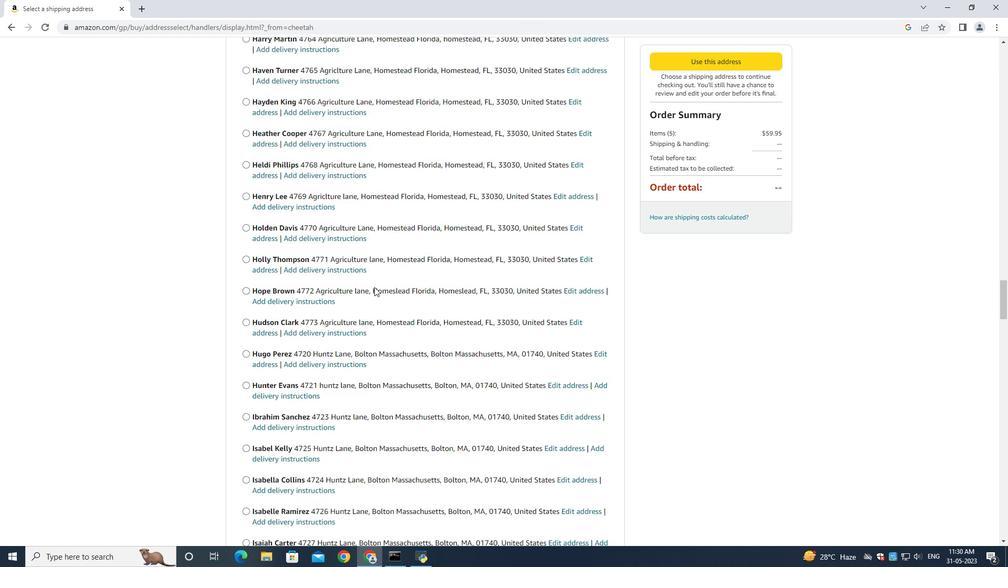 
Action: Mouse scrolled (374, 286) with delta (0, 0)
Screenshot: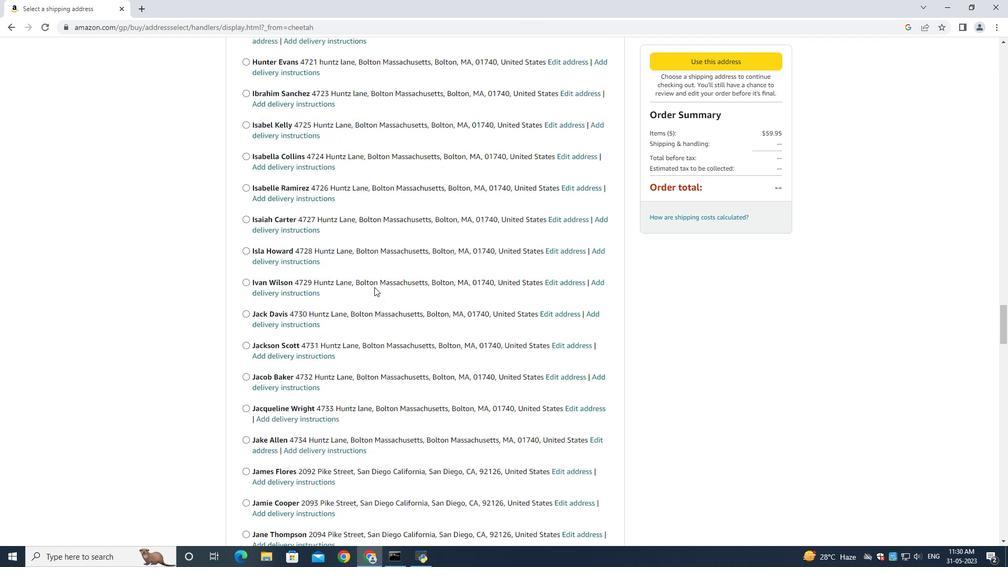 
Action: Mouse scrolled (374, 286) with delta (0, 0)
Screenshot: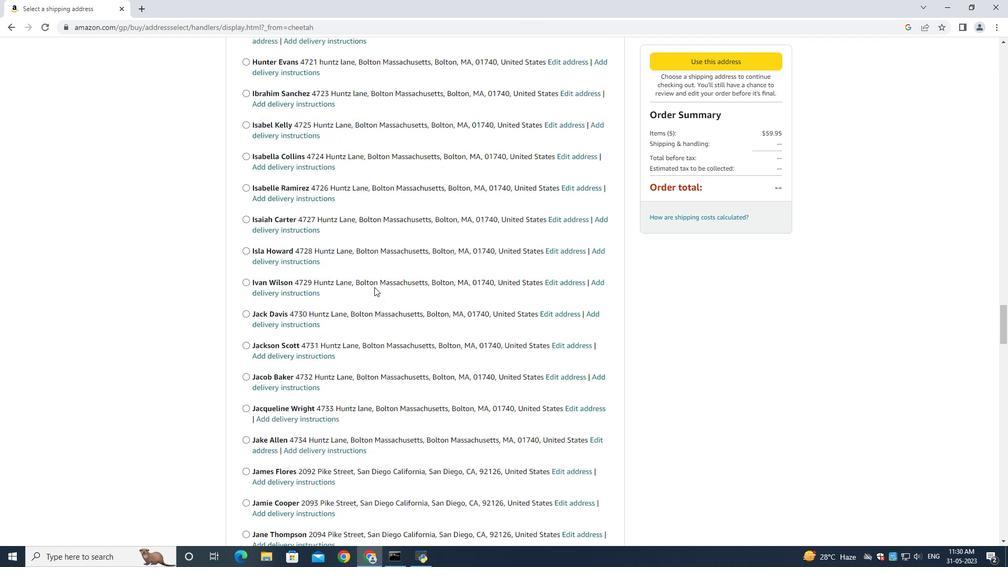 
Action: Mouse scrolled (374, 286) with delta (0, 0)
Screenshot: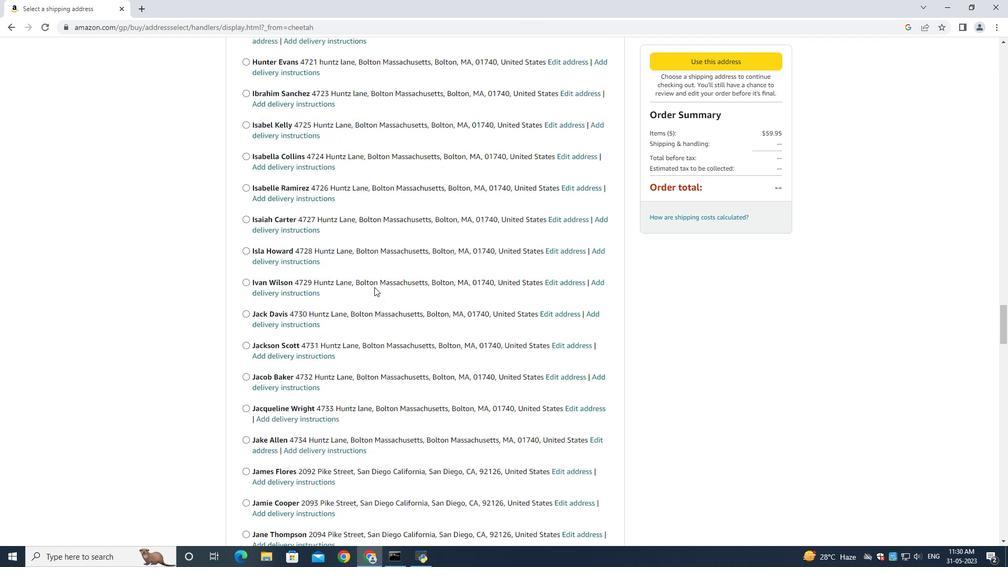 
Action: Mouse scrolled (374, 286) with delta (0, 0)
Screenshot: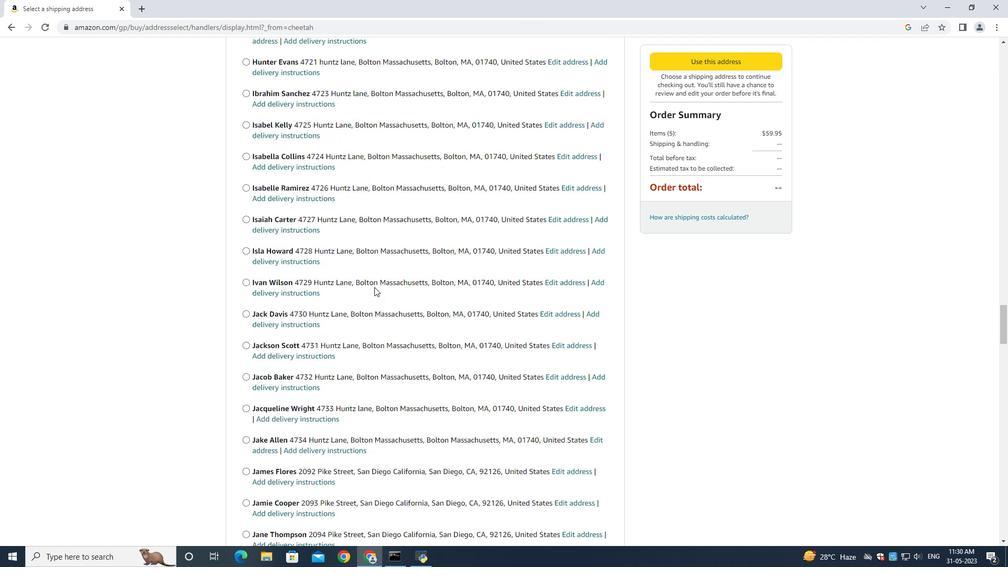 
Action: Mouse pressed middle at (374, 287)
Screenshot: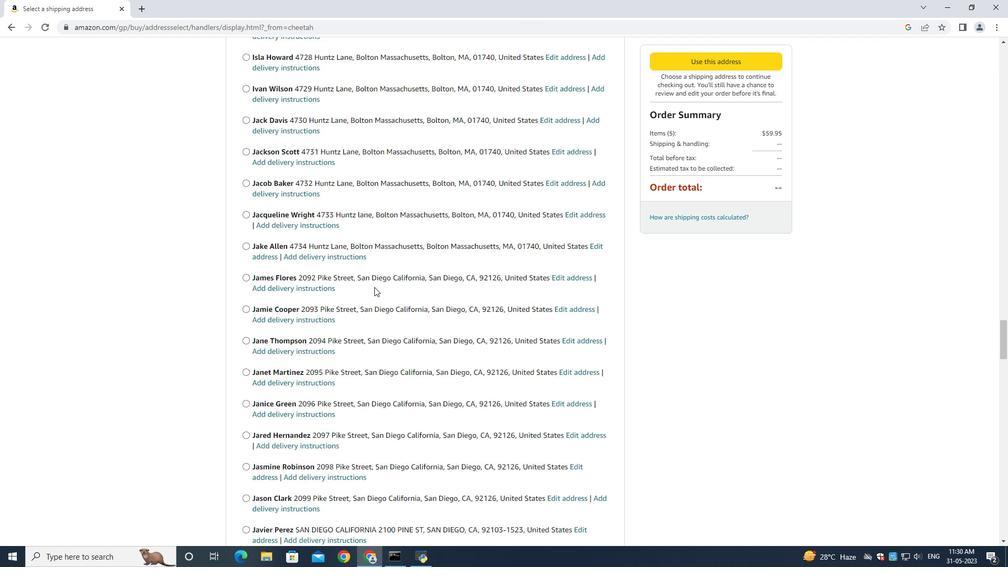 
Action: Mouse scrolled (374, 286) with delta (0, 0)
Screenshot: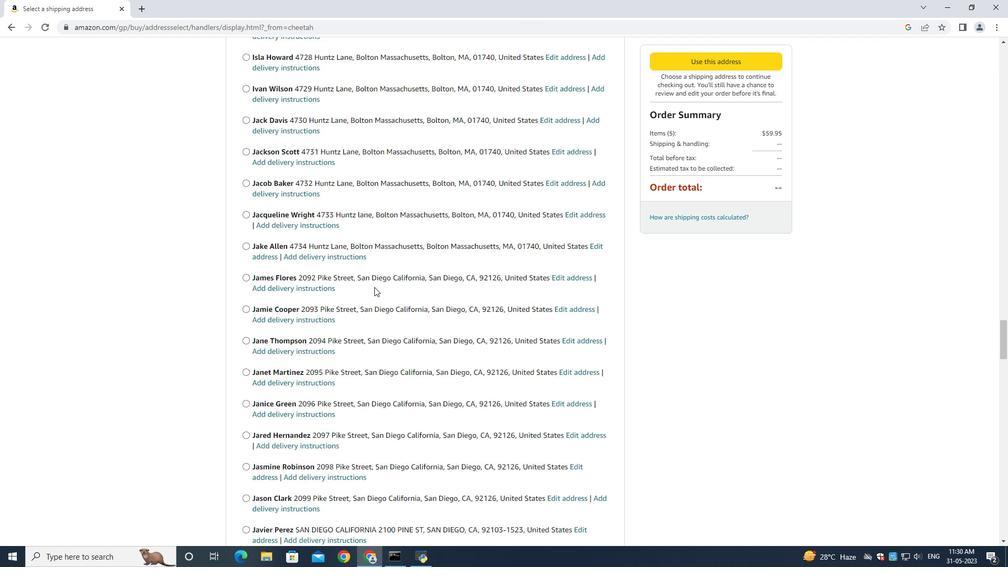 
Action: Mouse scrolled (374, 286) with delta (0, 0)
Screenshot: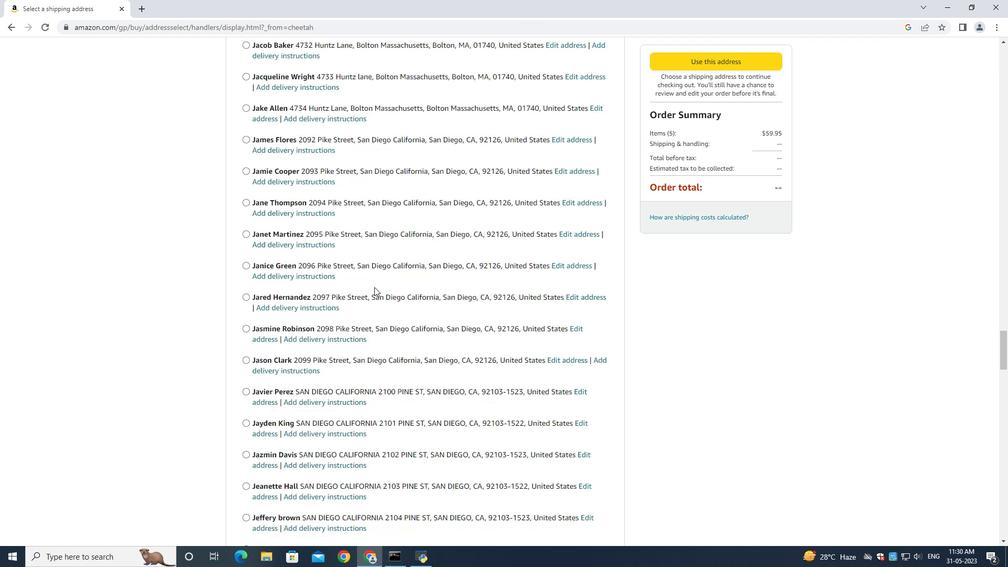 
Action: Mouse scrolled (374, 286) with delta (0, 0)
Screenshot: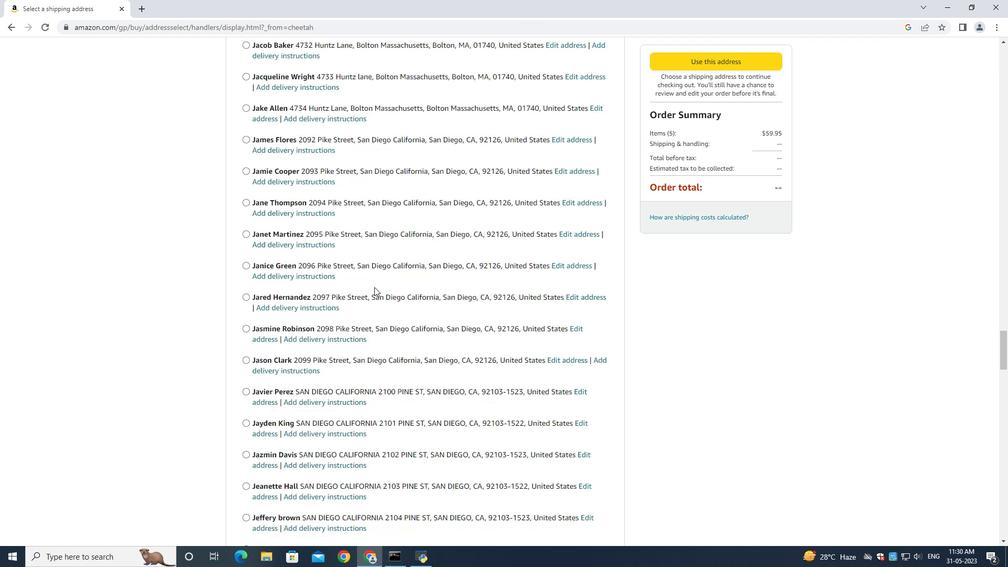 
Action: Mouse scrolled (374, 286) with delta (0, 0)
Screenshot: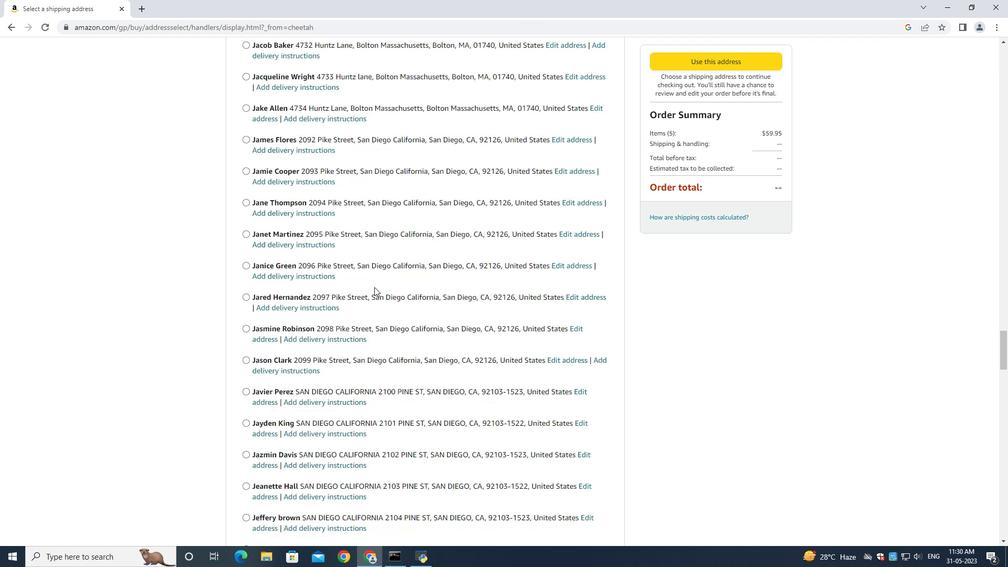 
Action: Mouse scrolled (374, 286) with delta (0, 0)
Screenshot: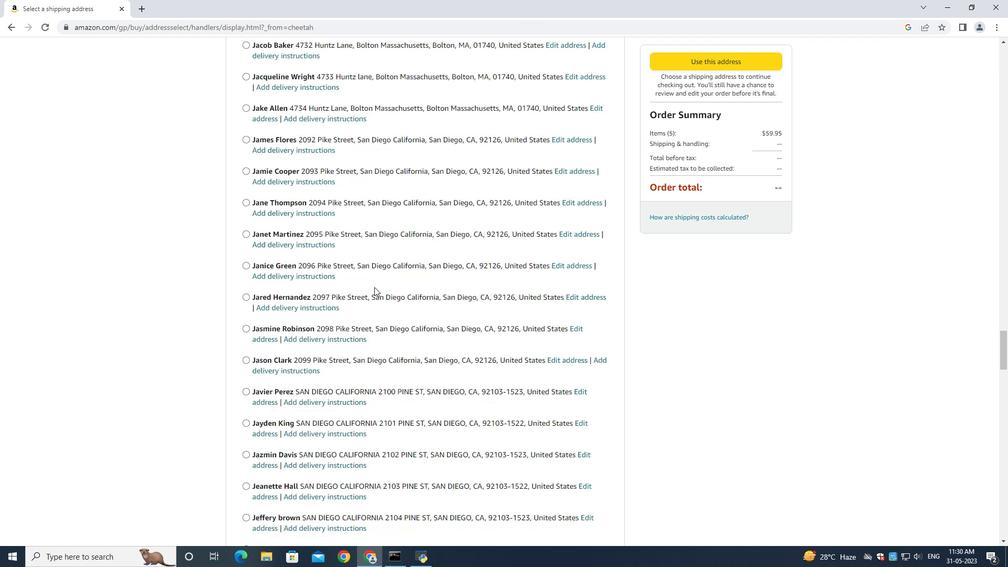 
Action: Mouse pressed middle at (374, 287)
Screenshot: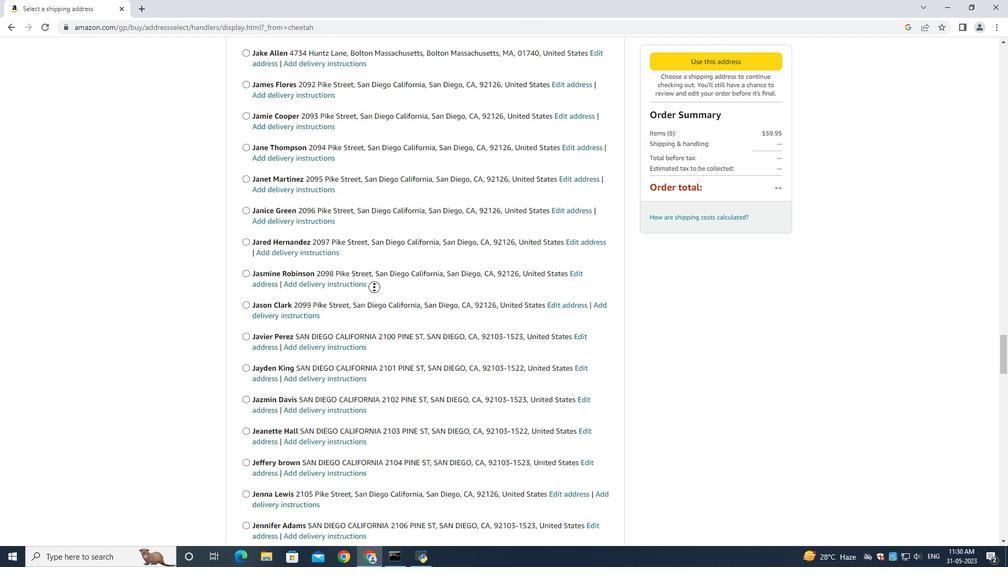 
Action: Mouse moved to (375, 287)
Screenshot: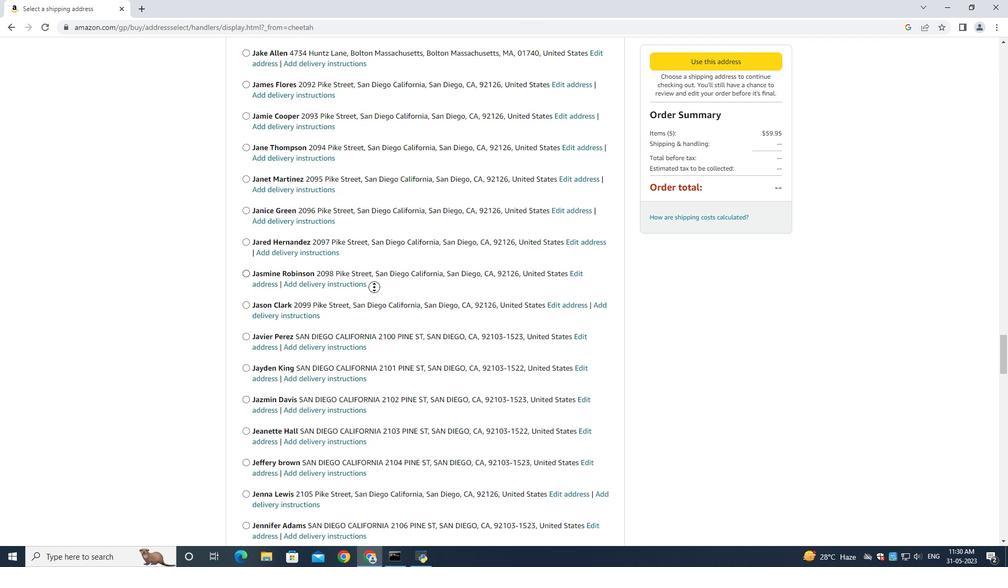 
Action: Mouse scrolled (374, 286) with delta (0, 0)
Screenshot: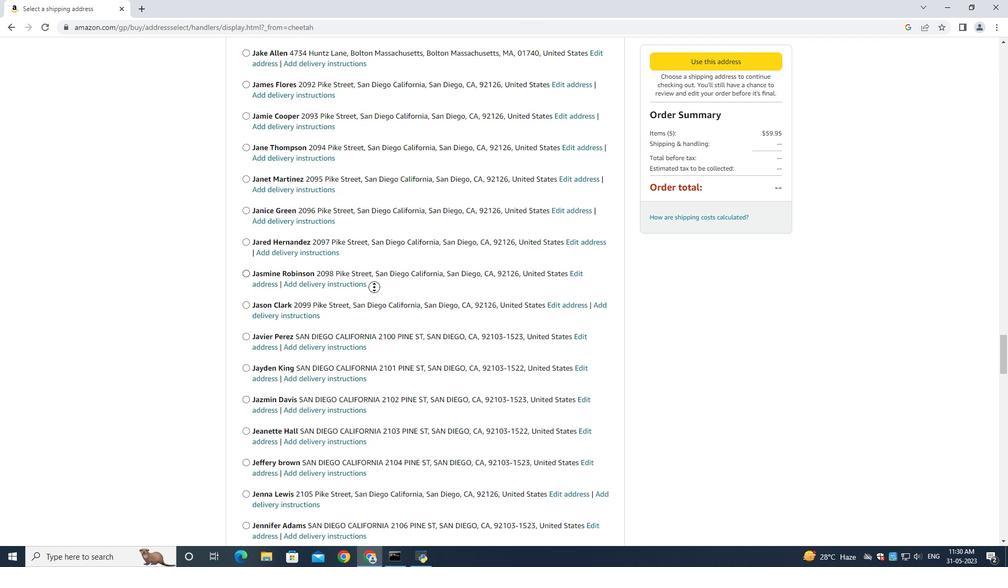 
Action: Mouse scrolled (375, 287) with delta (0, 0)
Screenshot: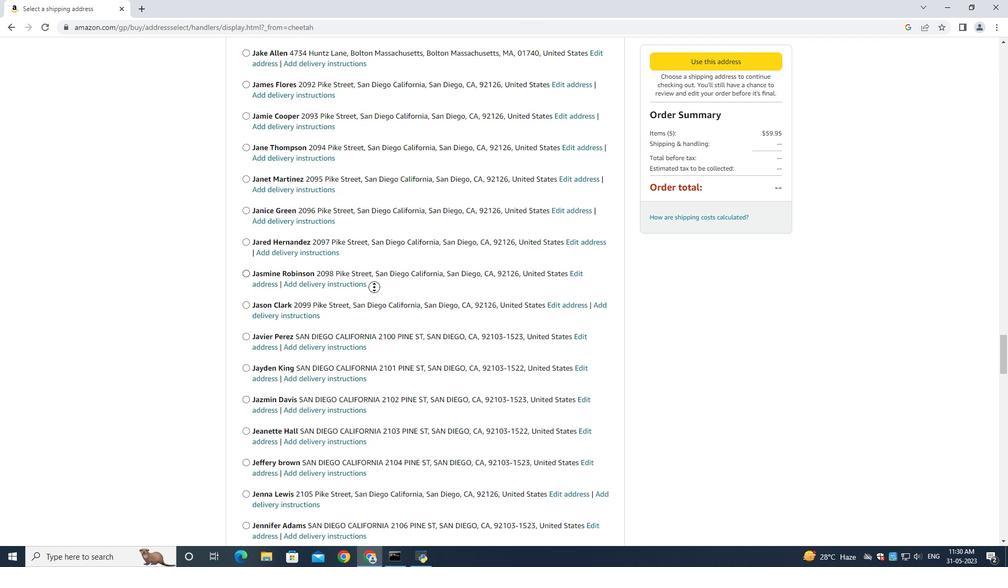 
Action: Mouse scrolled (375, 287) with delta (0, 0)
Screenshot: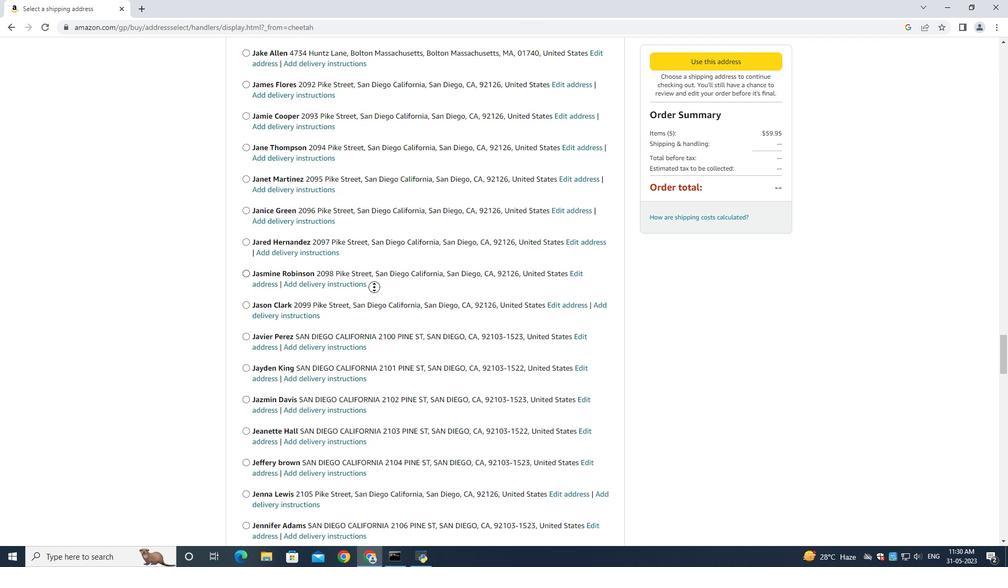
Action: Mouse scrolled (375, 287) with delta (0, 0)
Screenshot: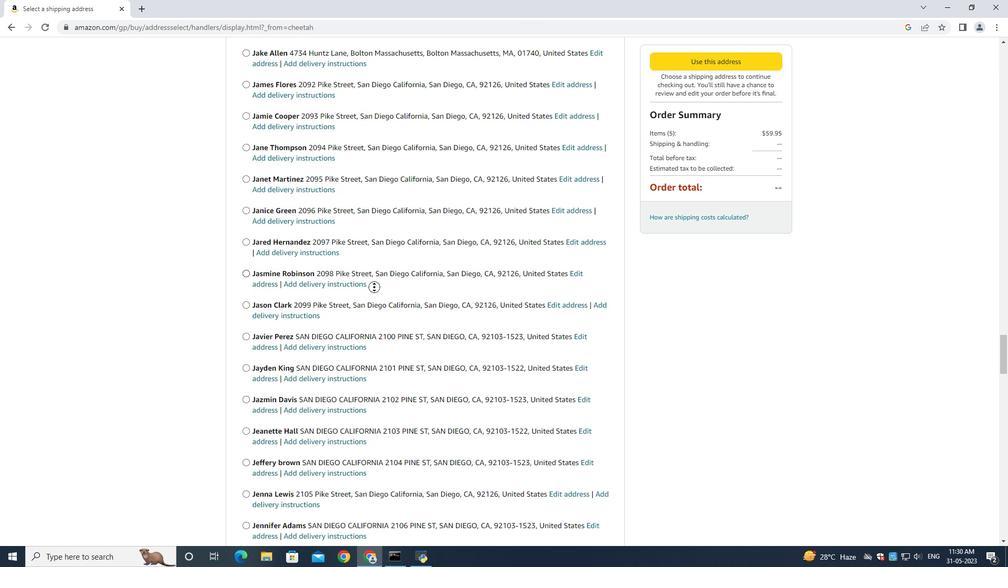 
Action: Mouse scrolled (375, 287) with delta (0, 0)
Screenshot: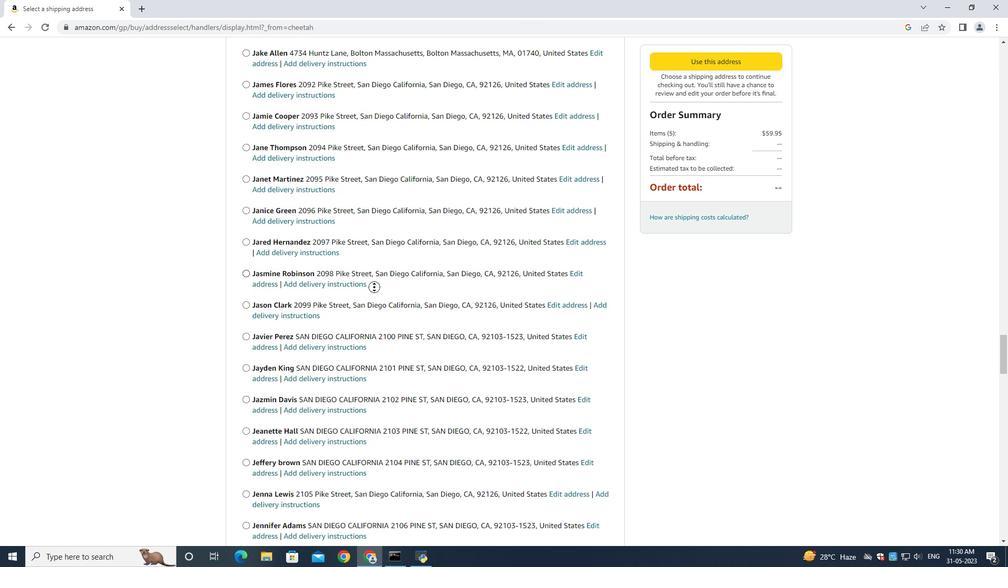 
Action: Mouse moved to (375, 287)
Screenshot: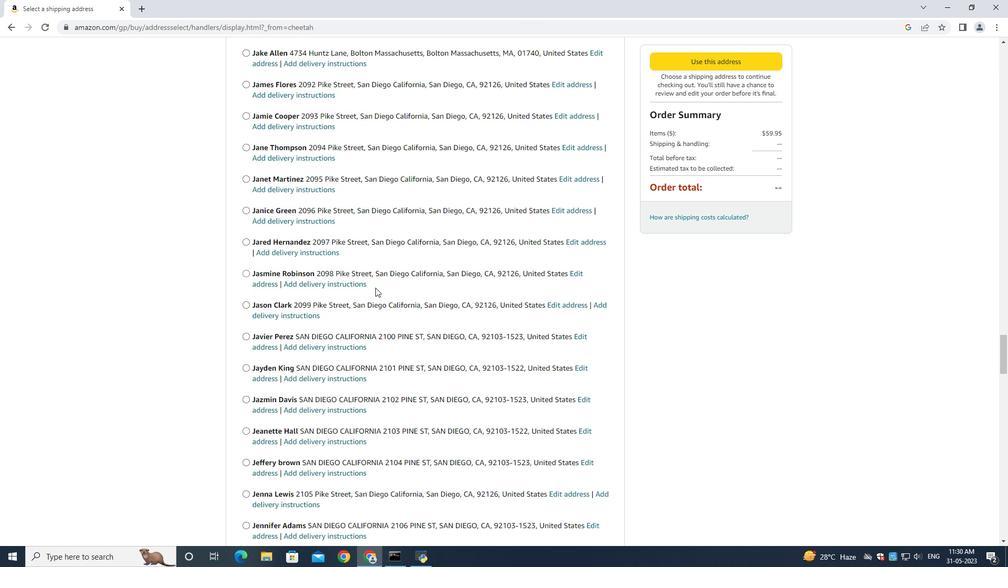
Action: Mouse scrolled (375, 287) with delta (0, 0)
Screenshot: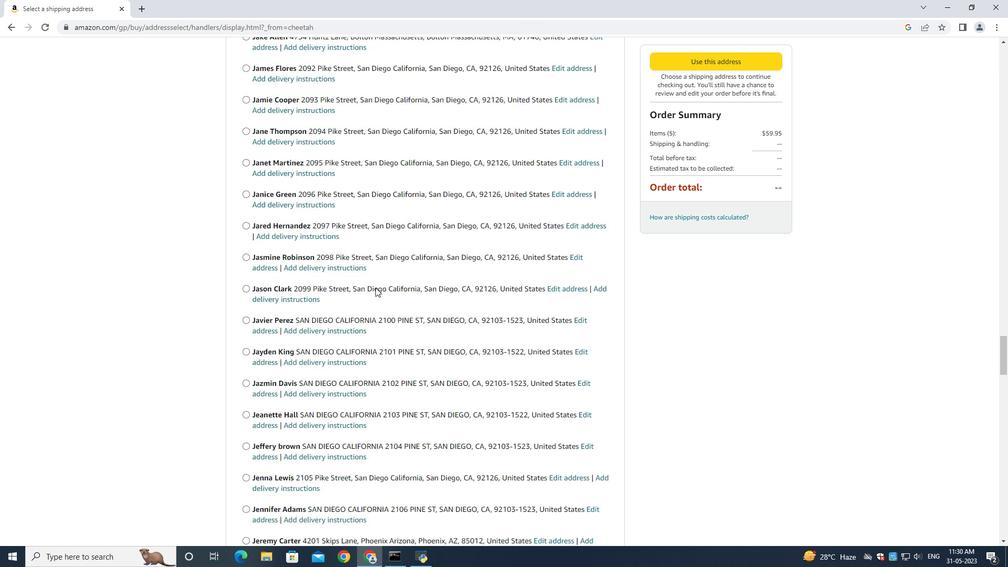 
Action: Mouse scrolled (375, 287) with delta (0, 0)
Screenshot: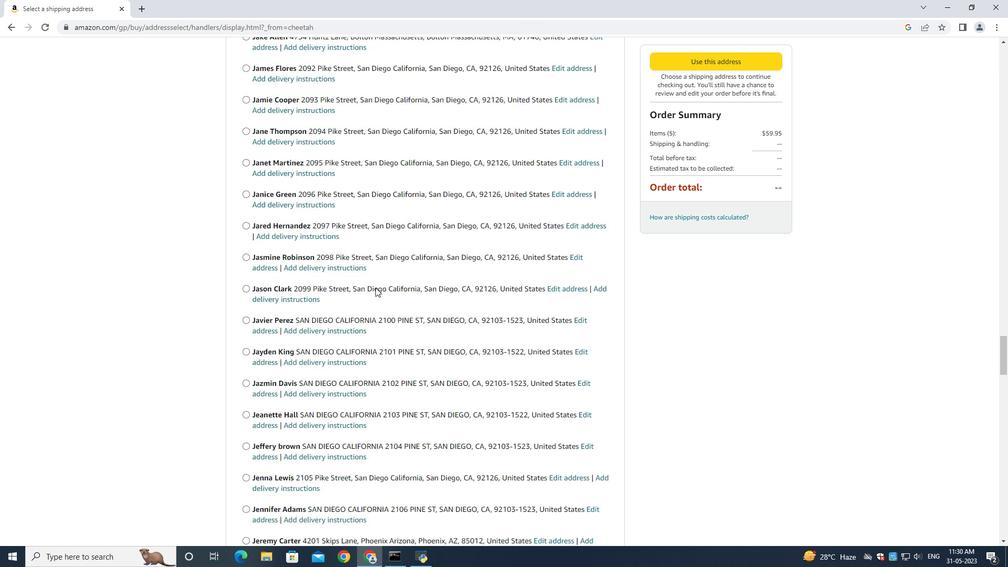 
Action: Mouse scrolled (375, 286) with delta (0, -1)
Screenshot: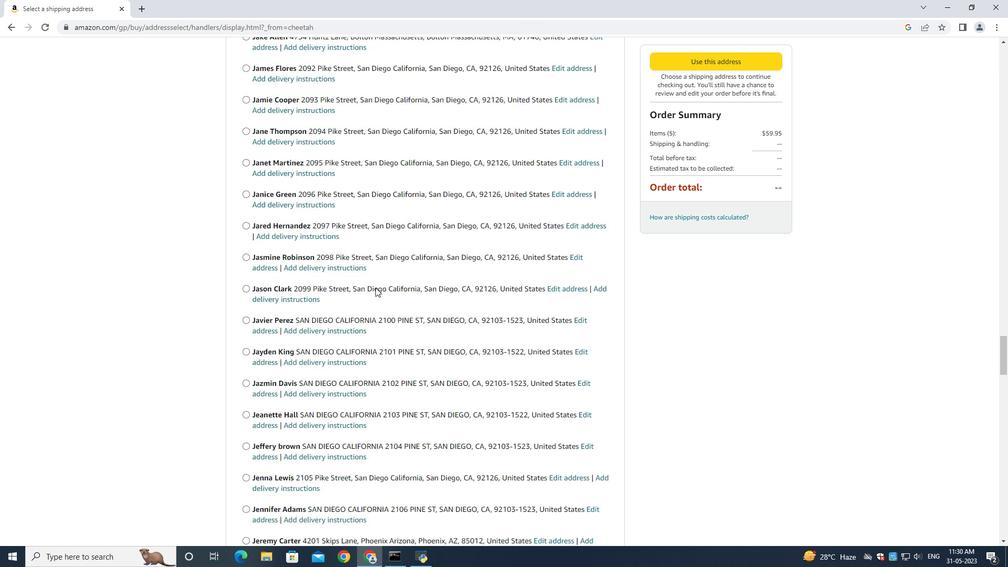 
Action: Mouse scrolled (375, 287) with delta (0, 0)
Screenshot: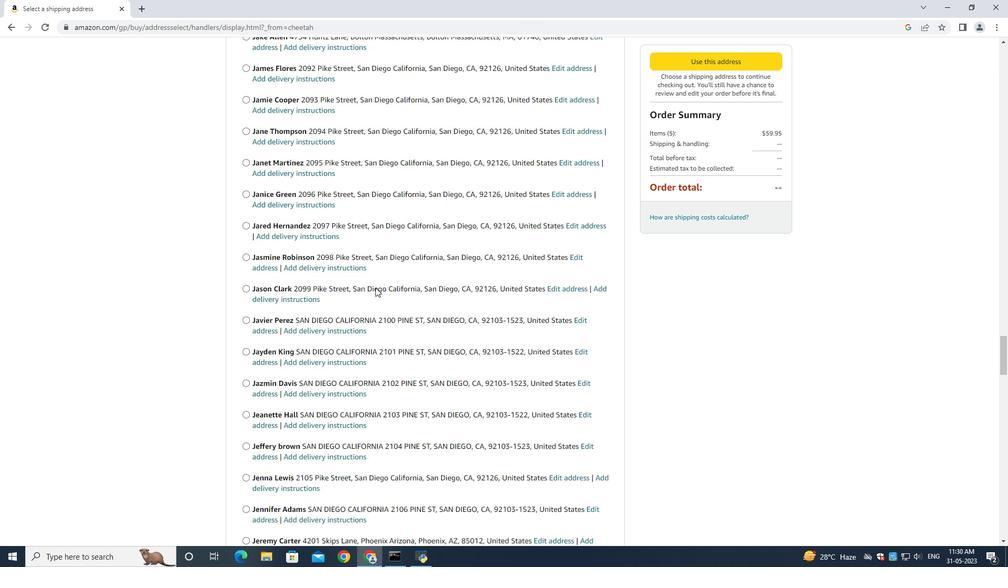 
Action: Mouse scrolled (375, 287) with delta (0, 0)
Screenshot: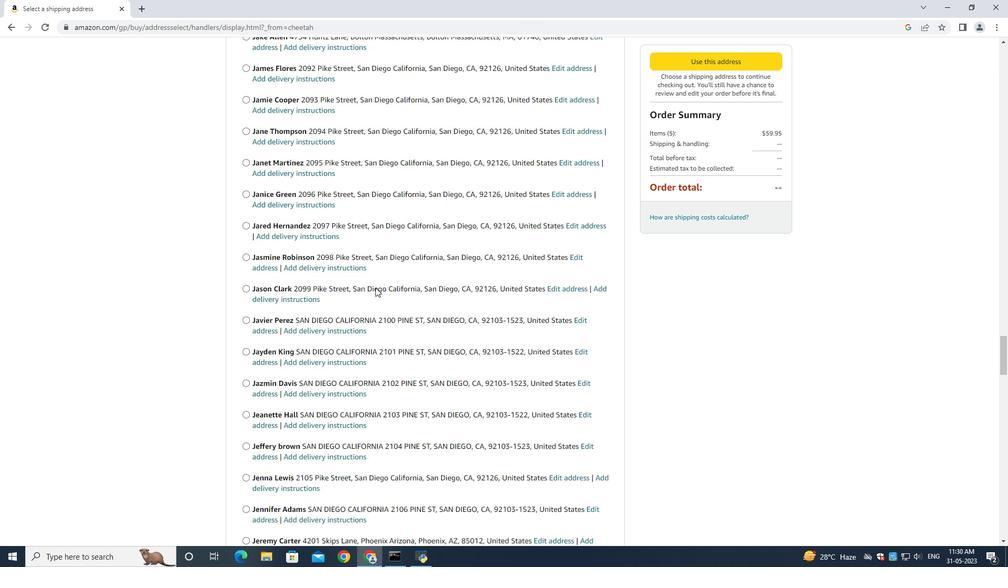 
Action: Mouse scrolled (375, 287) with delta (0, 0)
Screenshot: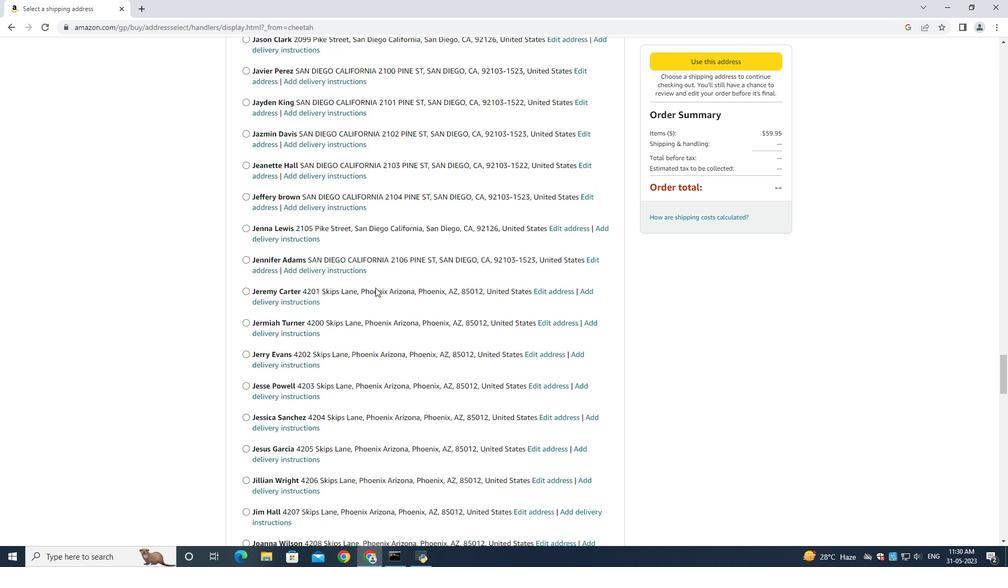 
Action: Mouse scrolled (375, 287) with delta (0, 0)
Screenshot: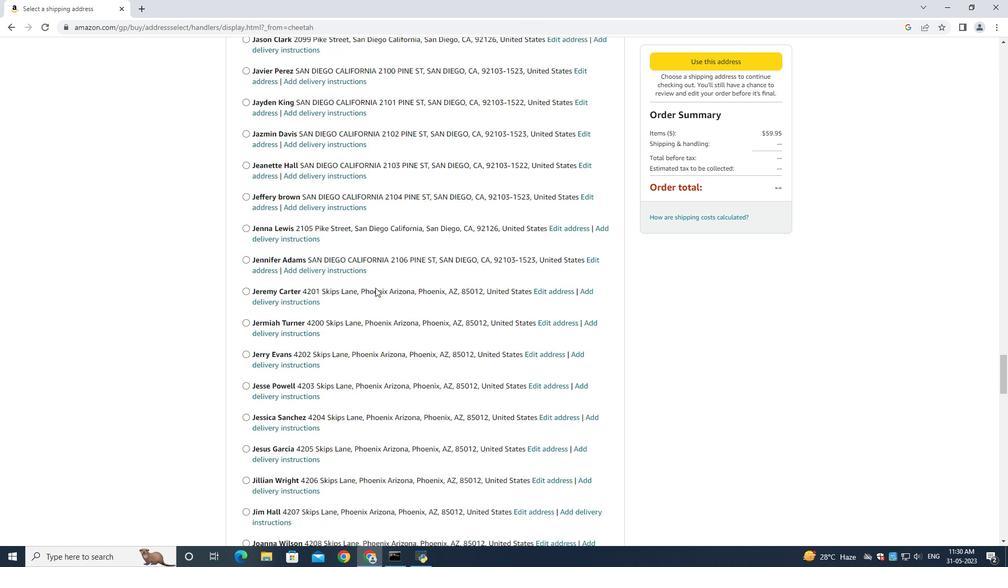 
Action: Mouse scrolled (375, 287) with delta (0, 0)
Screenshot: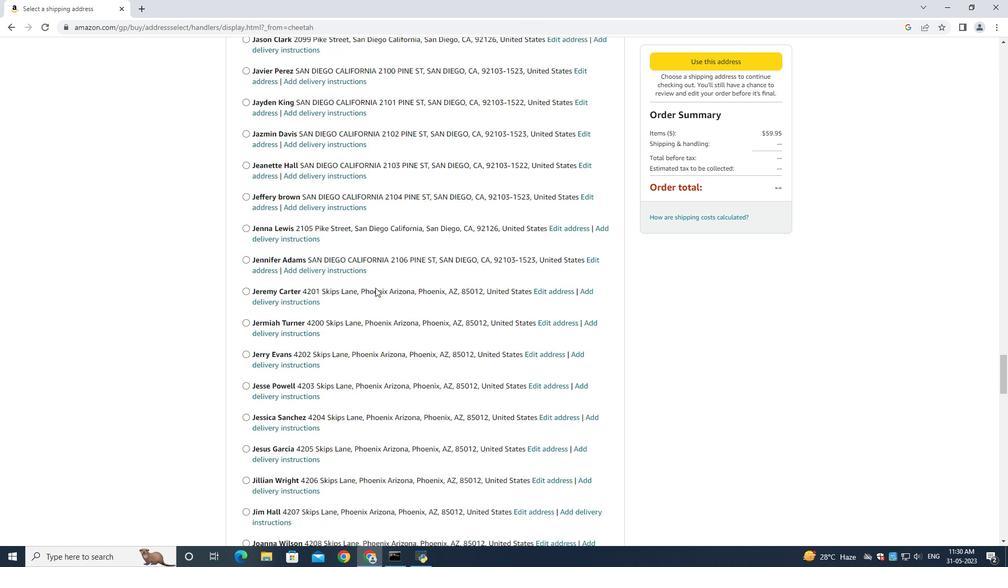 
Action: Mouse scrolled (375, 286) with delta (0, -1)
Screenshot: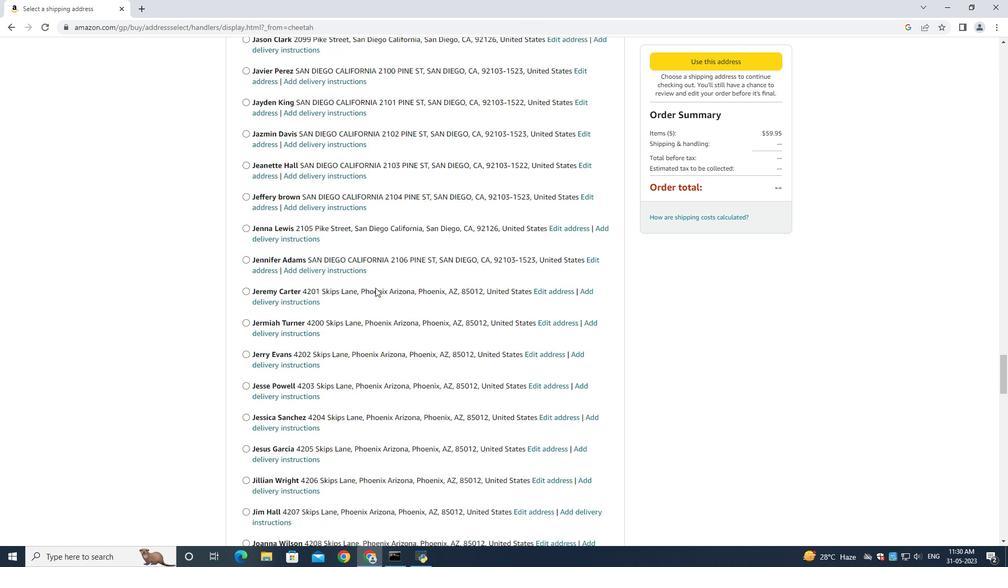 
Action: Mouse scrolled (375, 287) with delta (0, 0)
Screenshot: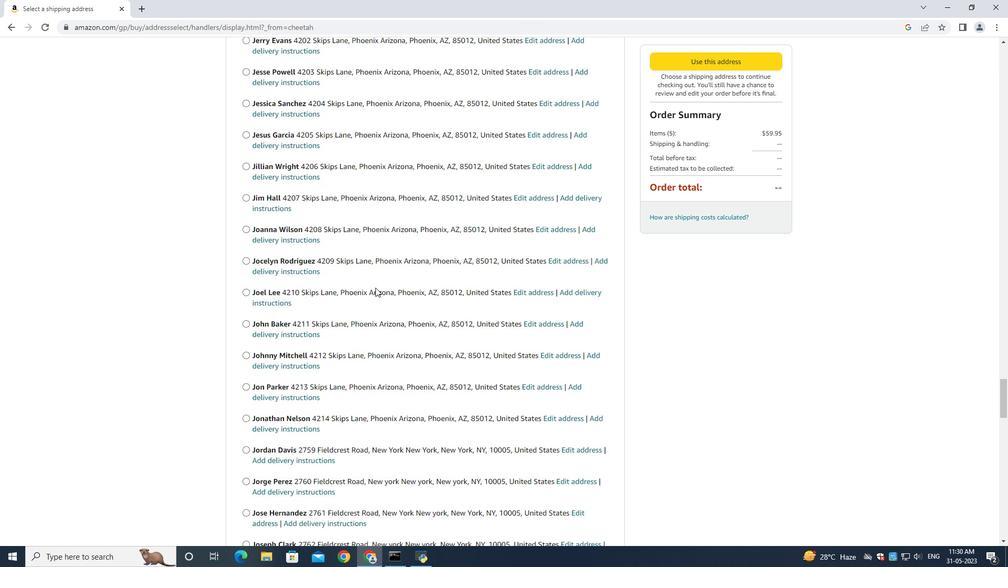 
Action: Mouse scrolled (375, 287) with delta (0, 0)
Screenshot: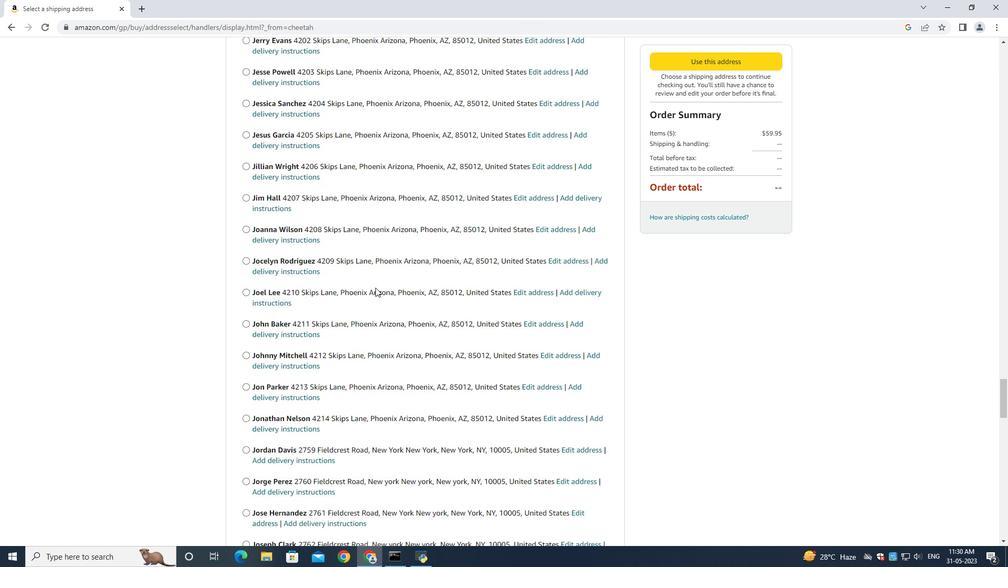 
Action: Mouse scrolled (375, 287) with delta (0, 0)
Screenshot: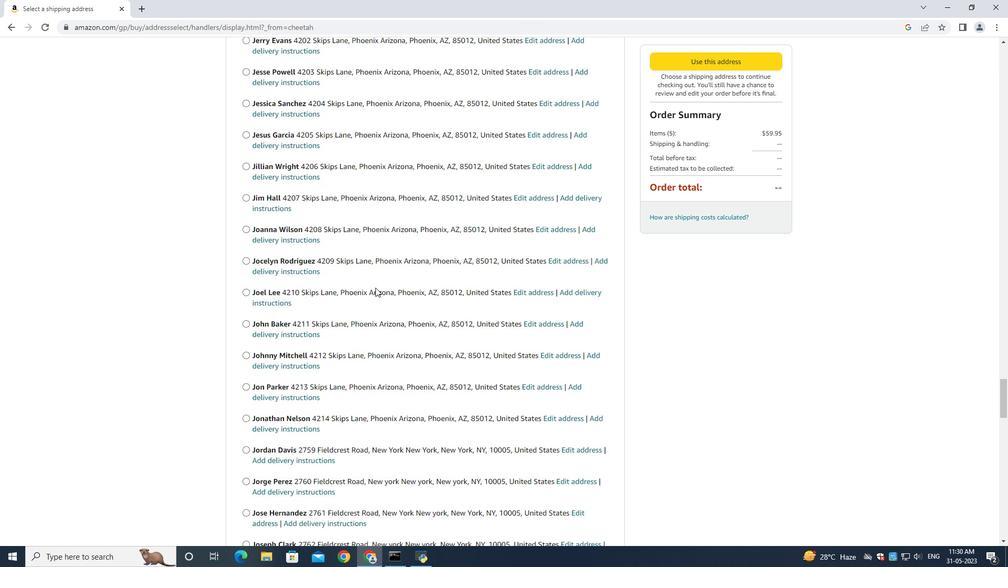 
Action: Mouse scrolled (375, 287) with delta (0, 0)
Screenshot: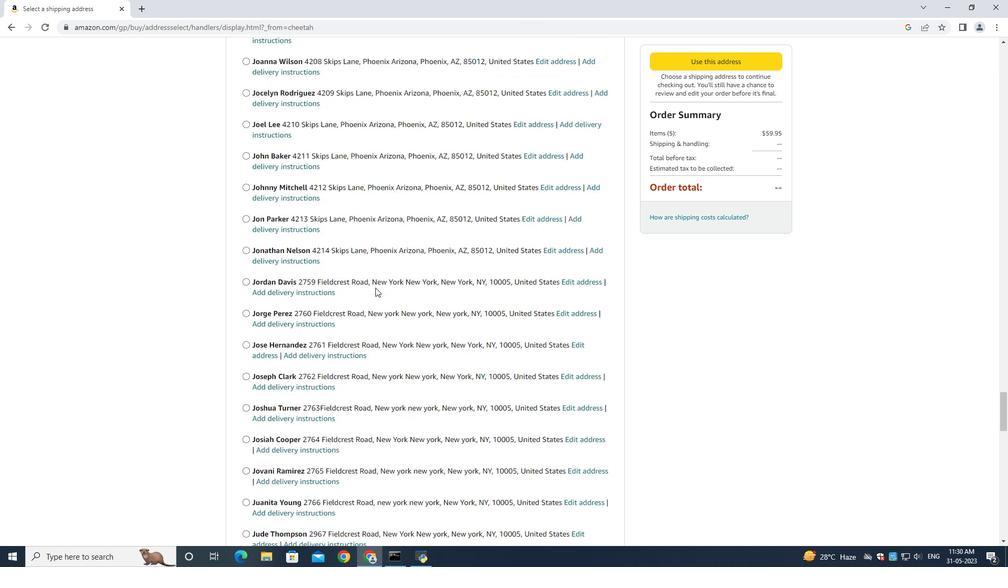 
Action: Mouse scrolled (375, 287) with delta (0, 0)
Screenshot: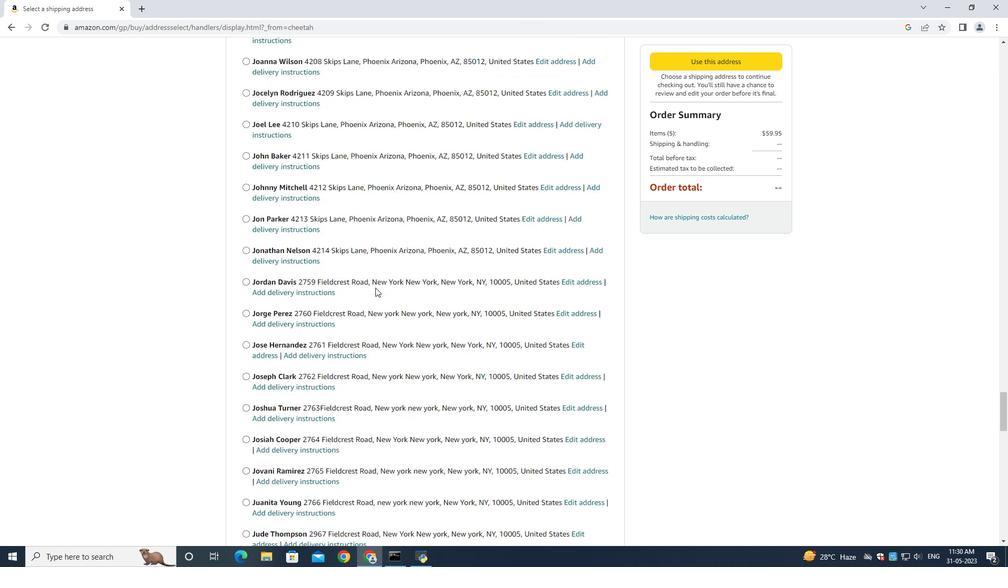 
Action: Mouse scrolled (375, 287) with delta (0, 0)
Screenshot: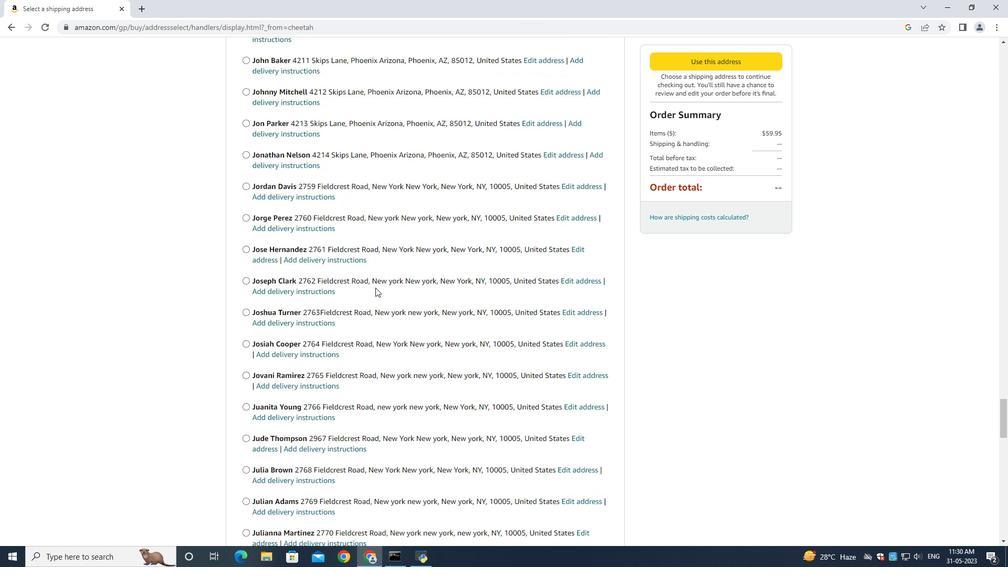 
Action: Mouse scrolled (375, 287) with delta (0, 0)
Screenshot: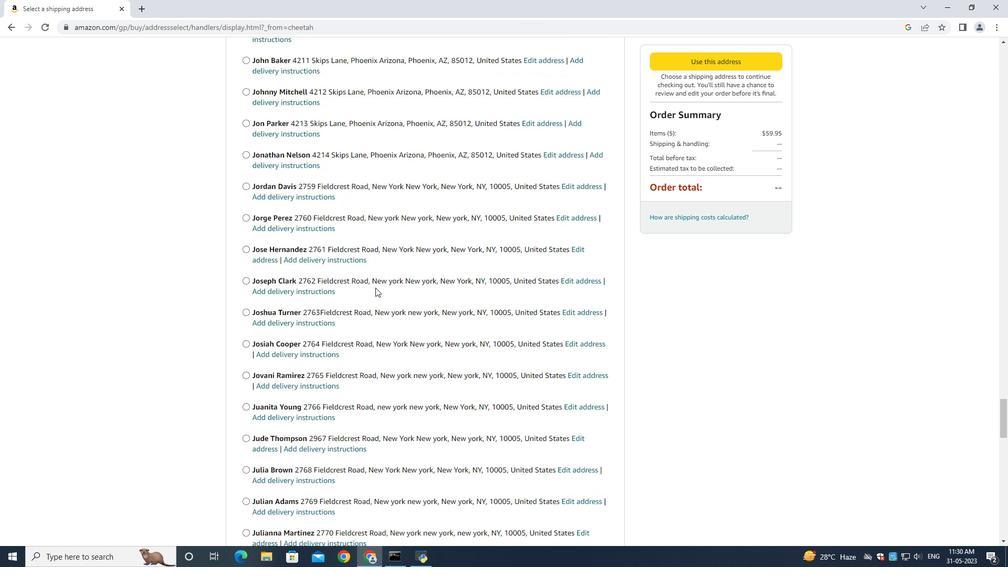 
Action: Mouse scrolled (375, 287) with delta (0, 0)
Screenshot: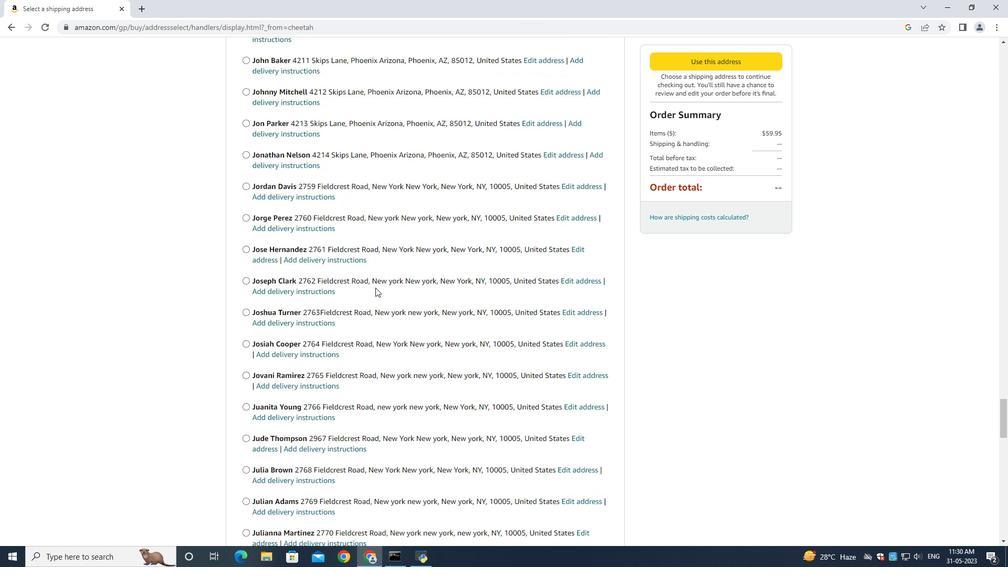 
Action: Mouse scrolled (375, 287) with delta (0, 0)
Screenshot: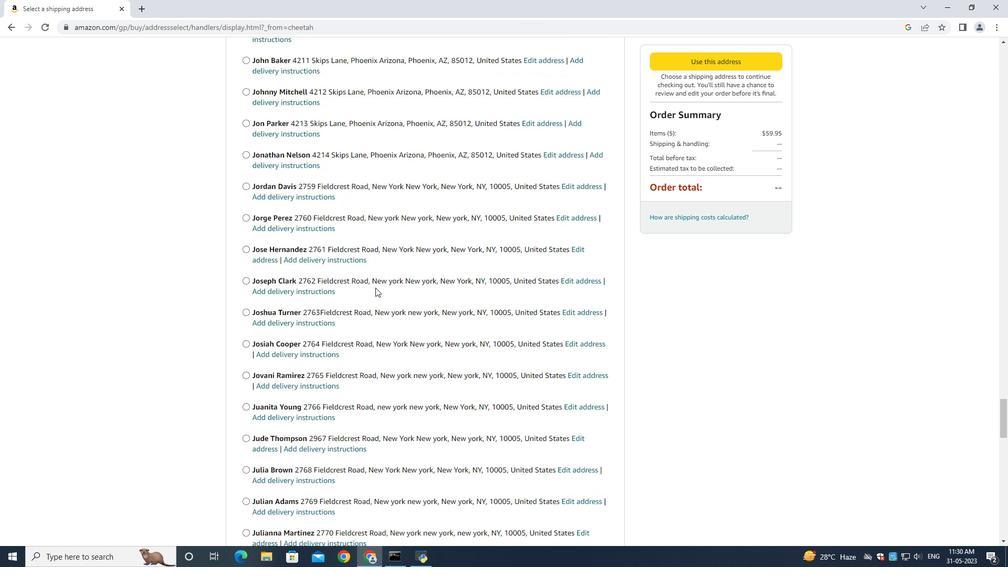 
Action: Mouse scrolled (375, 287) with delta (0, 0)
Screenshot: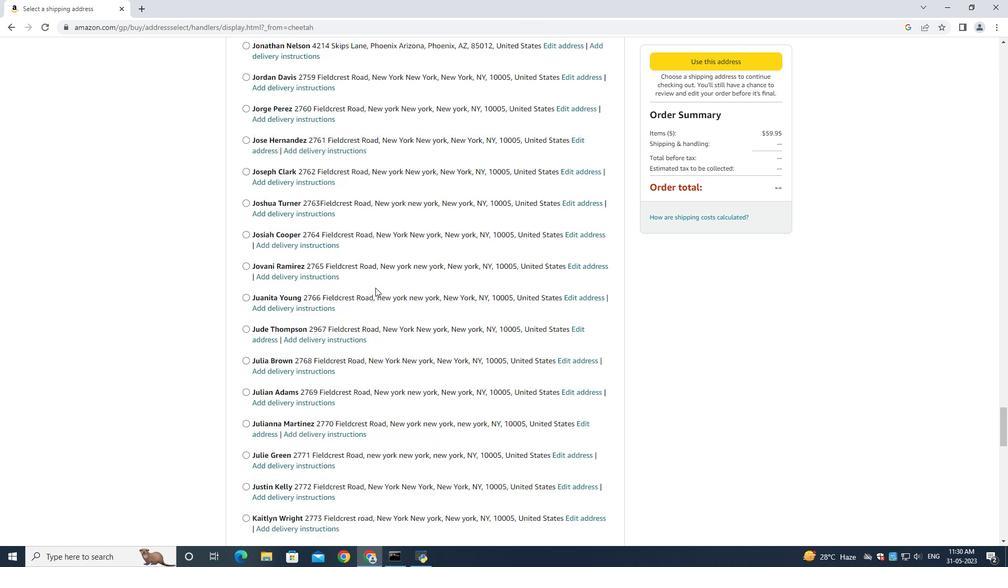 
Action: Mouse moved to (404, 295)
Screenshot: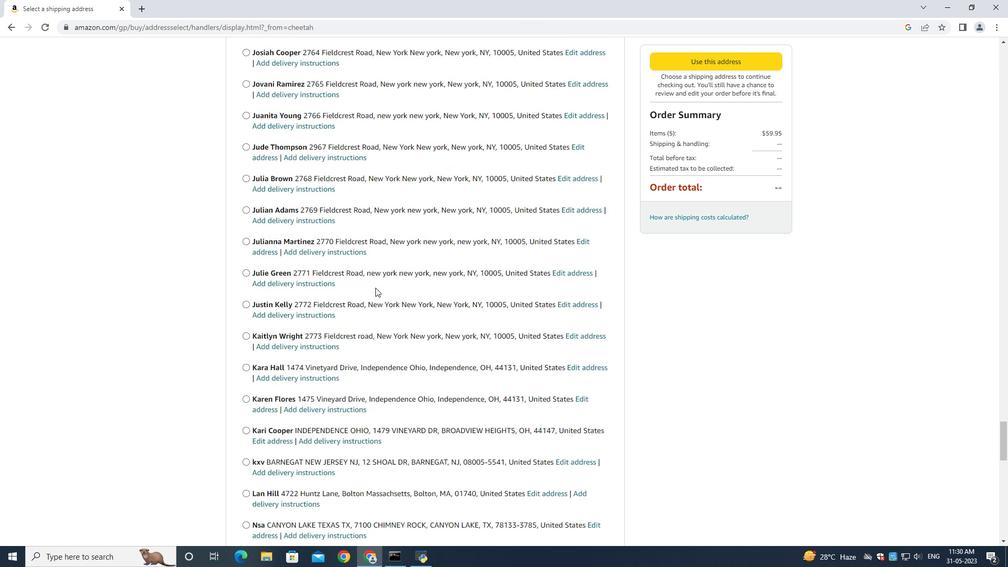 
Action: Mouse scrolled (404, 295) with delta (0, 0)
Screenshot: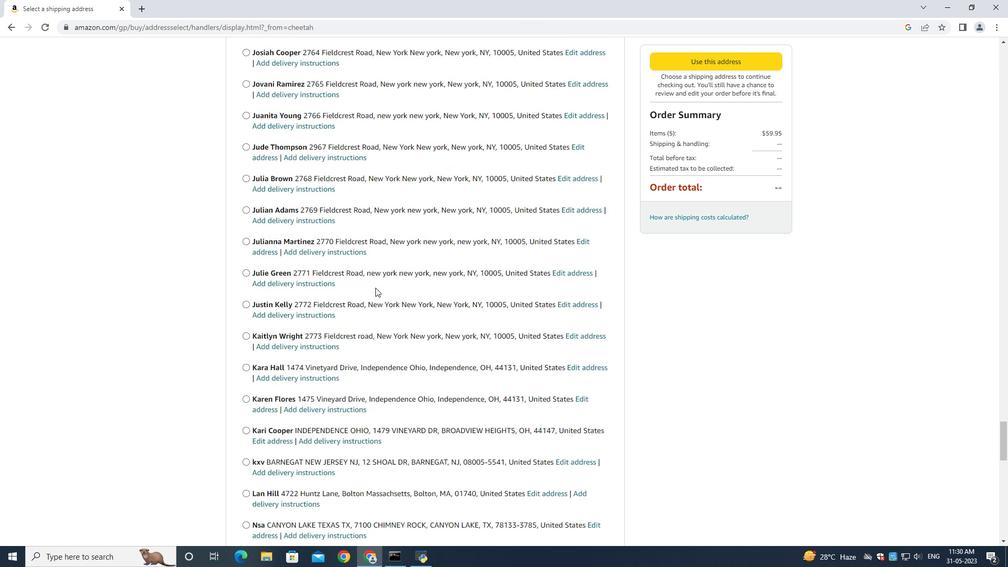 
Action: Mouse moved to (434, 299)
Screenshot: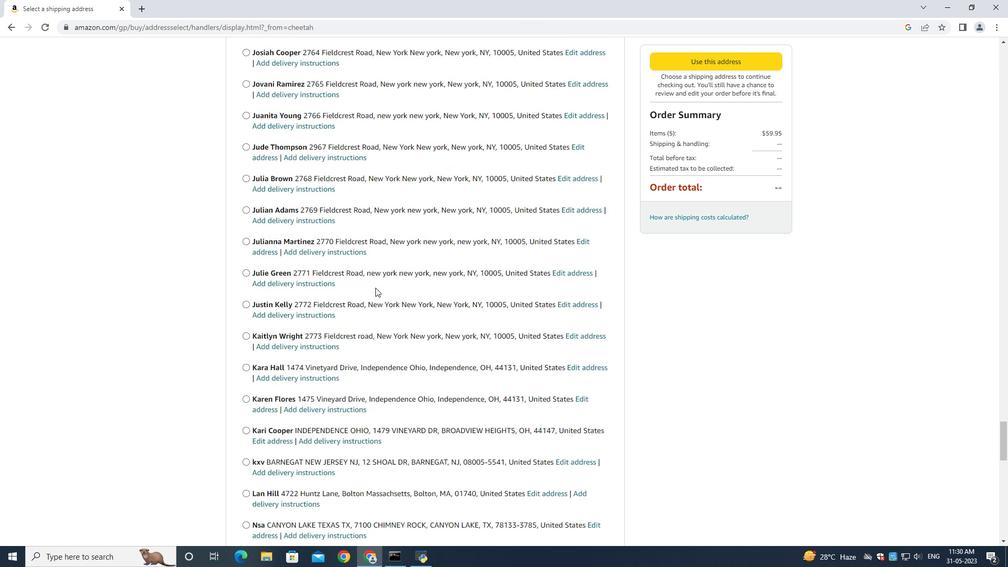 
Action: Mouse scrolled (424, 298) with delta (0, 0)
Screenshot: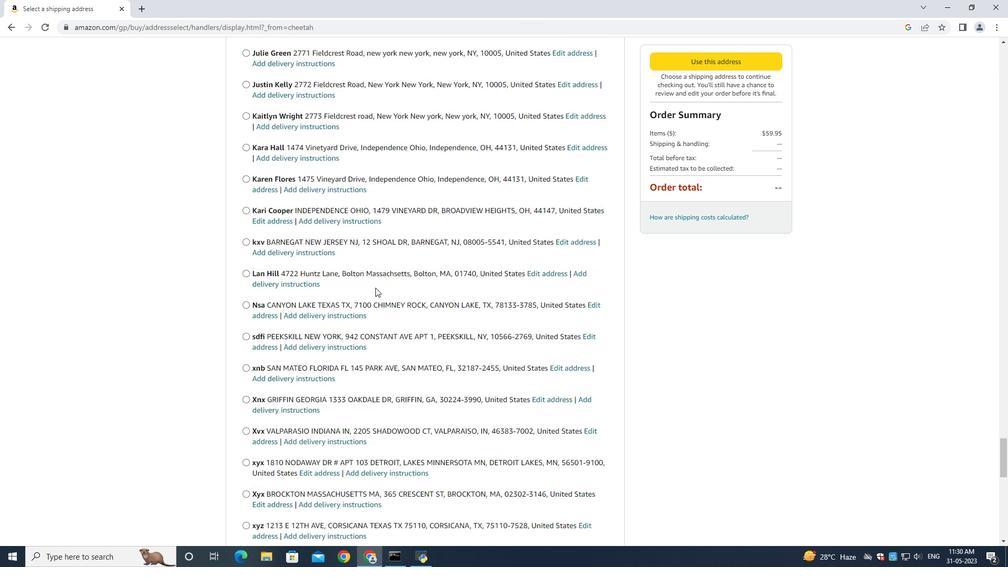 
Action: Mouse moved to (589, 310)
Screenshot: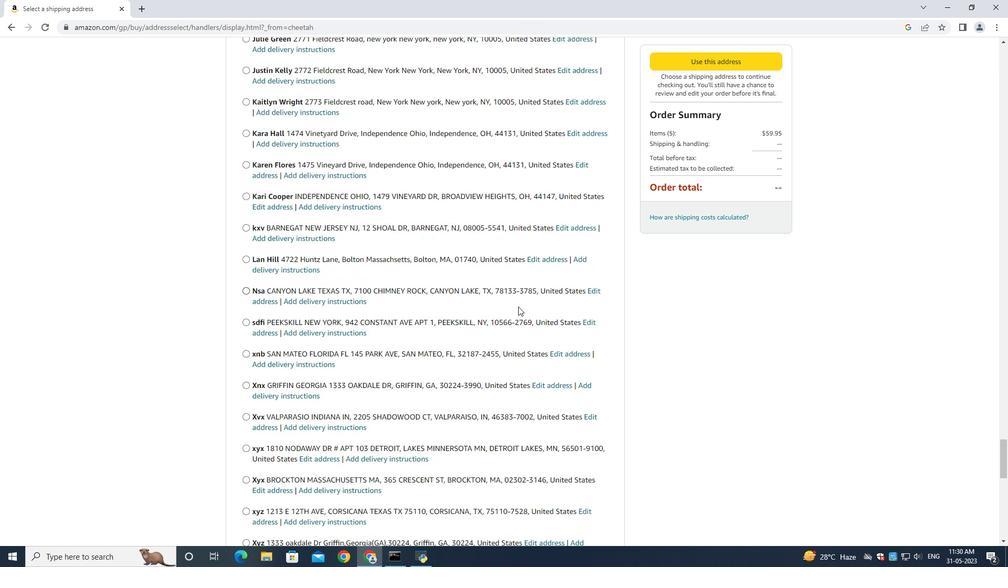 
Action: Mouse scrolled (589, 309) with delta (0, 0)
Screenshot: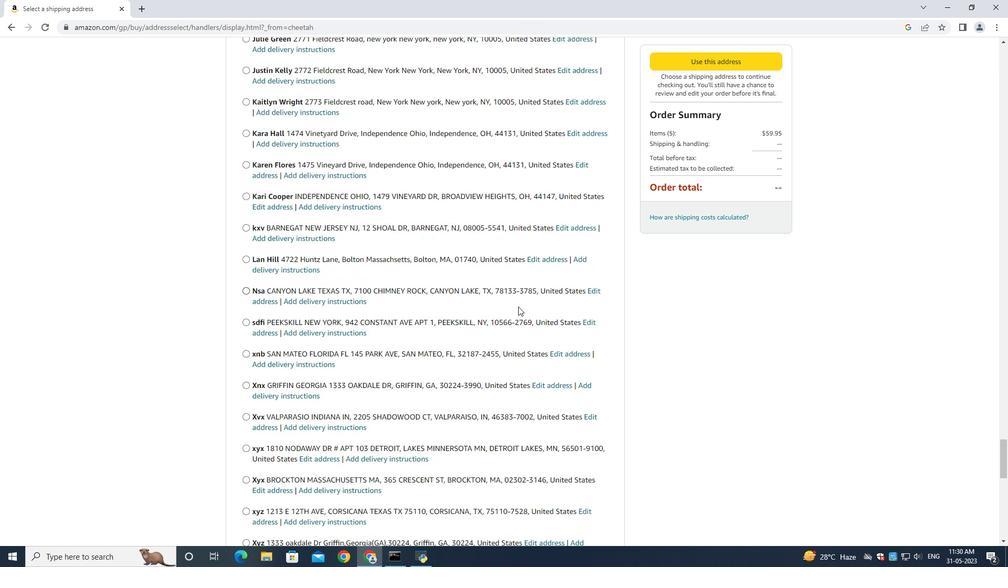 
Action: Mouse moved to (590, 310)
Screenshot: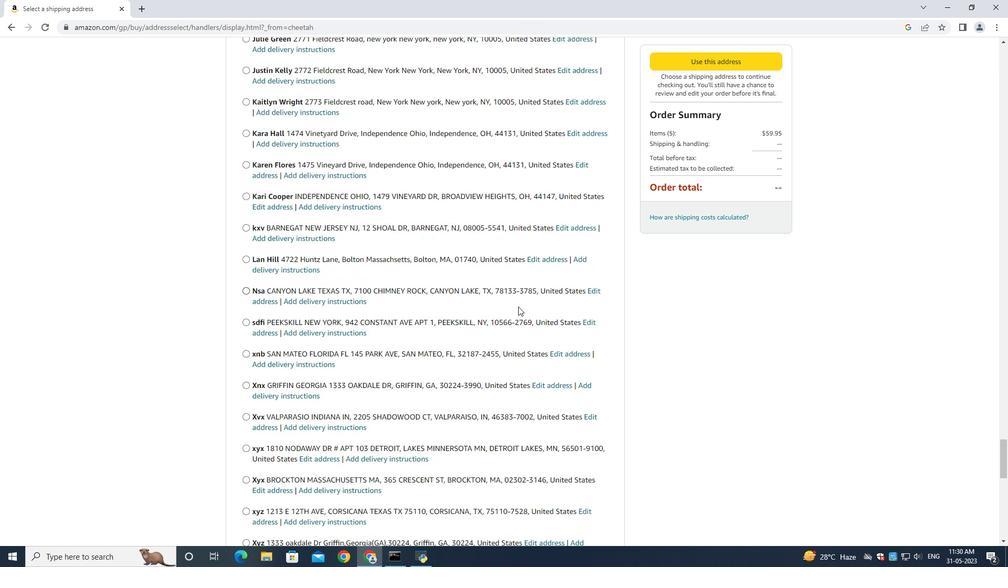 
Action: Mouse scrolled (589, 310) with delta (0, 0)
Screenshot: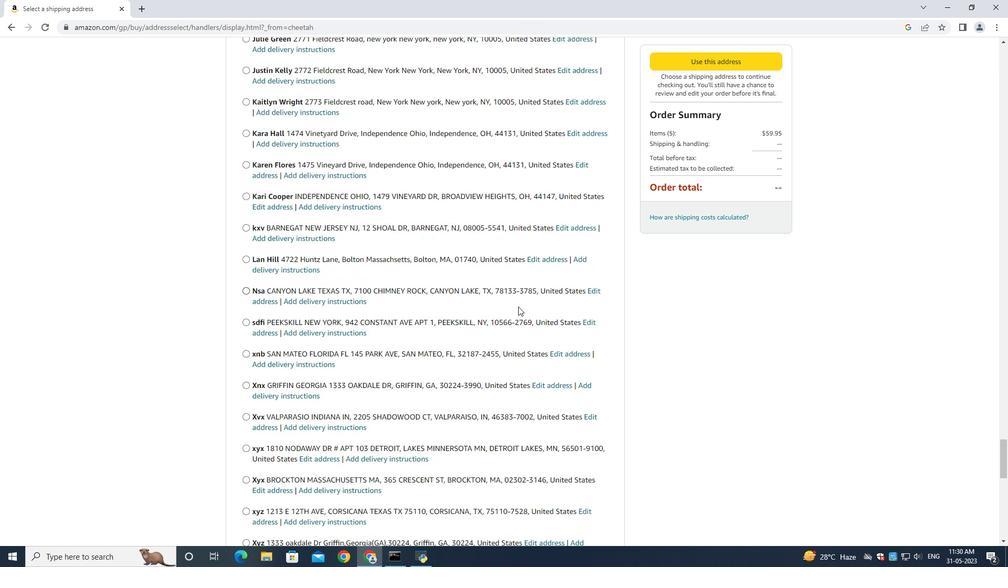
Action: Mouse moved to (590, 310)
Screenshot: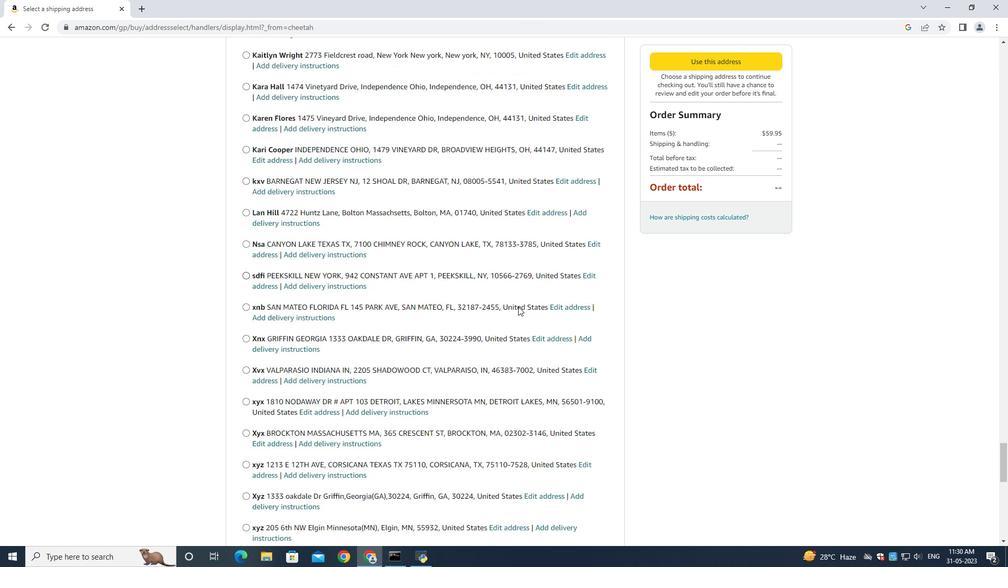 
Action: Mouse scrolled (590, 310) with delta (0, 0)
Screenshot: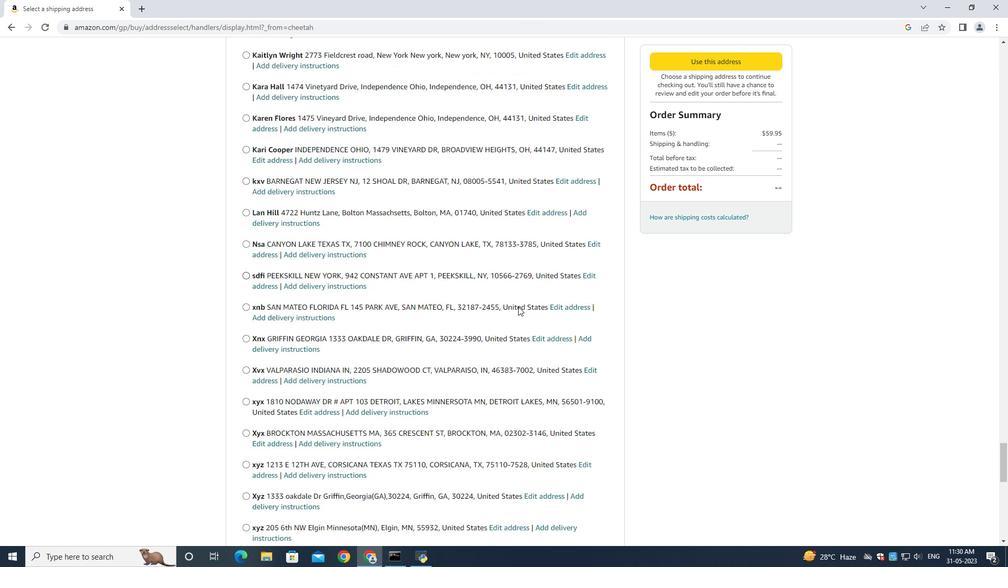 
Action: Mouse moved to (592, 311)
Screenshot: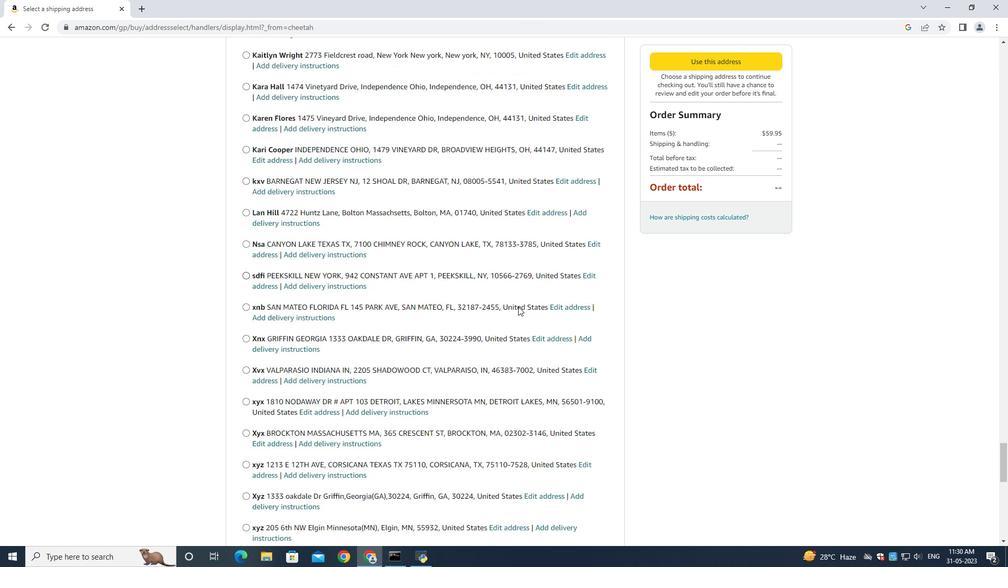 
Action: Mouse scrolled (590, 310) with delta (0, 0)
Screenshot: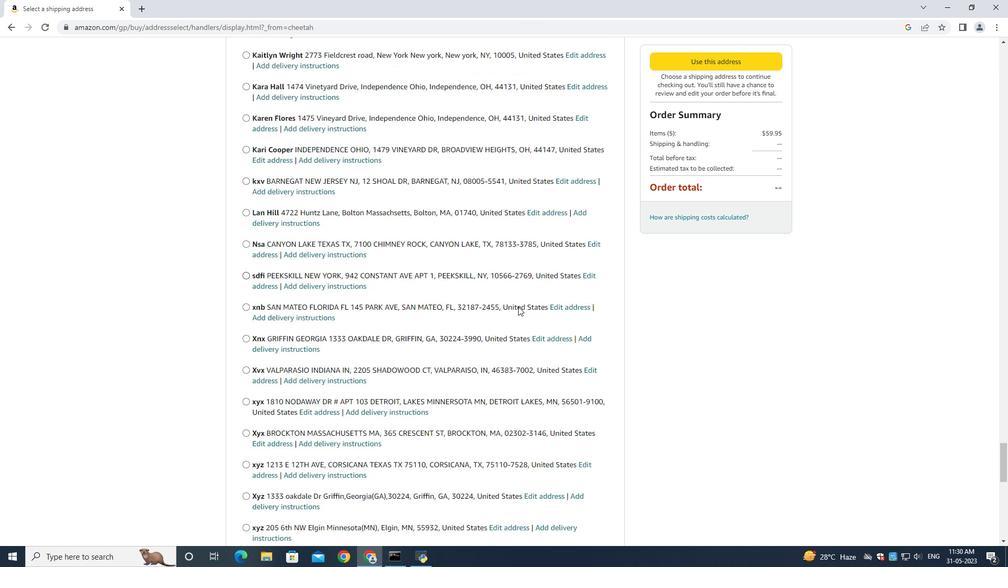 
Action: Mouse moved to (592, 311)
Screenshot: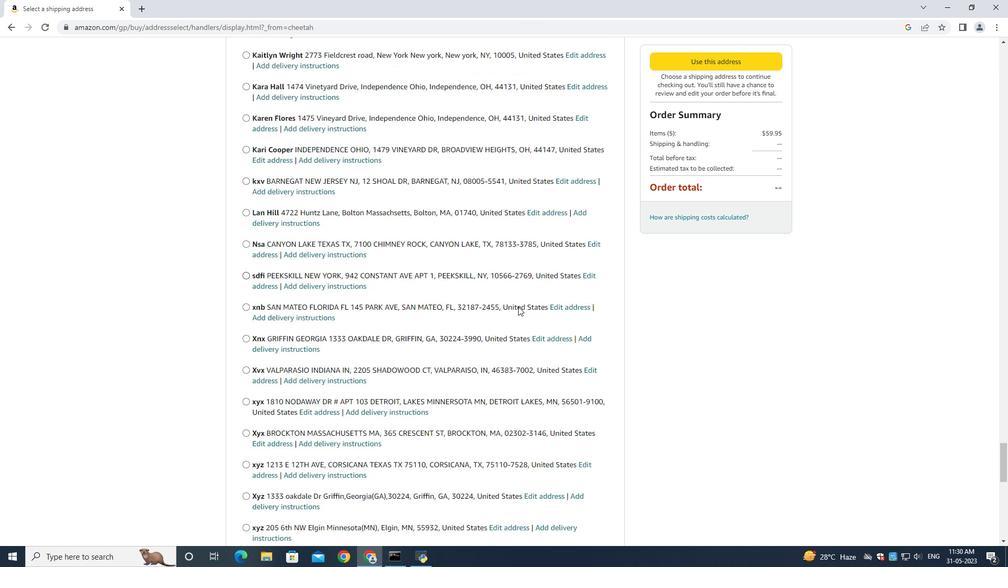 
Action: Mouse scrolled (590, 309) with delta (0, -1)
Screenshot: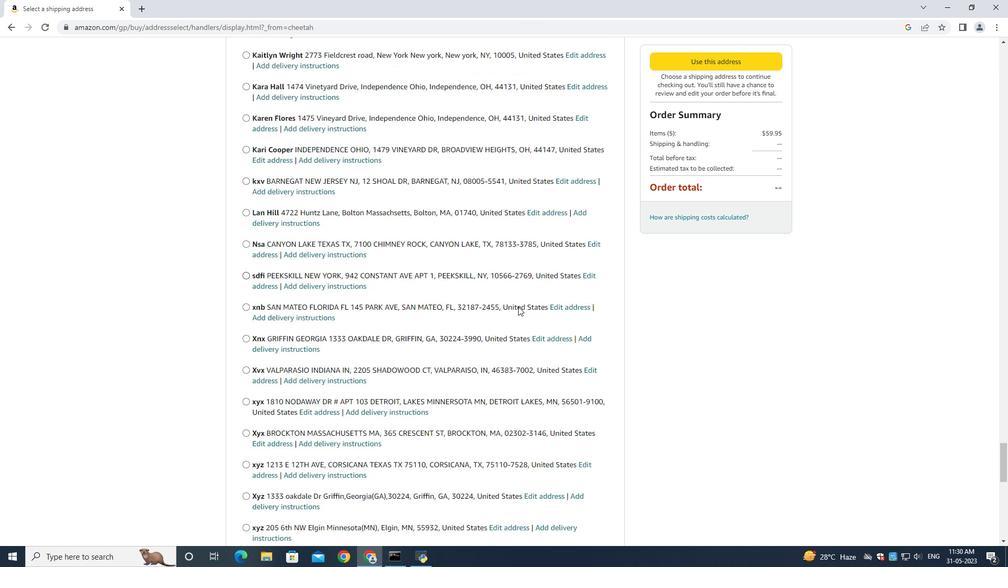 
Action: Mouse moved to (644, 312)
Screenshot: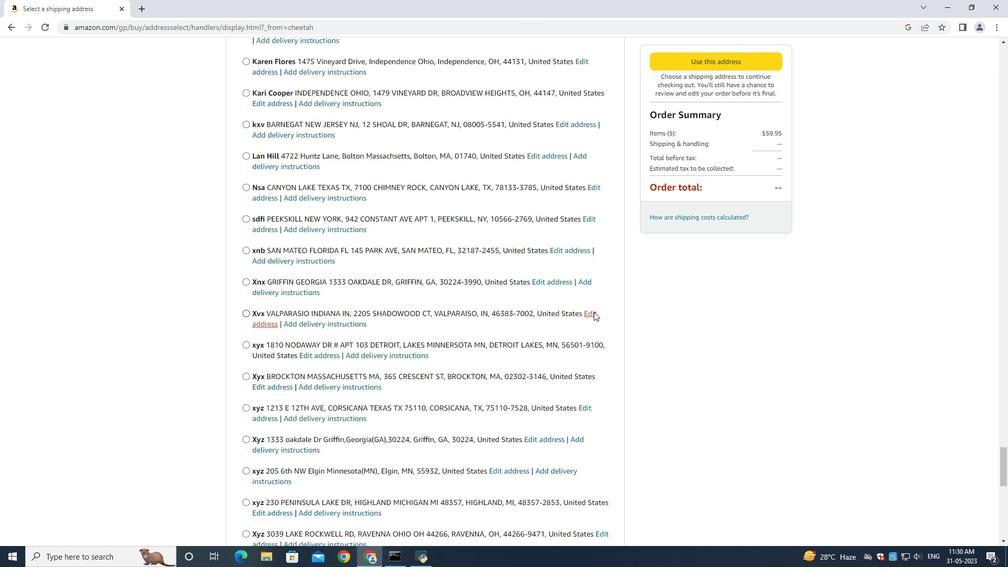 
Action: Mouse scrolled (644, 312) with delta (0, 0)
Screenshot: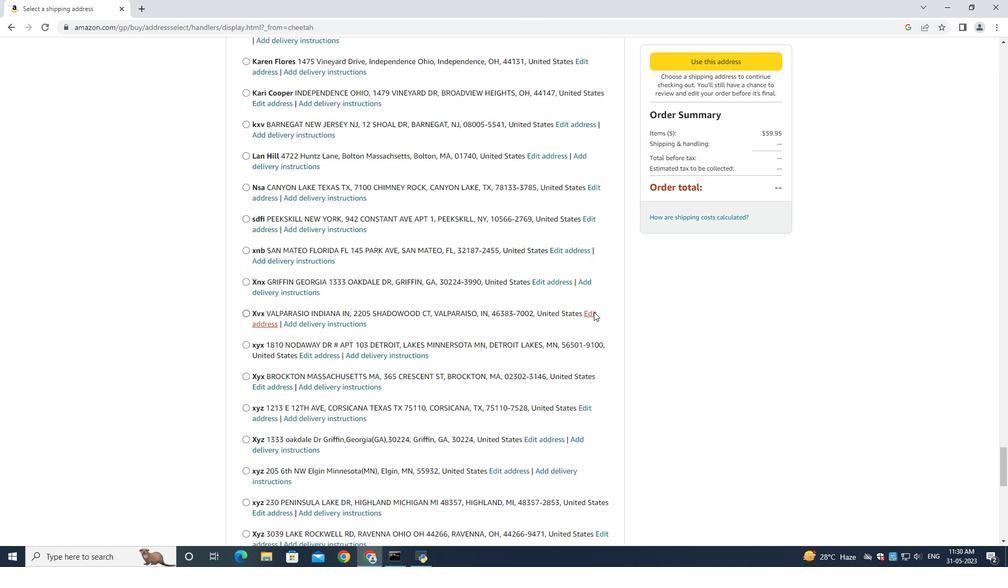 
Action: Mouse moved to (644, 312)
Screenshot: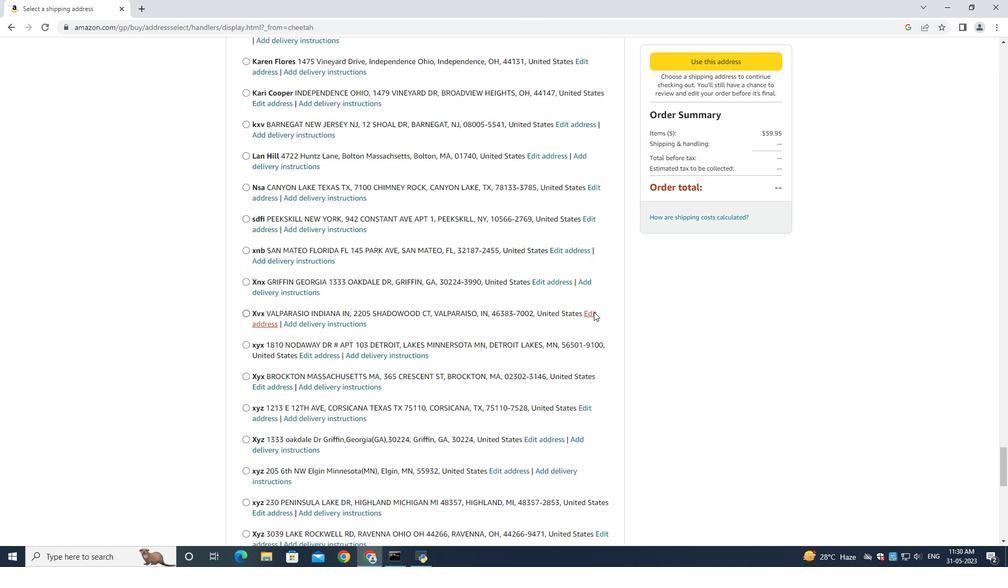 
Action: Mouse scrolled (644, 311) with delta (0, -1)
Screenshot: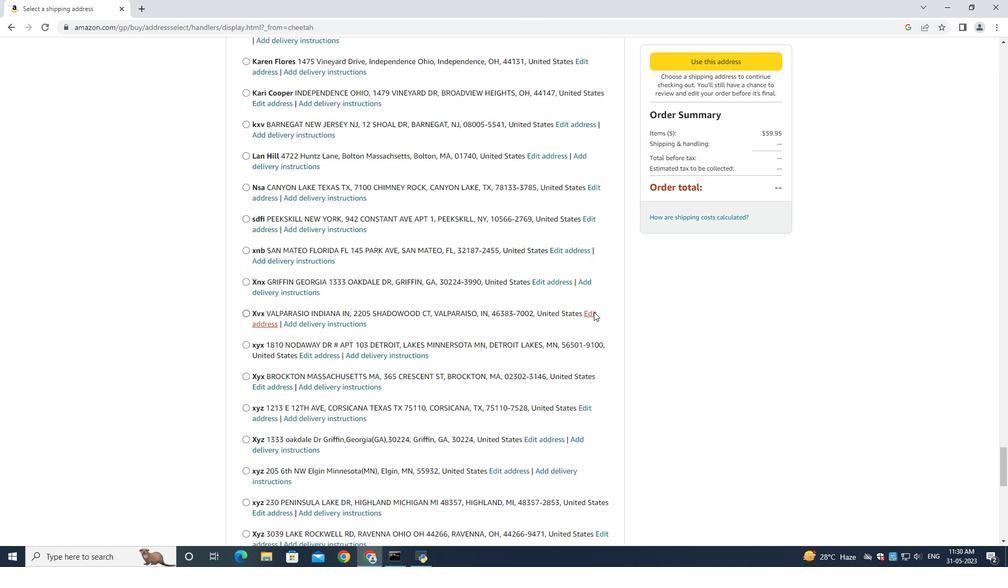 
Action: Mouse moved to (645, 313)
Screenshot: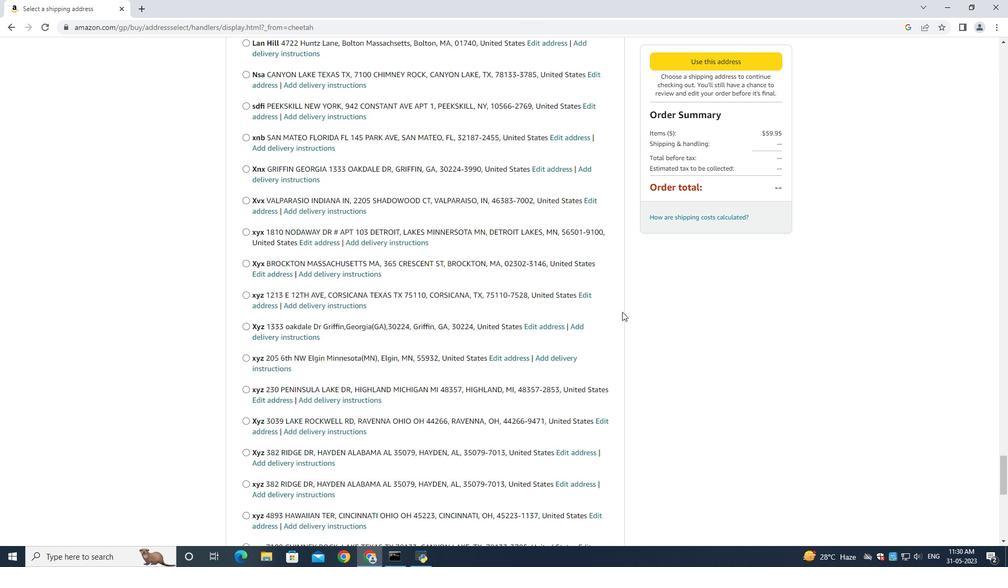 
Action: Mouse scrolled (645, 312) with delta (0, 0)
Screenshot: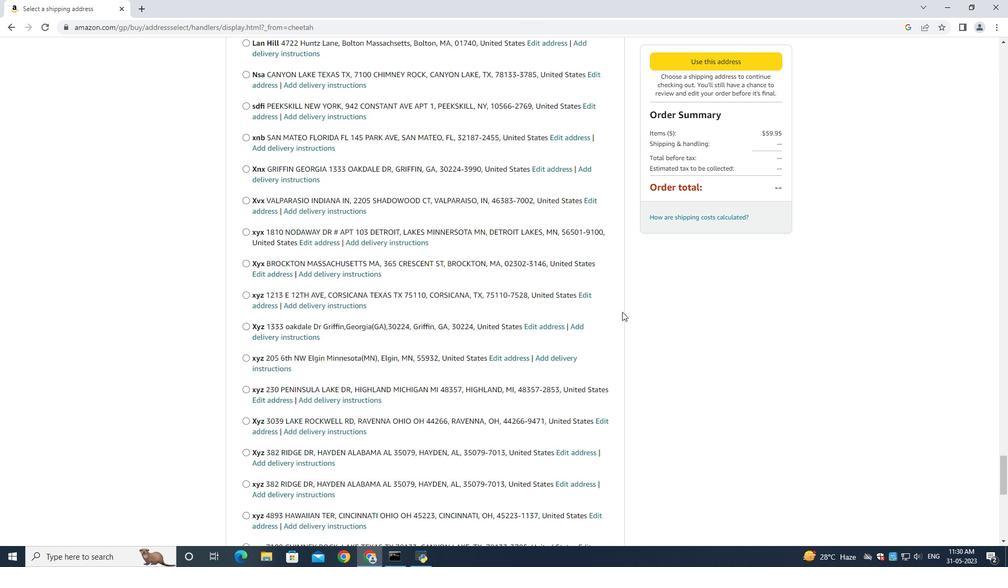 
Action: Mouse scrolled (645, 312) with delta (0, 0)
Screenshot: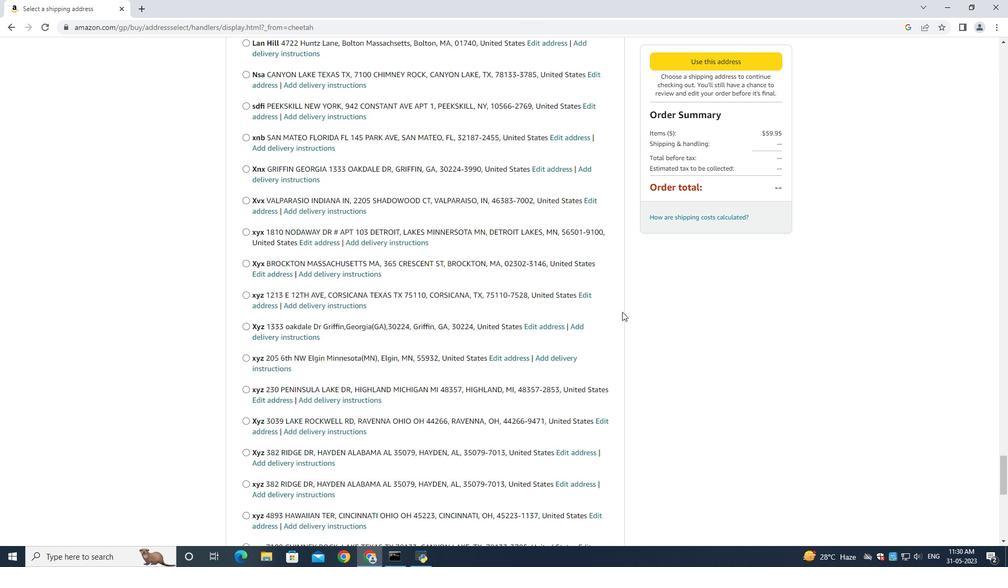 
Action: Mouse moved to (648, 312)
Screenshot: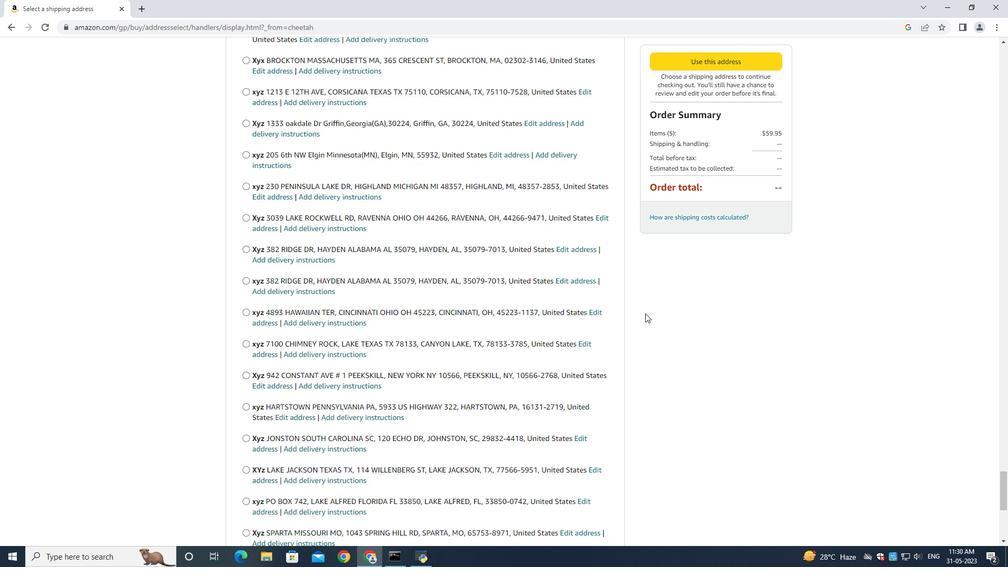 
Action: Mouse scrolled (648, 312) with delta (0, 0)
Screenshot: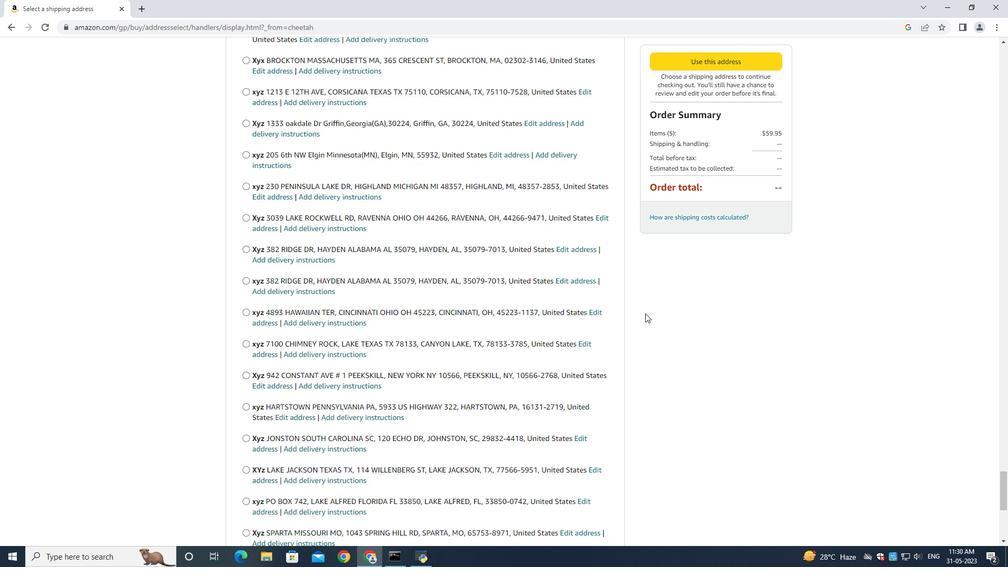 
Action: Mouse scrolled (648, 312) with delta (0, 0)
Screenshot: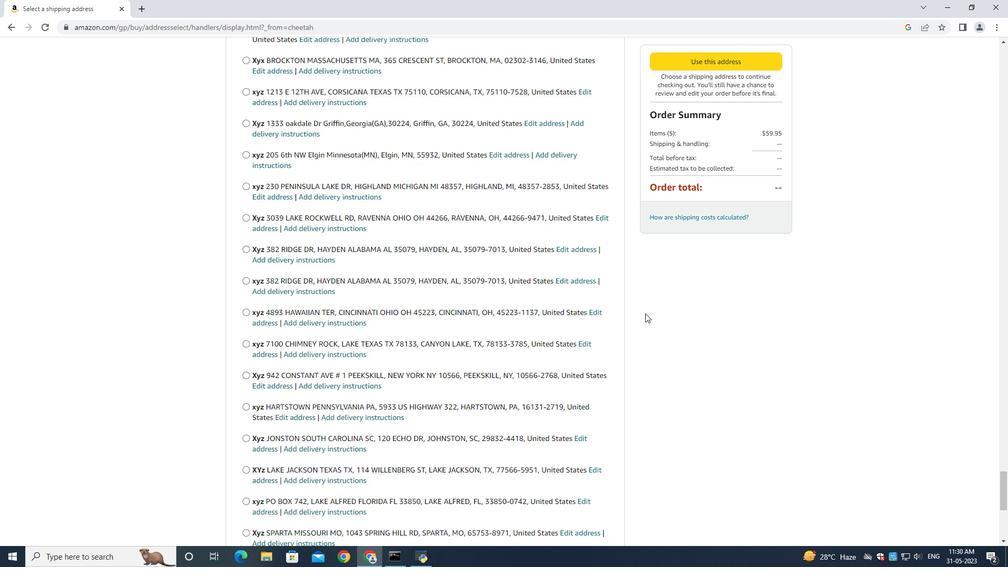 
Action: Mouse scrolled (648, 312) with delta (0, 0)
Screenshot: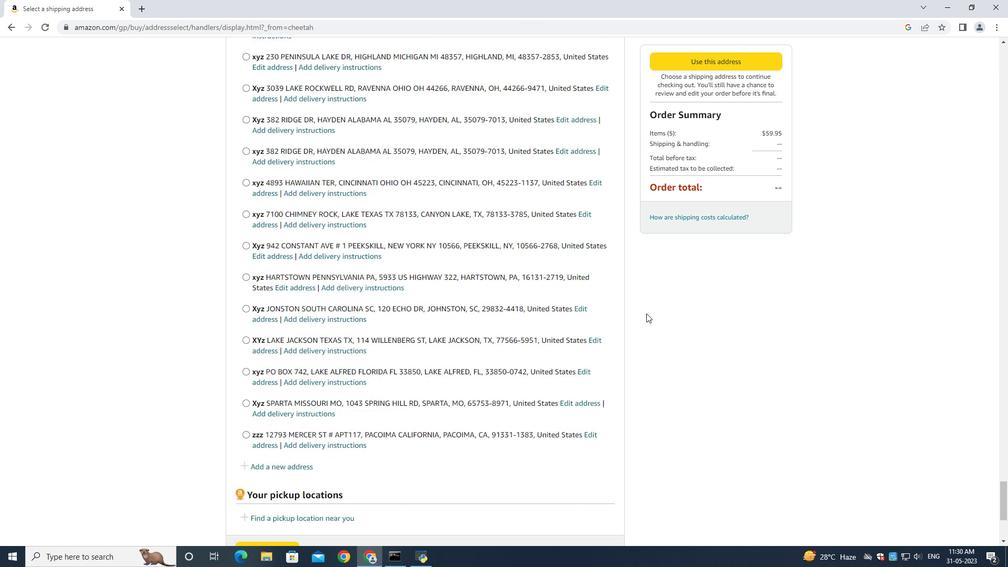 
Action: Mouse scrolled (648, 312) with delta (0, 0)
Screenshot: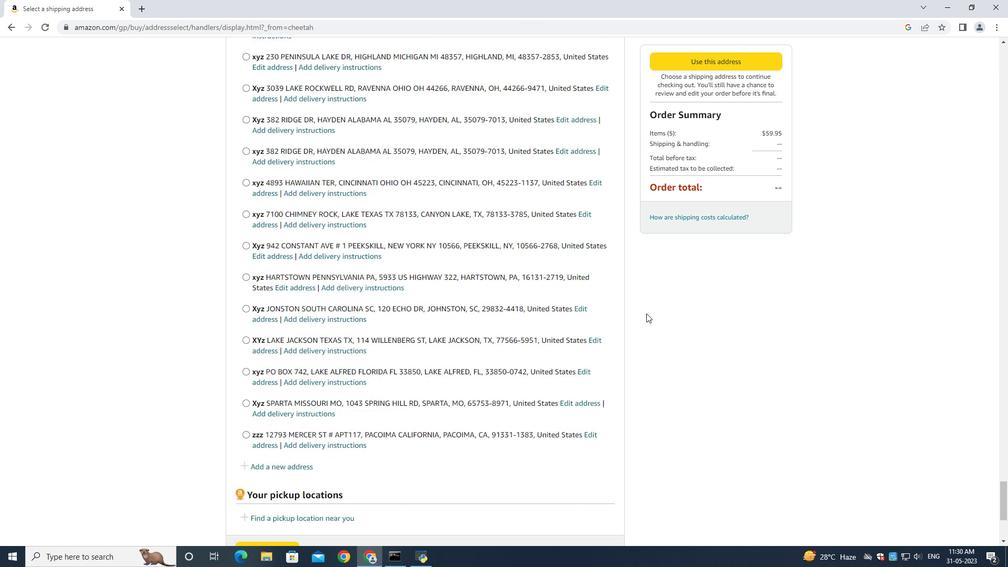 
Action: Mouse moved to (648, 312)
Screenshot: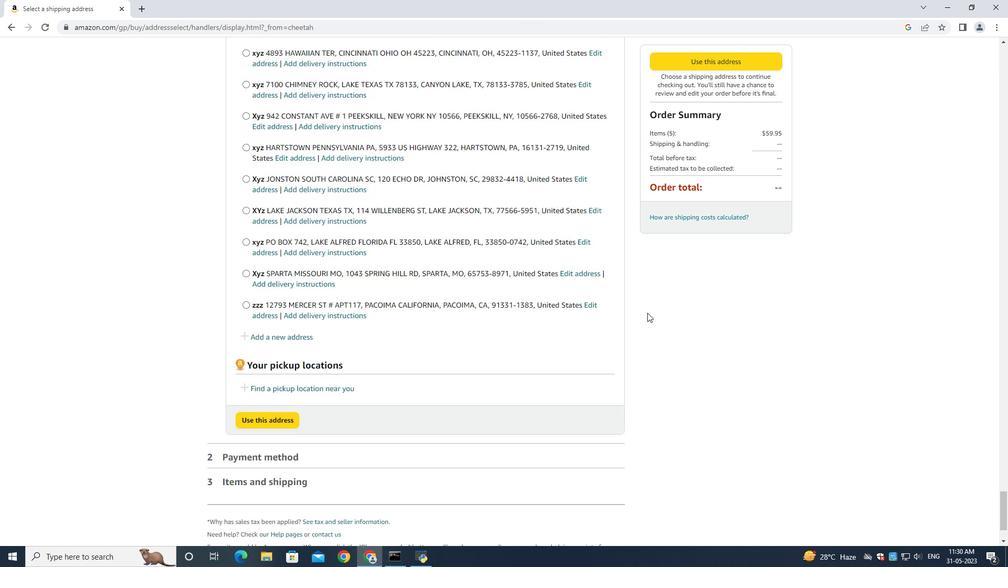 
Action: Mouse scrolled (648, 311) with delta (0, 0)
Screenshot: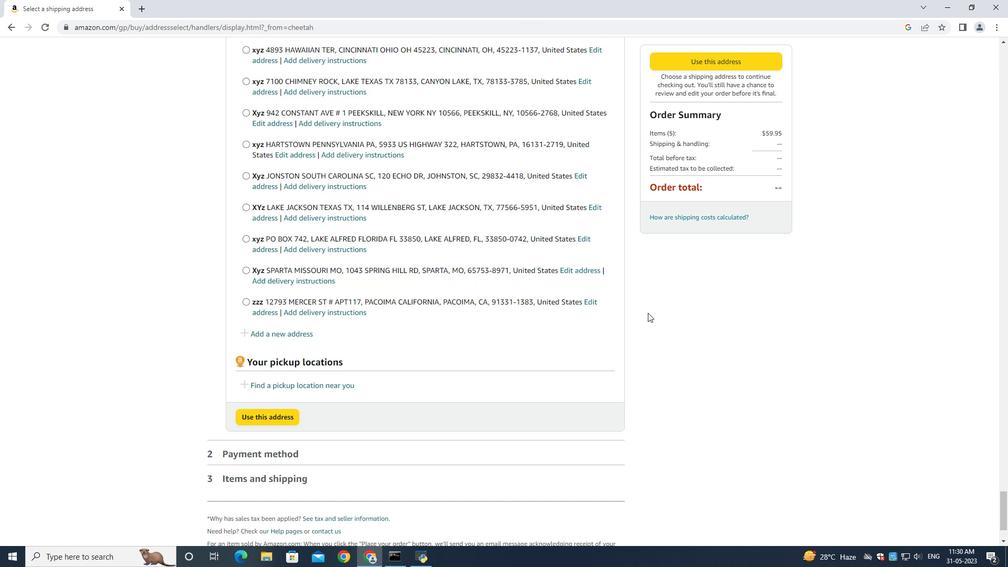 
Action: Mouse scrolled (648, 311) with delta (0, 0)
Screenshot: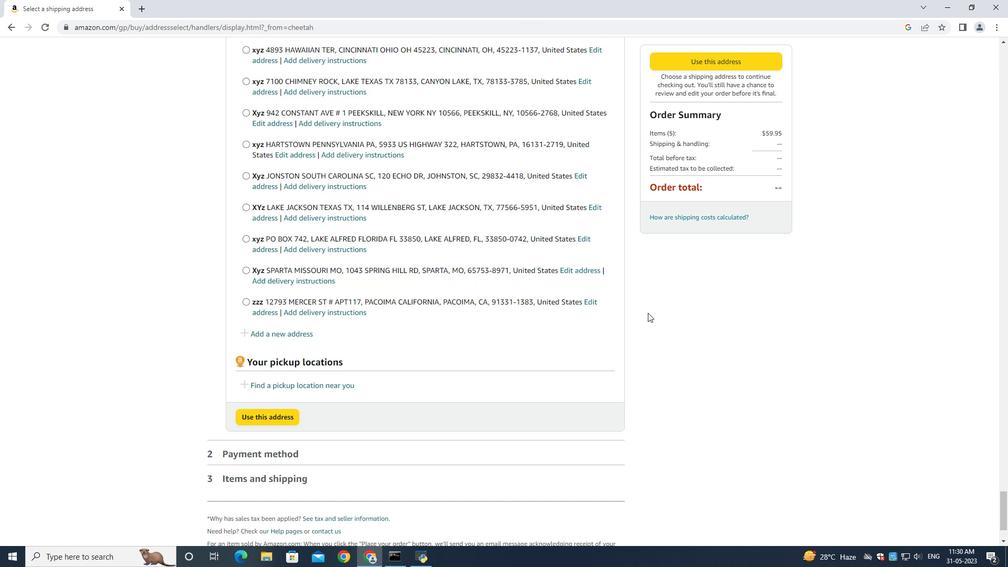 
Action: Mouse scrolled (648, 311) with delta (0, 0)
Screenshot: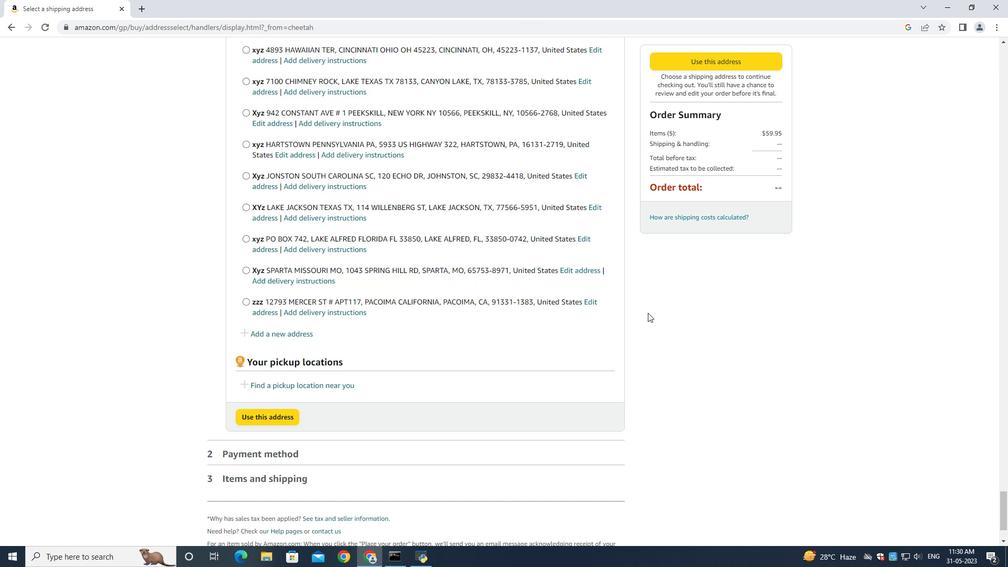 
Action: Mouse scrolled (648, 311) with delta (0, 0)
Screenshot: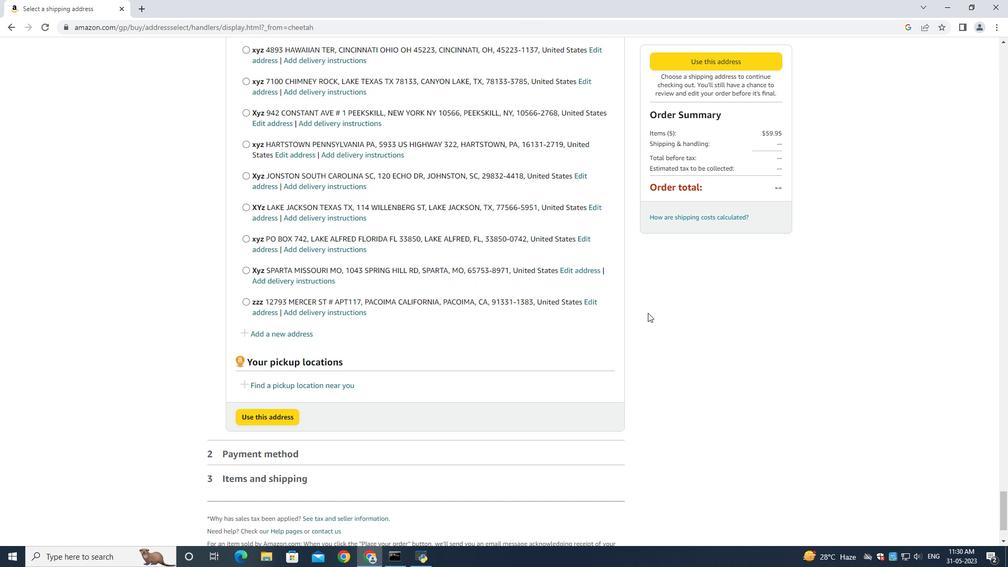 
Action: Mouse scrolled (648, 311) with delta (0, 0)
Screenshot: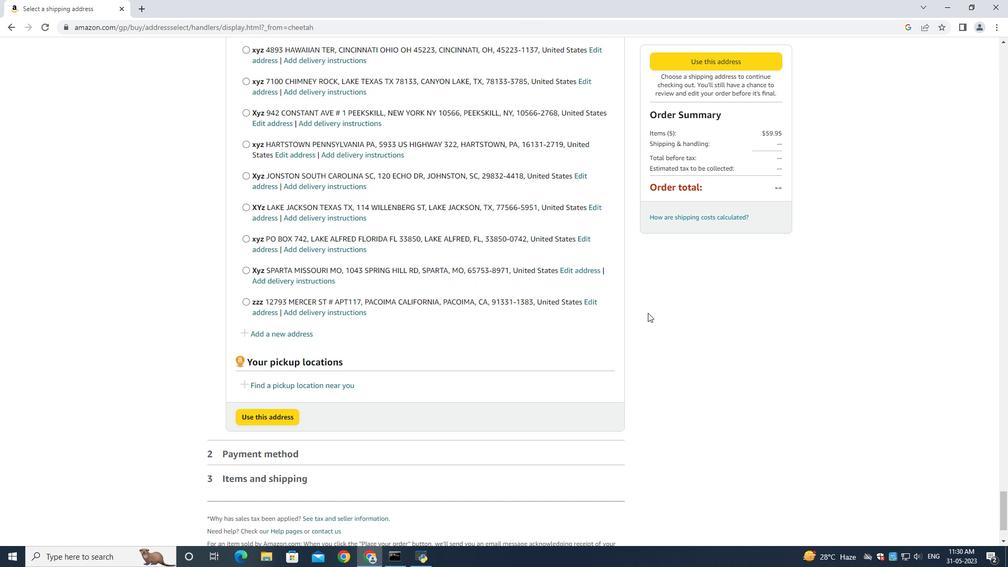 
Action: Mouse moved to (281, 251)
Screenshot: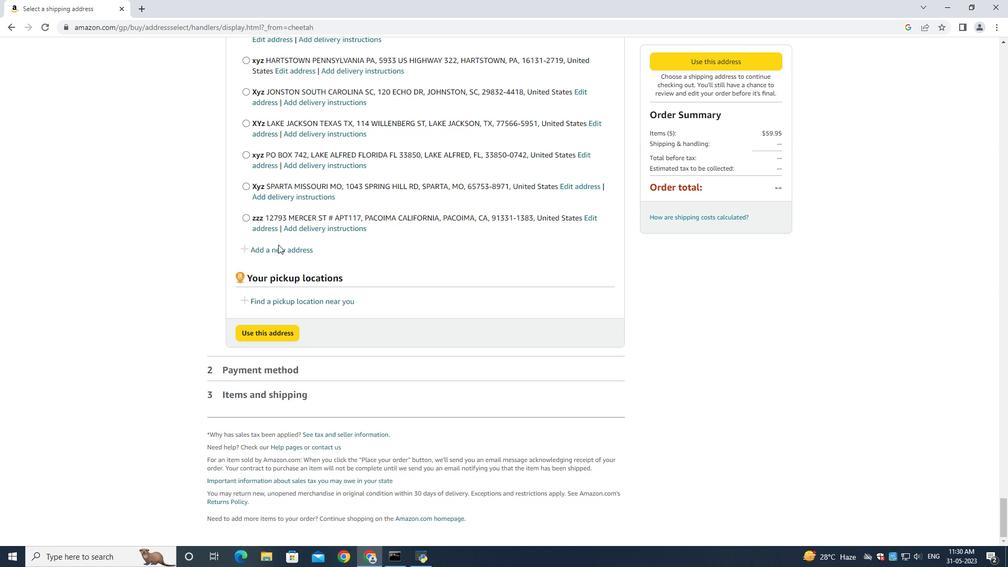 
Action: Mouse pressed left at (281, 251)
Screenshot: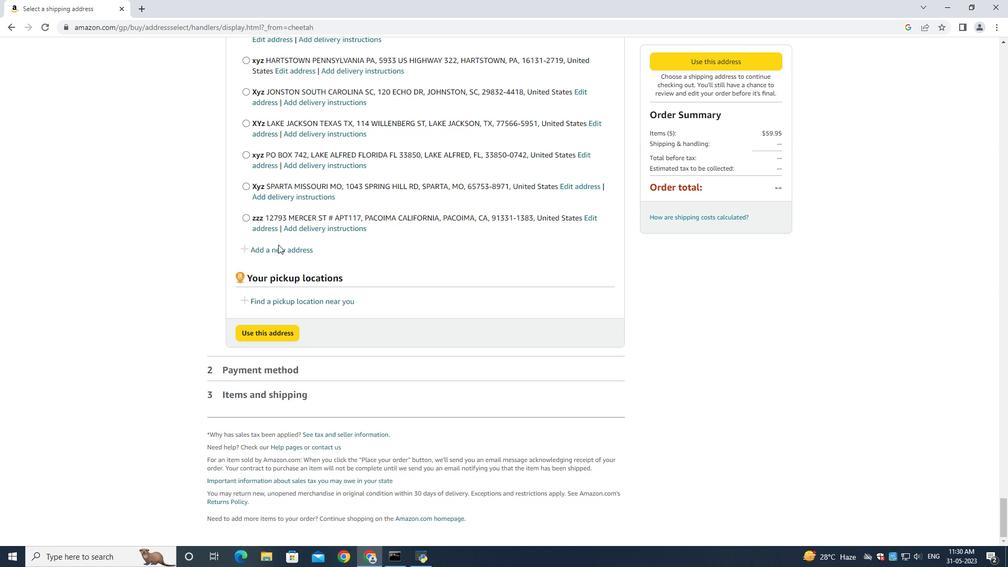 
Action: Mouse moved to (354, 247)
Screenshot: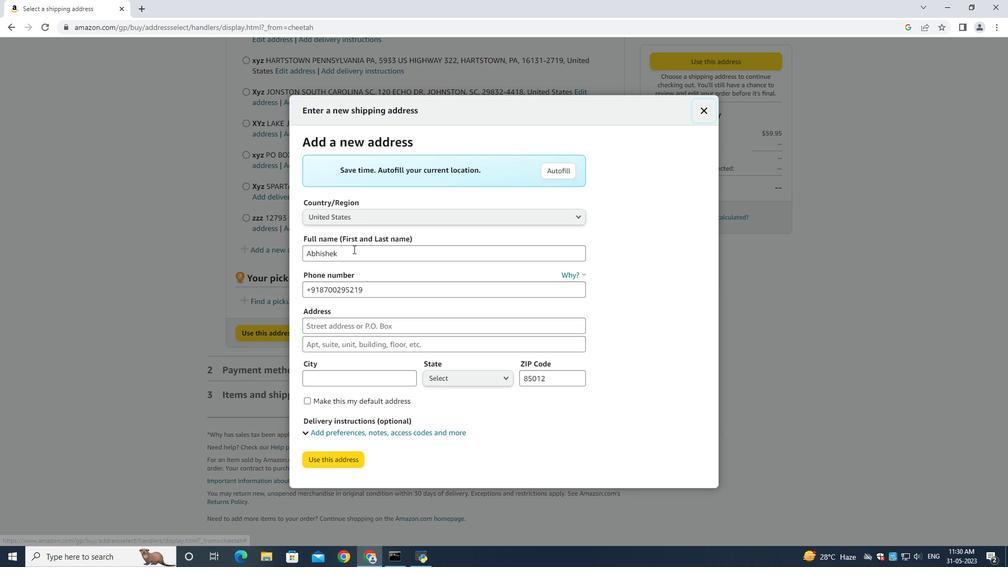 
Action: Mouse pressed left at (354, 247)
Screenshot: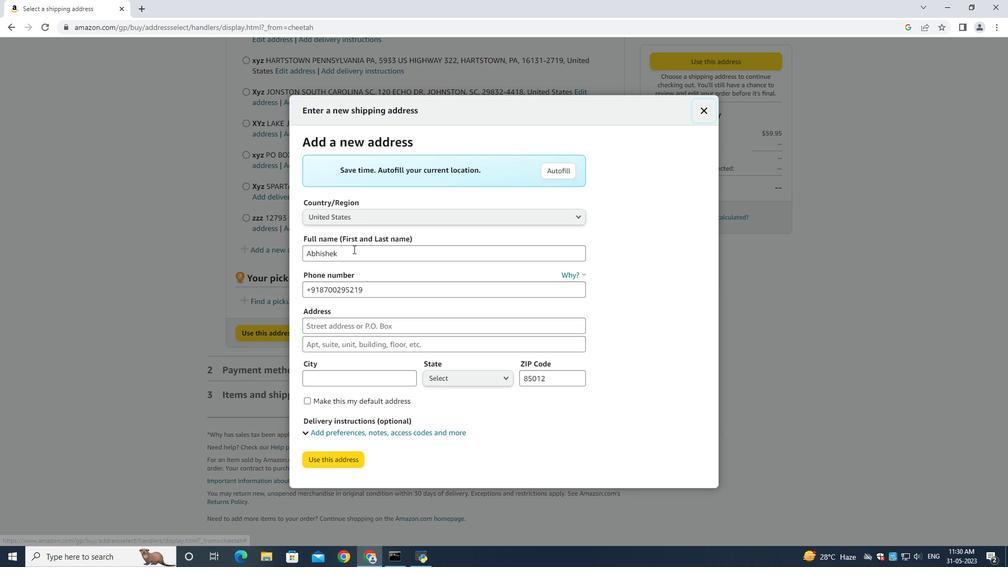 
Action: Key pressed ctrl+A<Key.backspace><Key.shift><Key.shift><Key.shift><Key.shift><Key.shift><Key.shift><Key.shift><Key.shift><Key.shift><Key.shift><Key.shift><Key.shift><Key.shift><Key.shift><Key.shift><Key.shift><Key.shift><Key.shift><Key.shift><Key.shift><Key.shift><Key.shift><Key.shift><Key.shift><Key.shift><Key.shift><Key.shift><Key.shift><Key.shift>Karina<Key.space><Key.shift><Key.shift><Key.shift><Key.shift><Key.shift><Key.shift><Key.shift><Key.shift><Key.shift><Key.shift><Key.shift><Key.shift><Key.shift><Key.shift><Key.shift><Key.shift><Key.shift><Key.shift><Key.shift><Key.shift><Key.shift><Key.shift><Key.shift><Key.shift>Martinez<Key.tab><Key.tab><Key.backspace>4403901431<Key.tab>1477<Key.space><Key.shift><Key.shift><Key.shift><Key.shift>Vineyard<Key.space><Key.shift>Drive<Key.space><Key.tab><Key.shift>Independence<Key.space><Key.shift><Key.shift><Key.shift><Key.shift><Key.shift><Key.shift><Key.shift><Key.shift><Key.shift><Key.shift><Key.shift><Key.shift><Key.shift><Key.shift><Key.shift><Key.shift><Key.shift><Key.shift><Key.shift><Key.shift>ohio<Key.space><Key.tab><Key.shift><Key.shift>Independence<Key.space><Key.tab>ohio
Screenshot: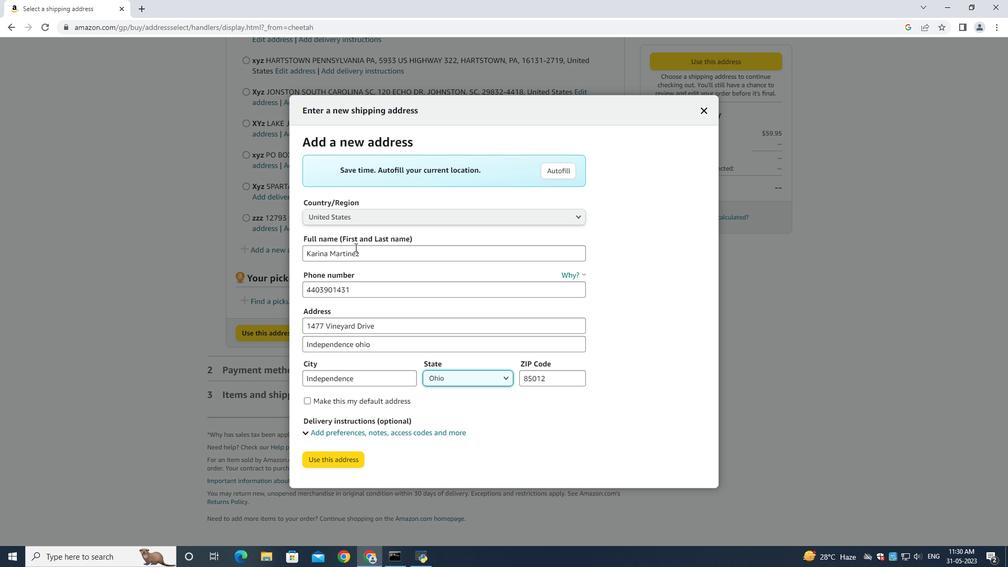 
Action: Mouse moved to (552, 374)
Screenshot: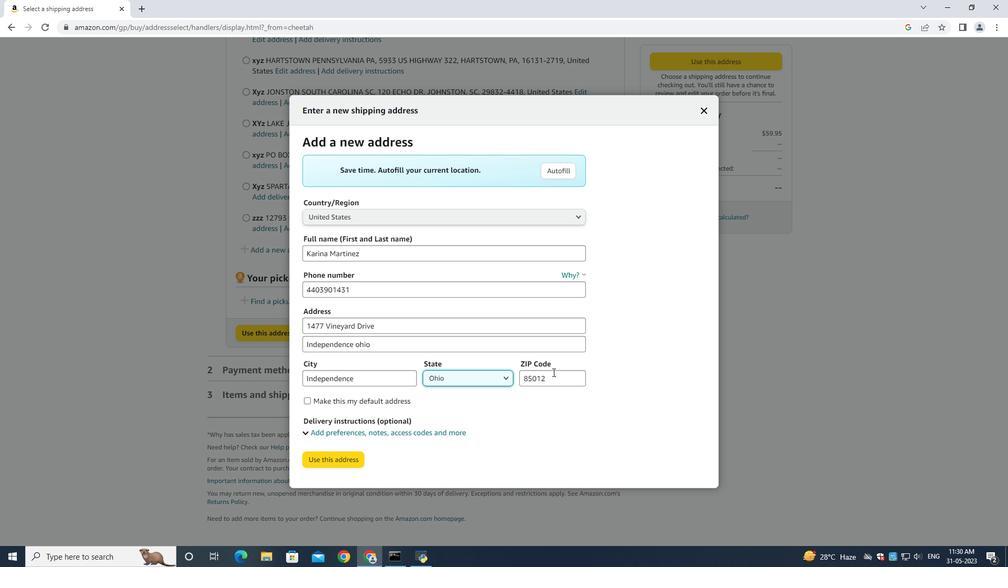 
Action: Mouse pressed left at (552, 374)
Screenshot: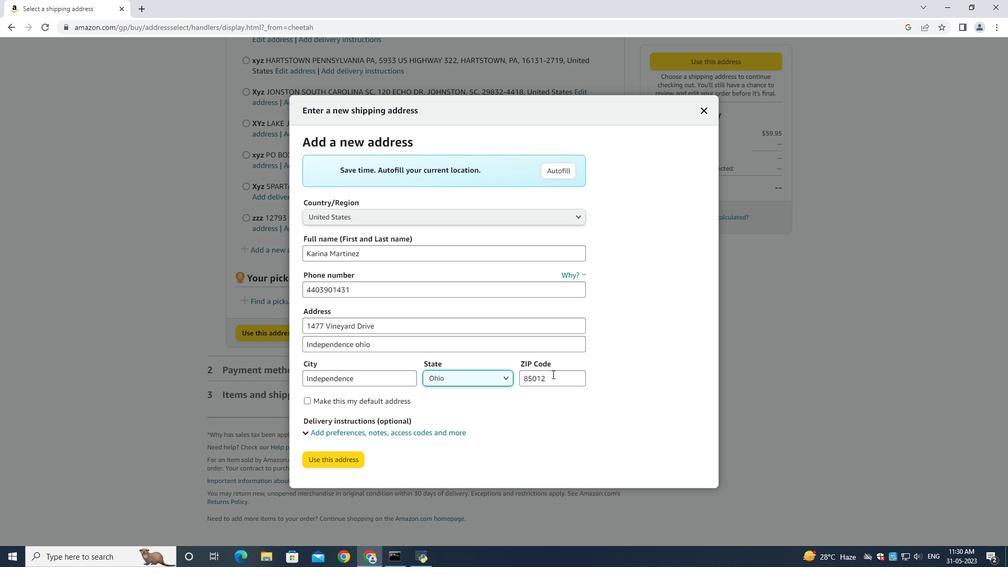 
Action: Key pressed ctrl+A<Key.backspace>44131
Screenshot: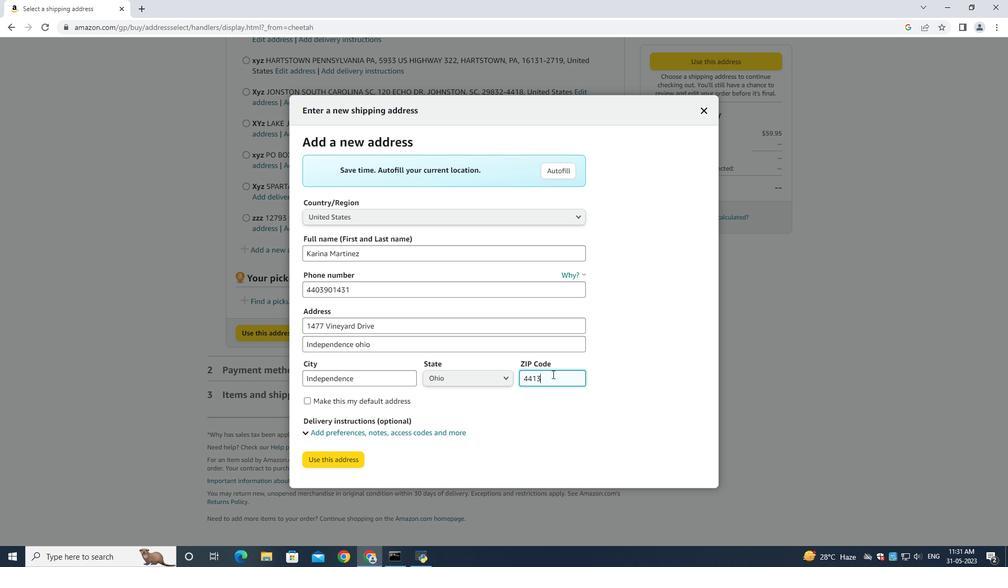 
Action: Mouse moved to (348, 463)
Screenshot: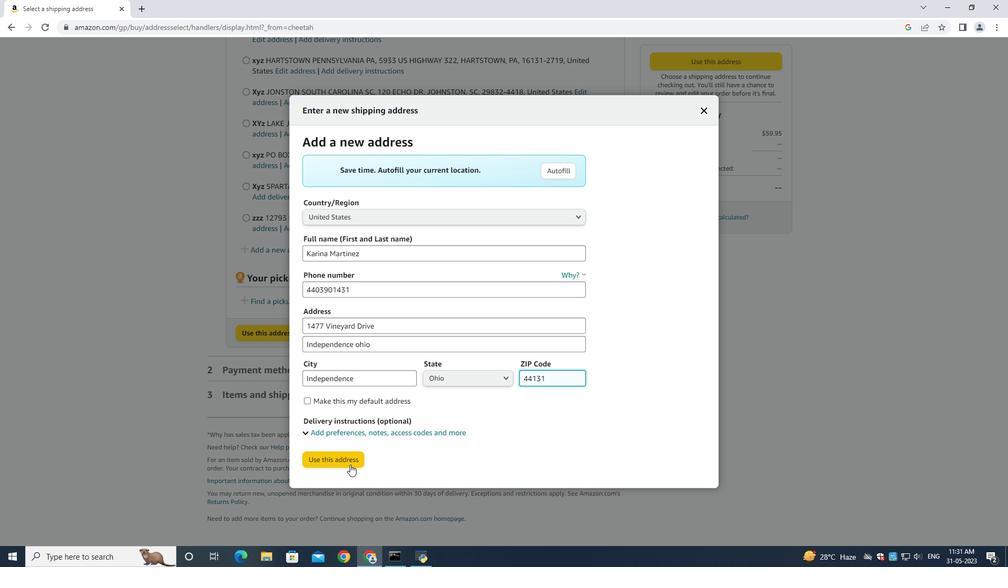 
Action: Mouse pressed left at (348, 463)
Screenshot: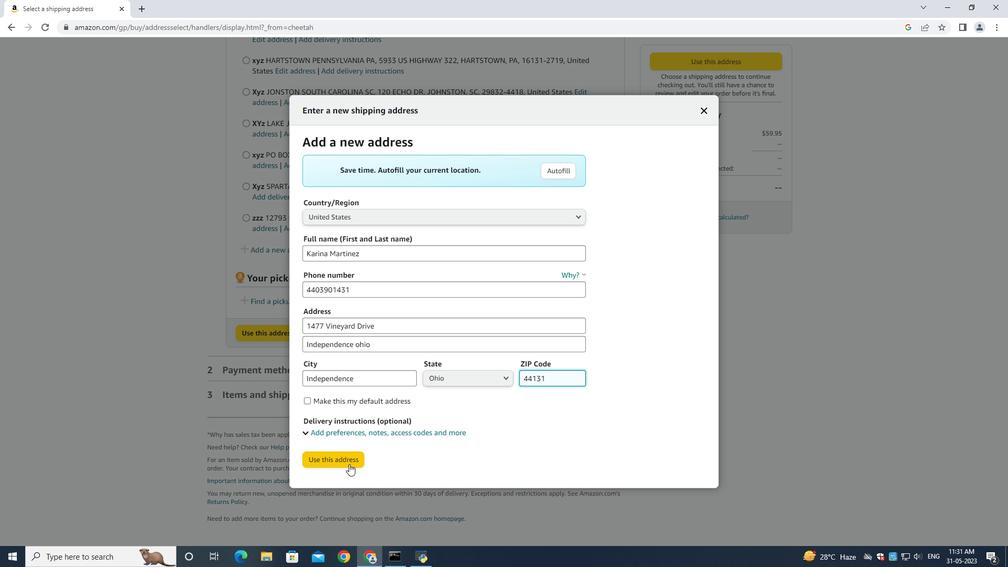
Action: Mouse moved to (318, 338)
Screenshot: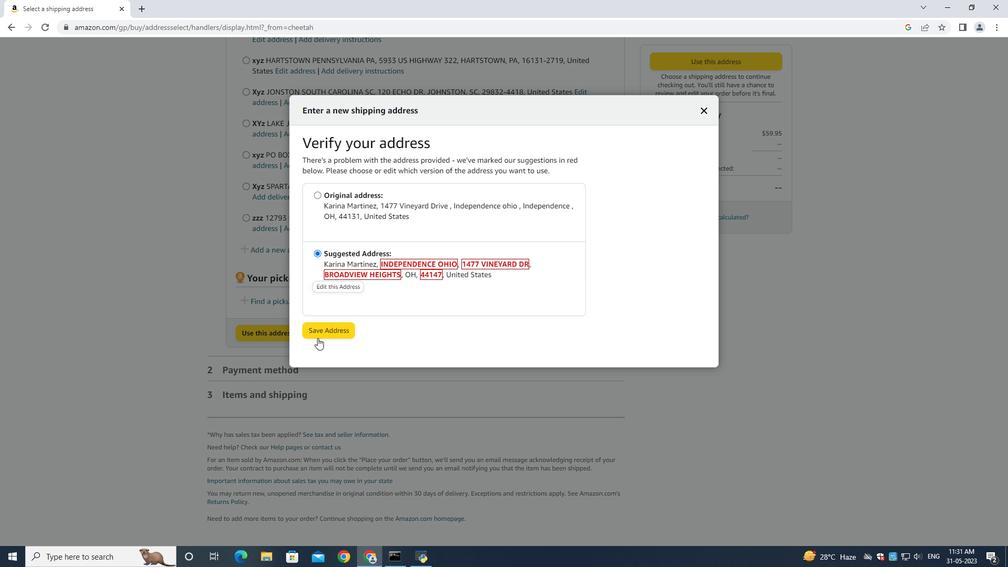 
Action: Mouse pressed left at (318, 338)
Screenshot: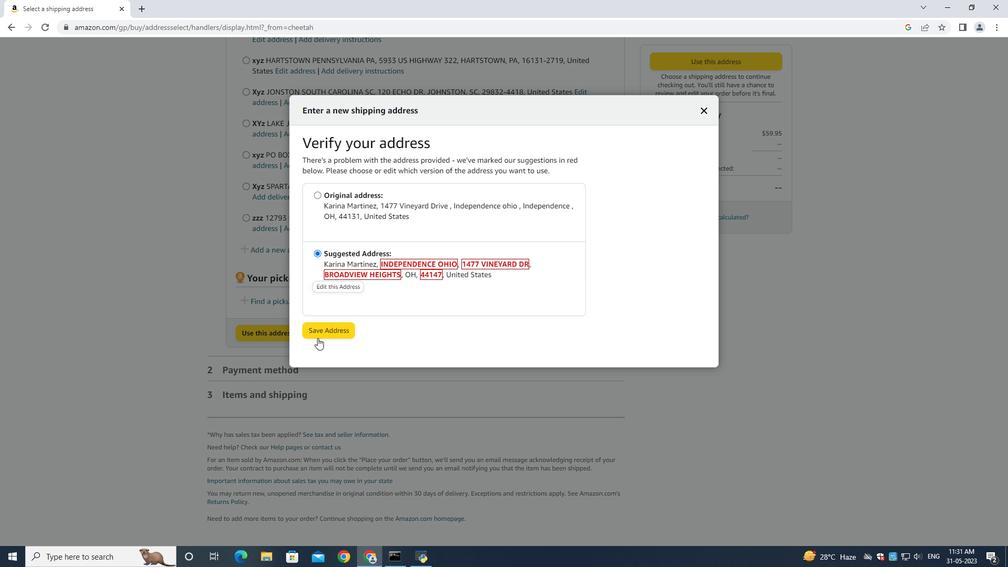 
Action: Mouse moved to (149, 308)
Screenshot: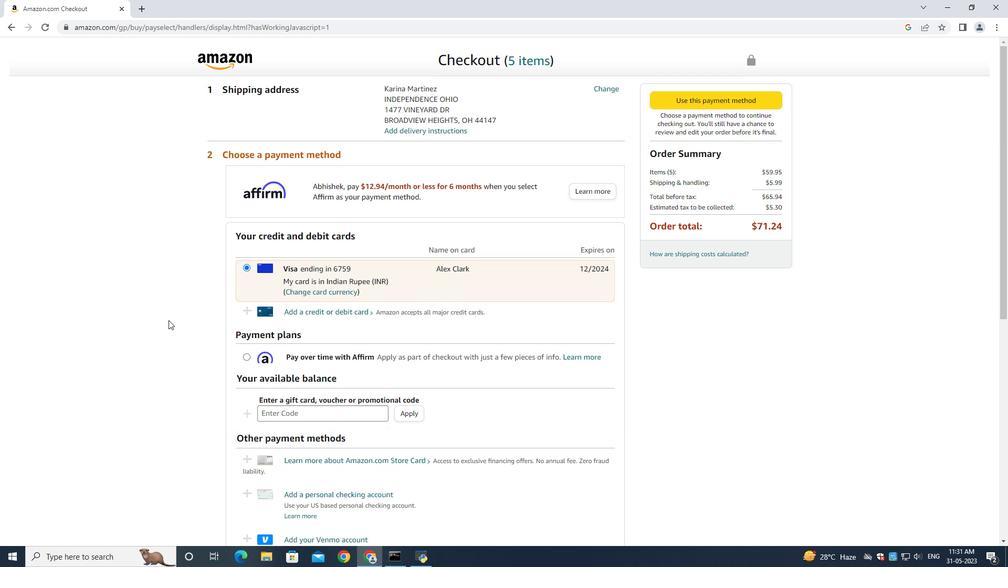 
